 Task: Search one way flight ticket for 5 adults, 2 children, 1 infant in seat and 1 infant on lap in economy from Belleville: Midamerica St. Louis Airport/scott Air Force Base to Gillette: Gillette Campbell County Airport on 5-1-2023. Choice of flights is Spirit. Number of bags: 2 carry on bags. Price is upto 98000. Outbound departure time preference is 21:00.
Action: Mouse moved to (236, 243)
Screenshot: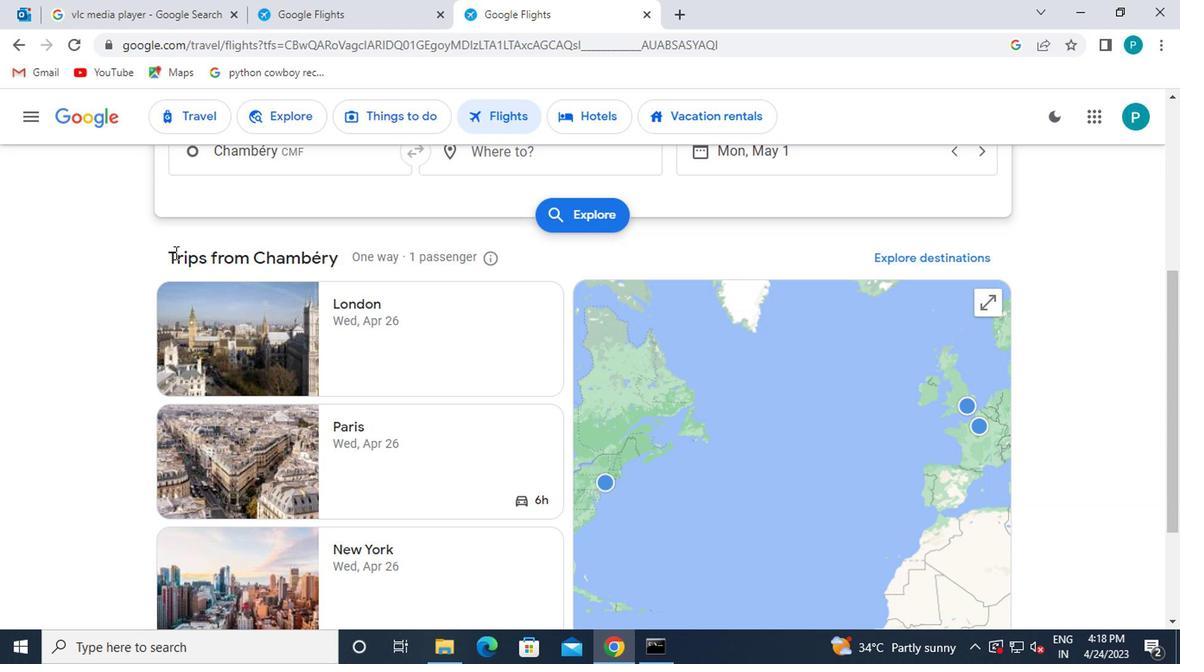 
Action: Mouse scrolled (236, 244) with delta (0, 0)
Screenshot: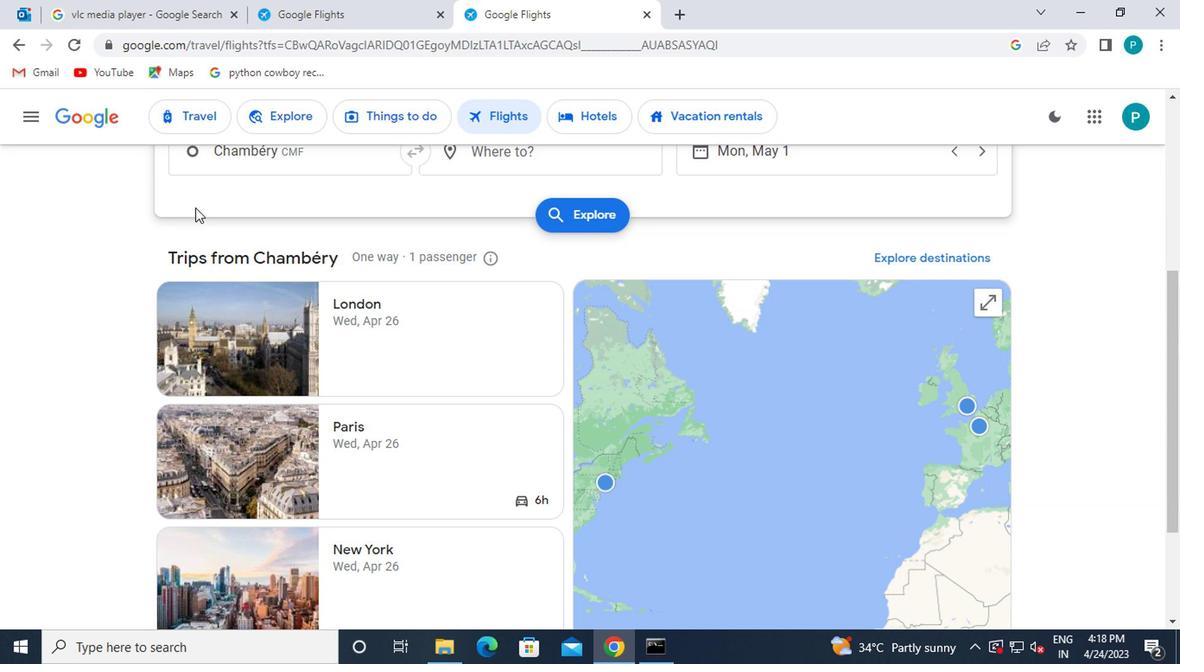 
Action: Mouse scrolled (236, 244) with delta (0, 0)
Screenshot: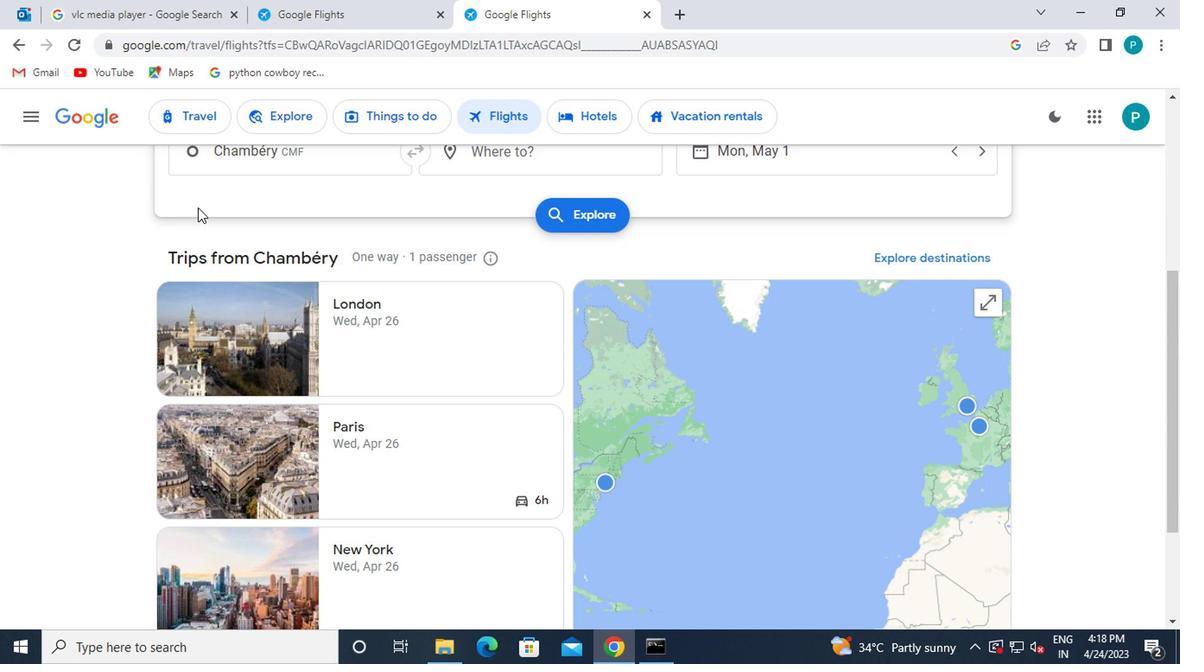 
Action: Mouse moved to (261, 292)
Screenshot: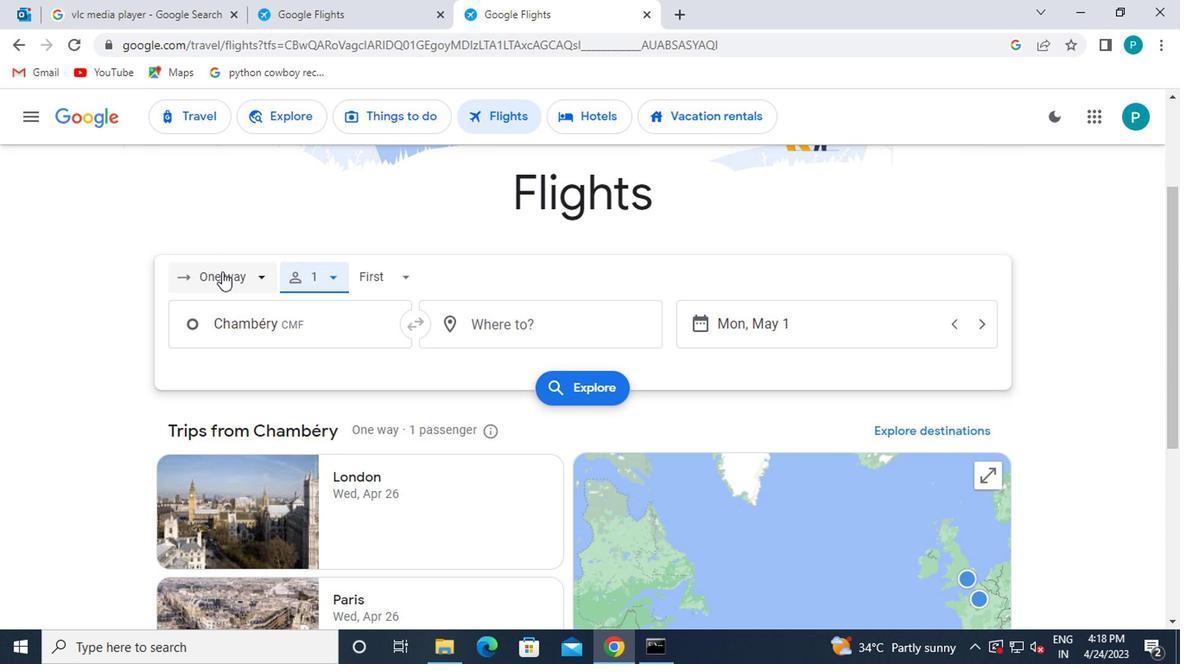 
Action: Mouse pressed left at (261, 292)
Screenshot: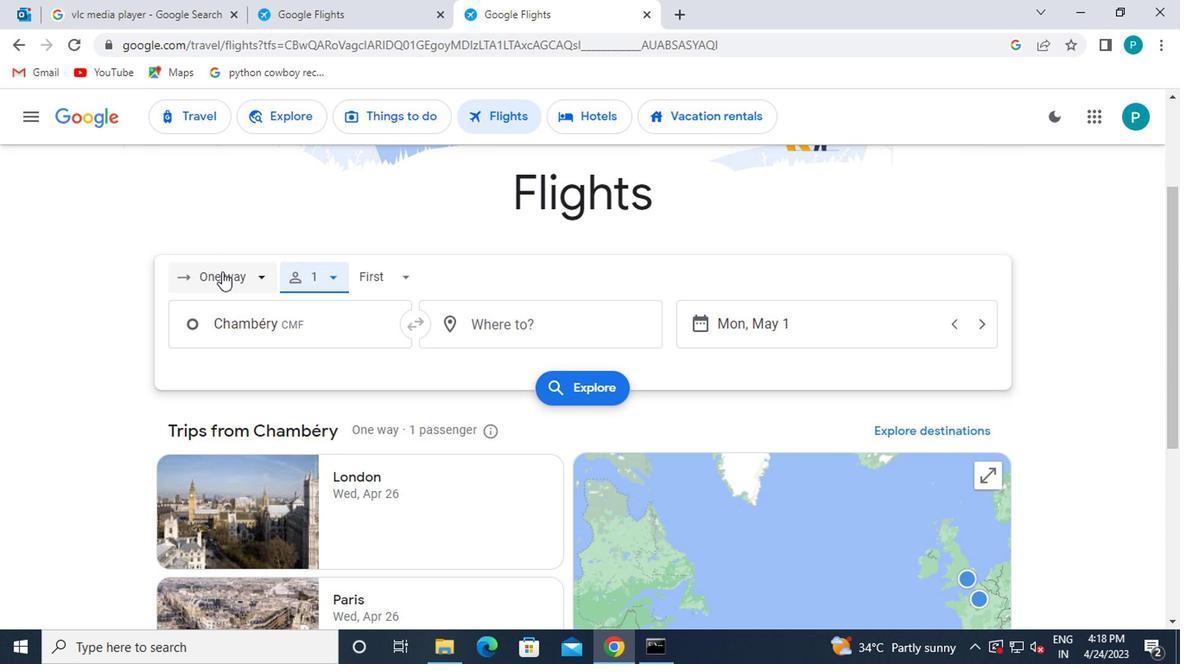 
Action: Mouse moved to (274, 348)
Screenshot: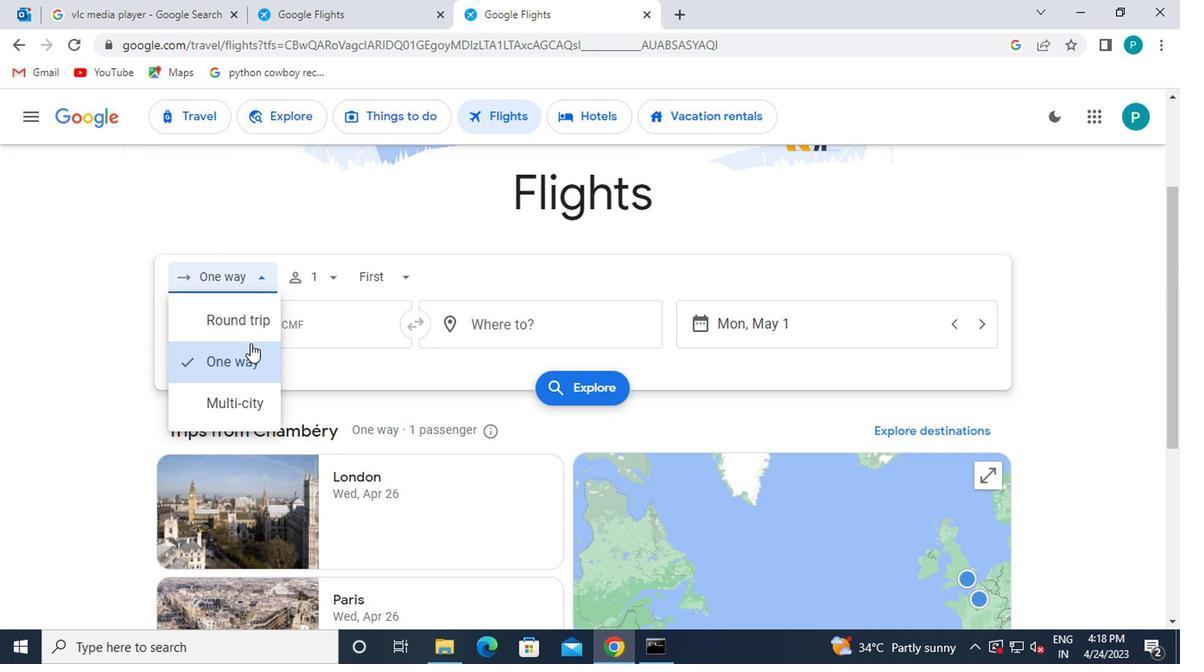 
Action: Mouse pressed left at (274, 348)
Screenshot: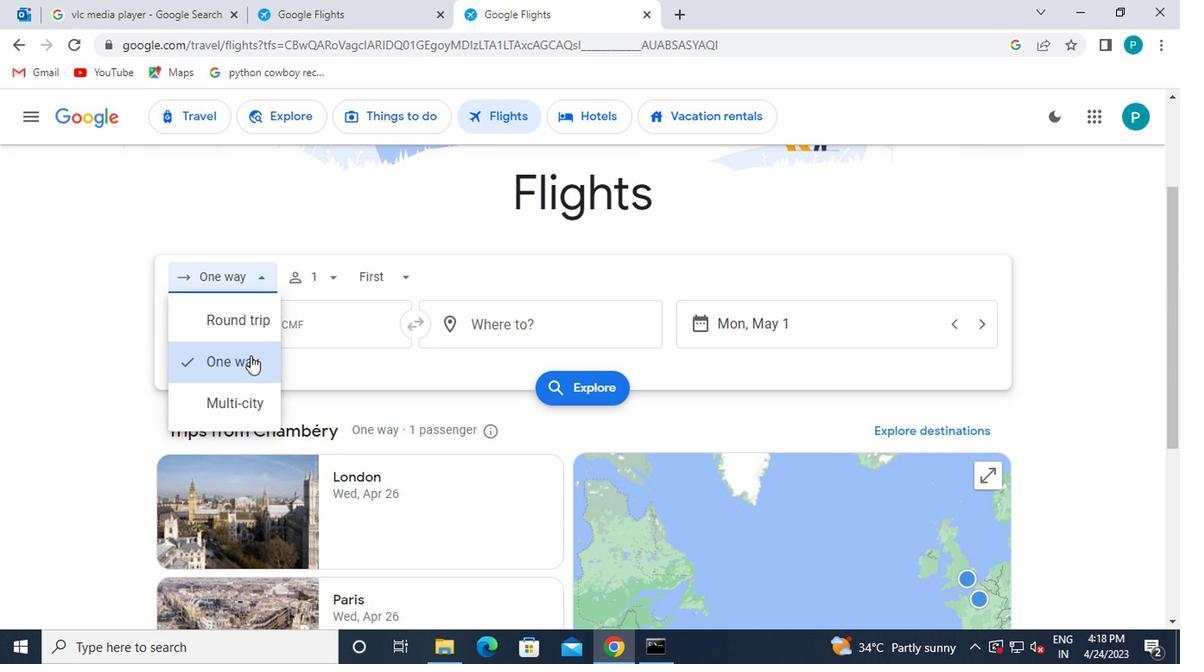 
Action: Mouse moved to (308, 299)
Screenshot: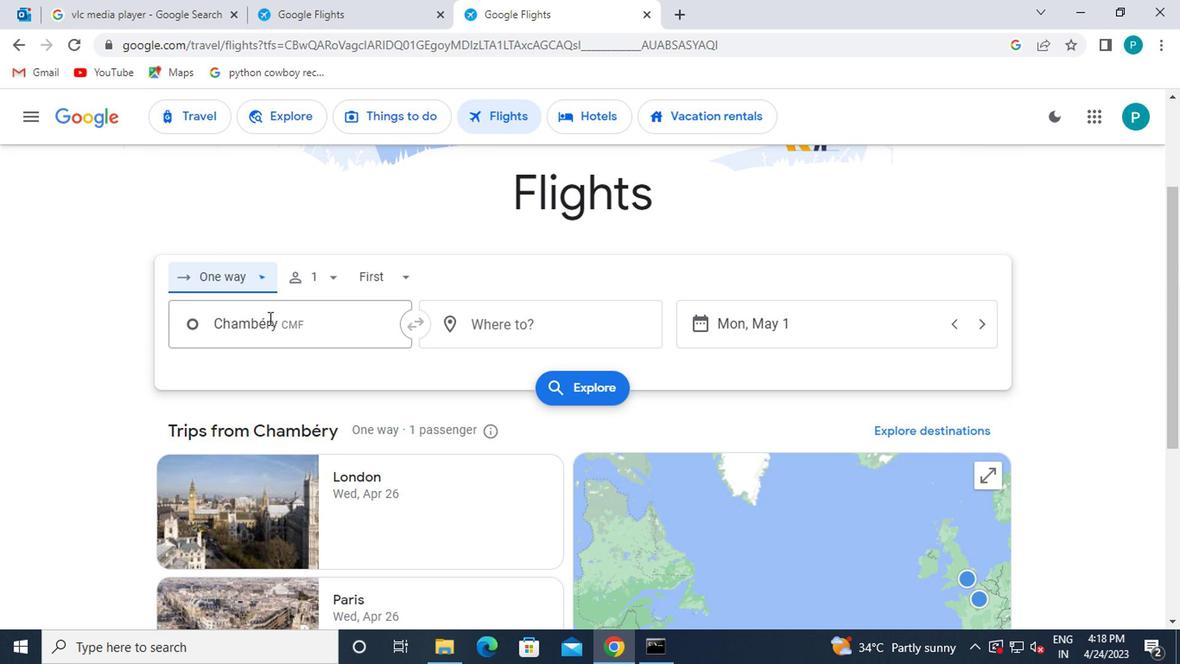 
Action: Mouse pressed left at (308, 299)
Screenshot: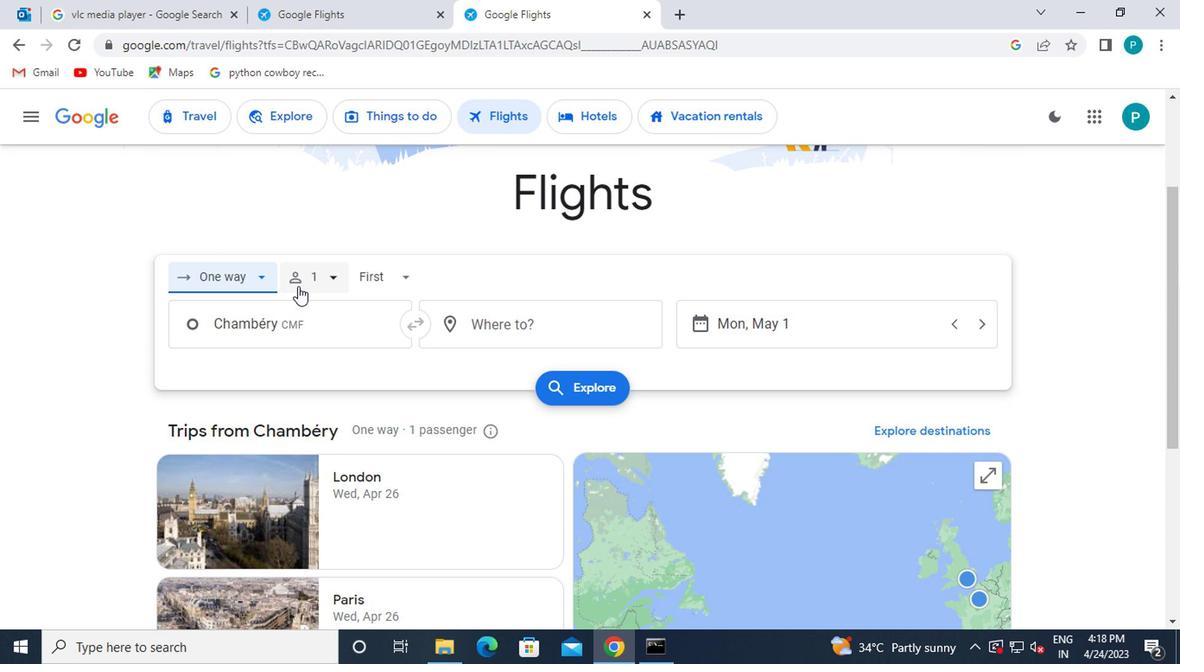 
Action: Mouse moved to (419, 323)
Screenshot: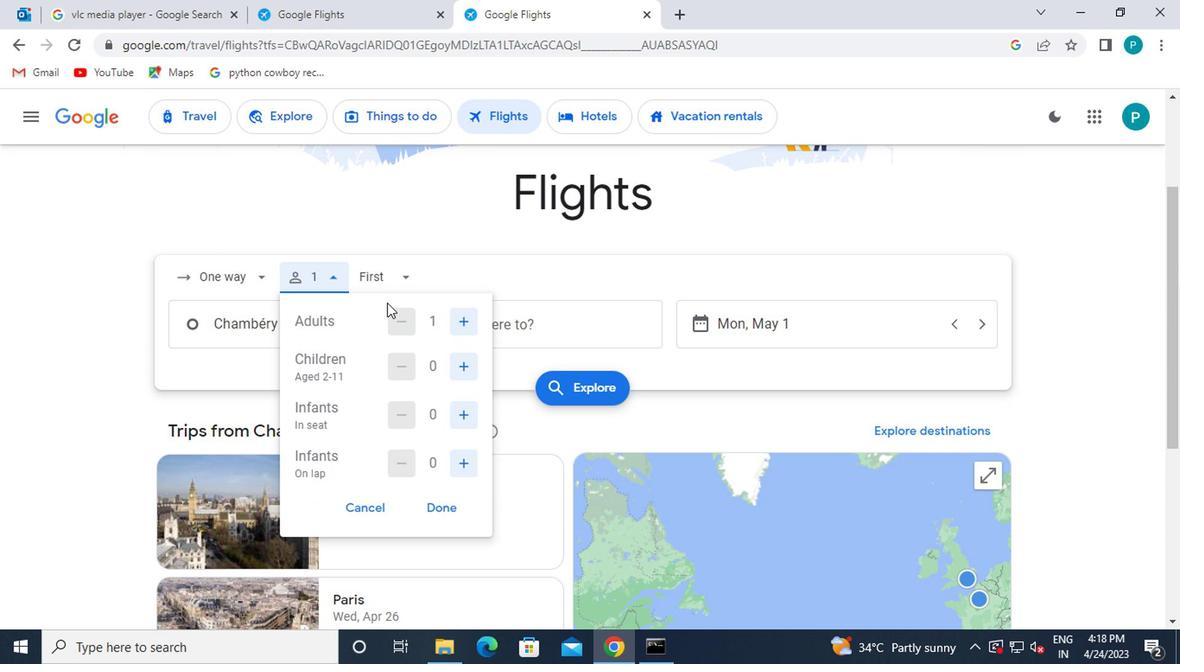 
Action: Mouse pressed left at (419, 323)
Screenshot: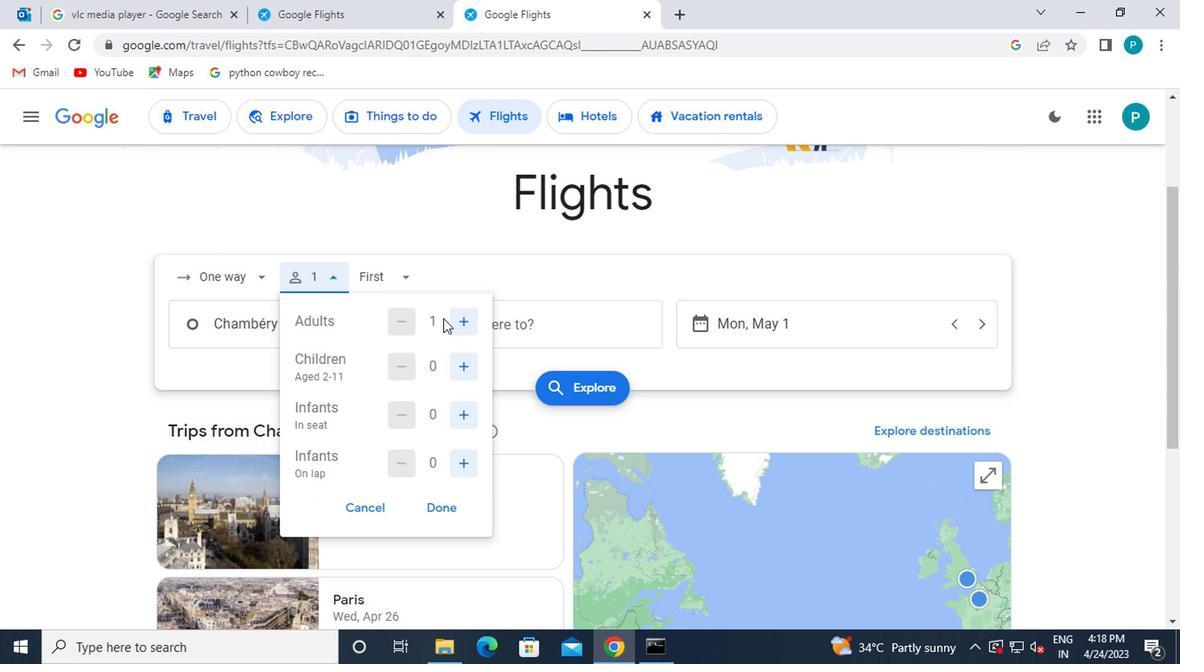 
Action: Mouse pressed left at (419, 323)
Screenshot: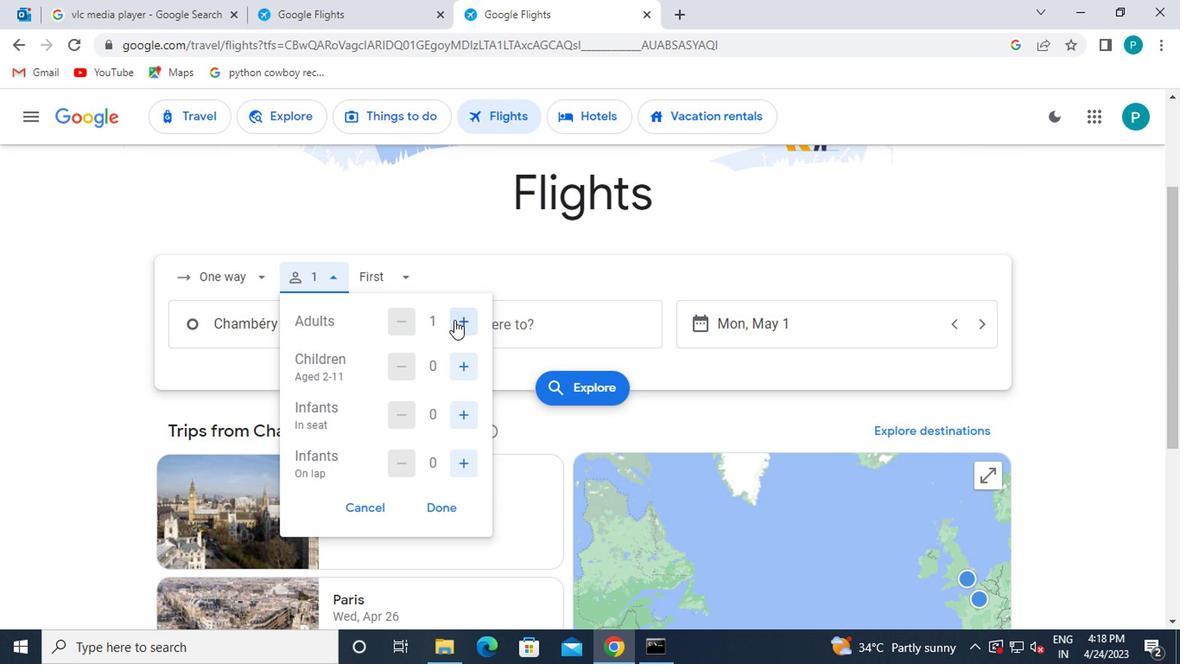 
Action: Mouse pressed left at (419, 323)
Screenshot: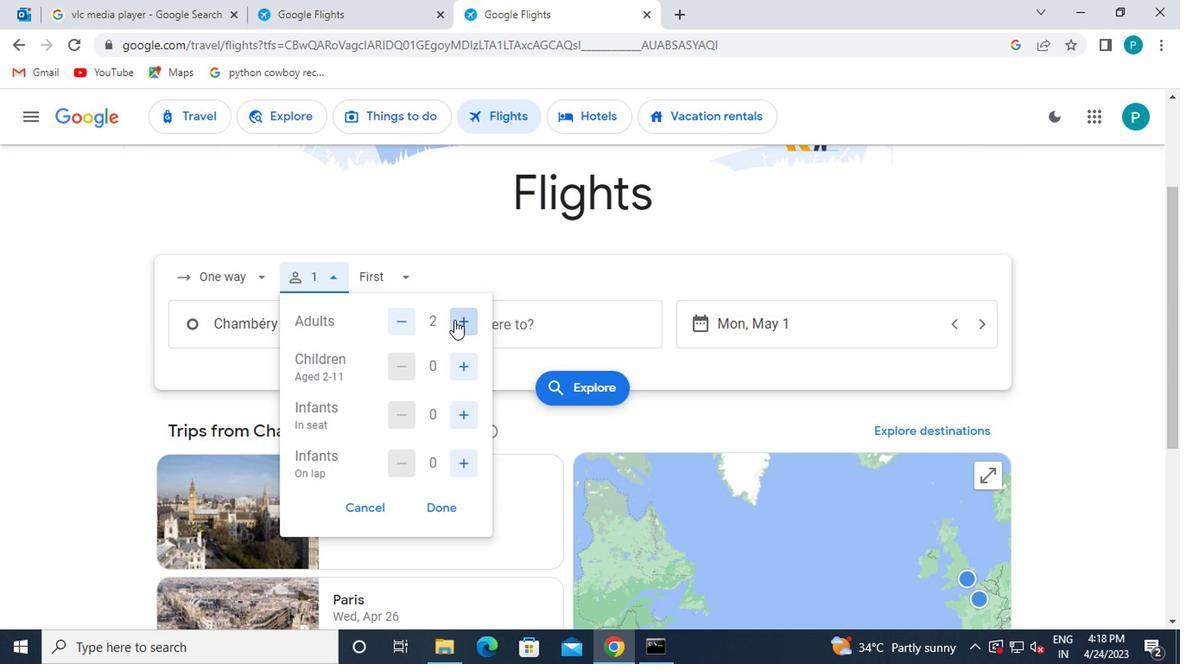 
Action: Mouse moved to (420, 324)
Screenshot: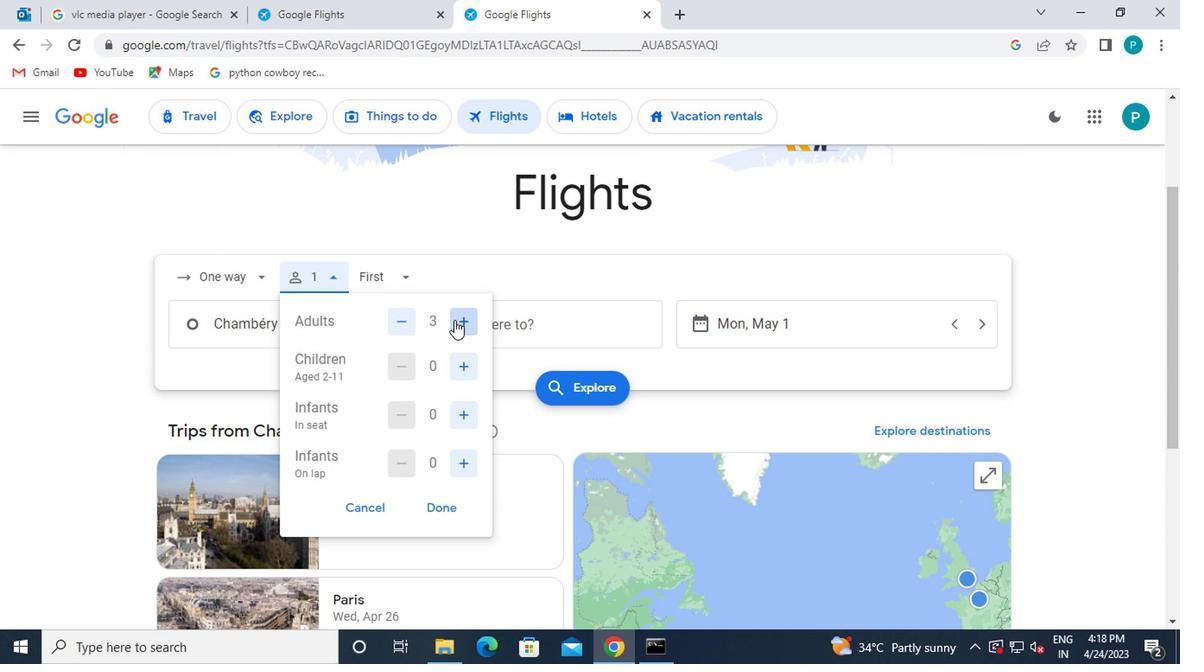 
Action: Mouse pressed left at (420, 324)
Screenshot: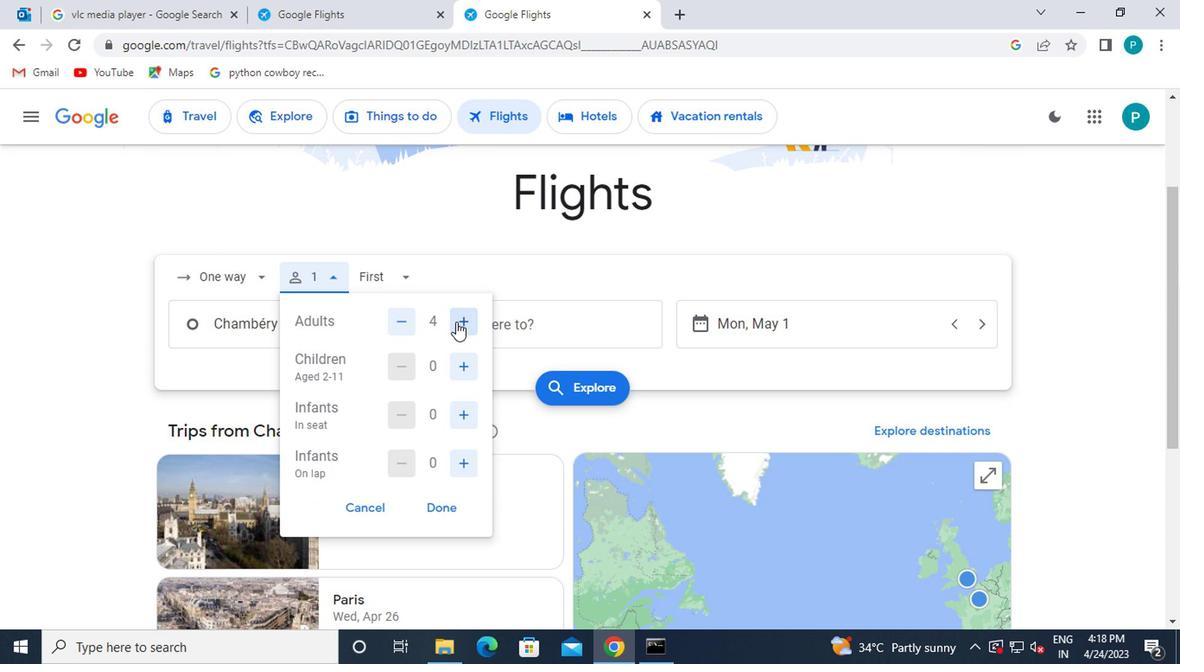 
Action: Mouse moved to (421, 352)
Screenshot: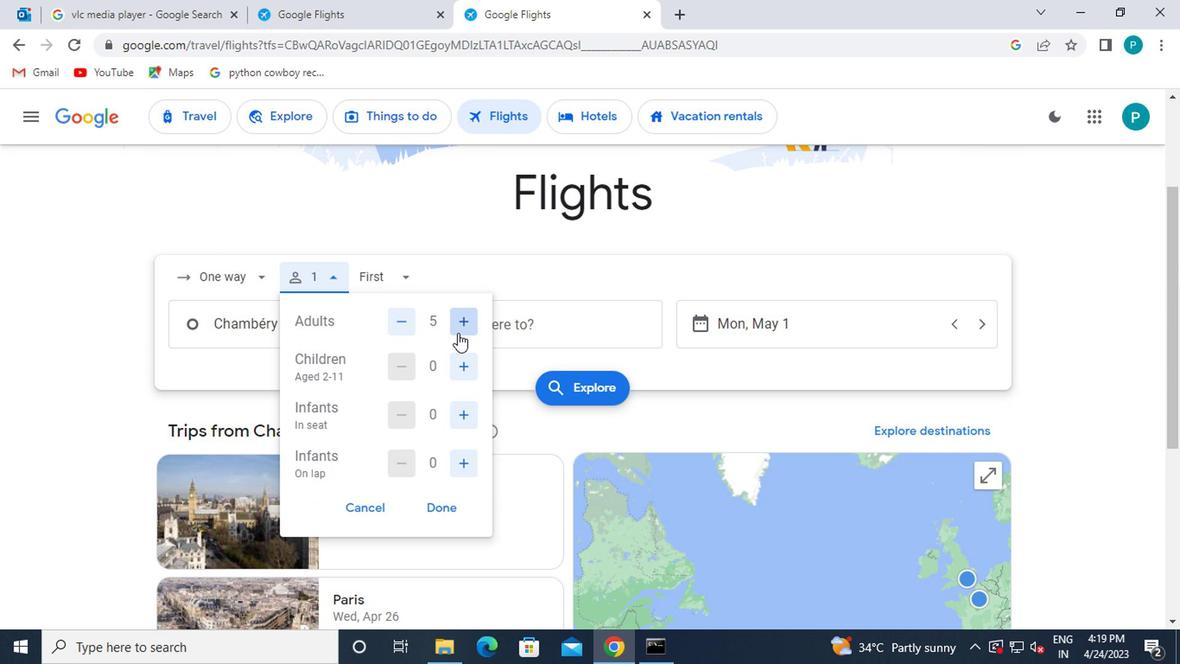 
Action: Mouse pressed left at (421, 352)
Screenshot: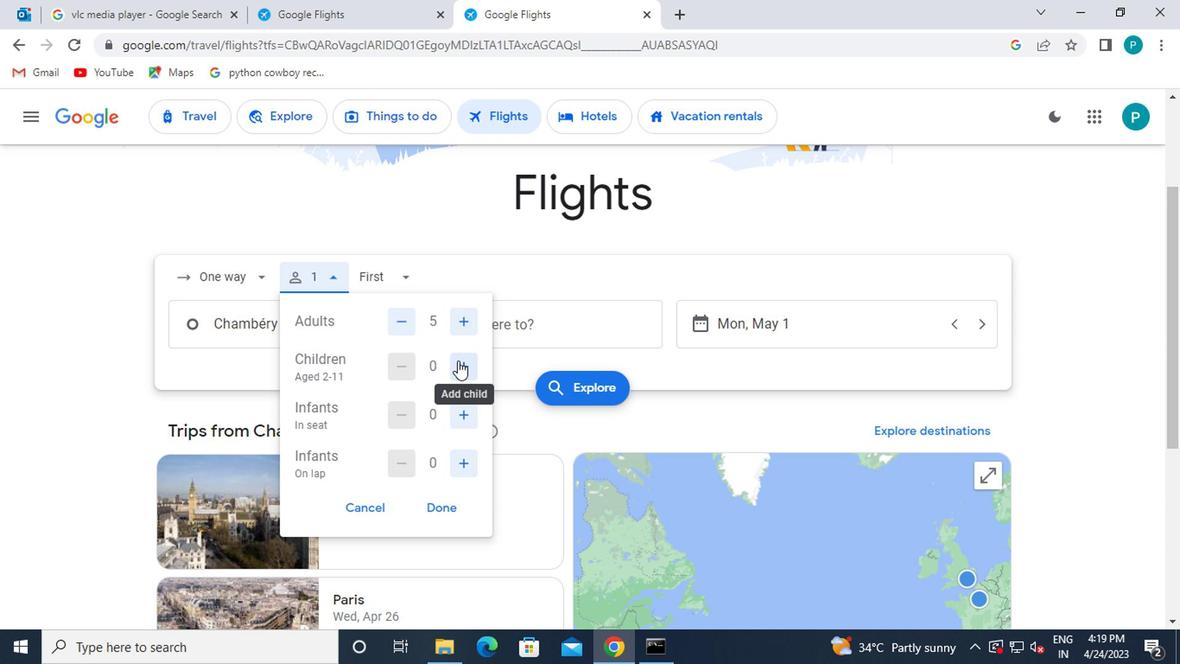 
Action: Mouse pressed left at (421, 352)
Screenshot: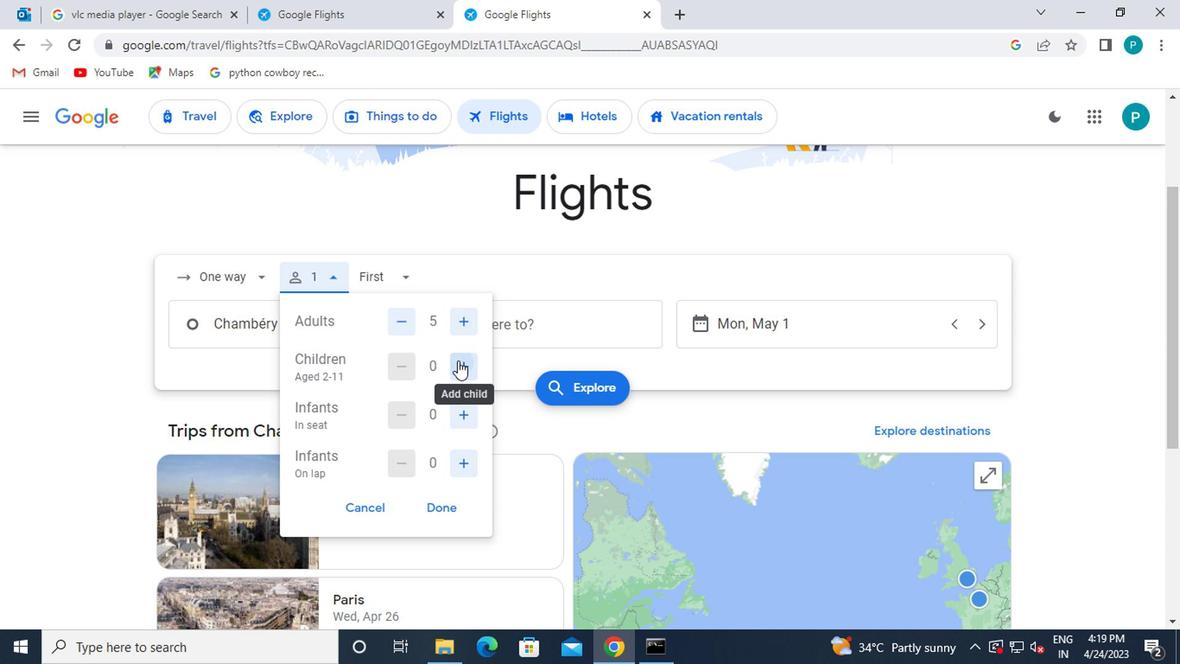 
Action: Mouse moved to (424, 388)
Screenshot: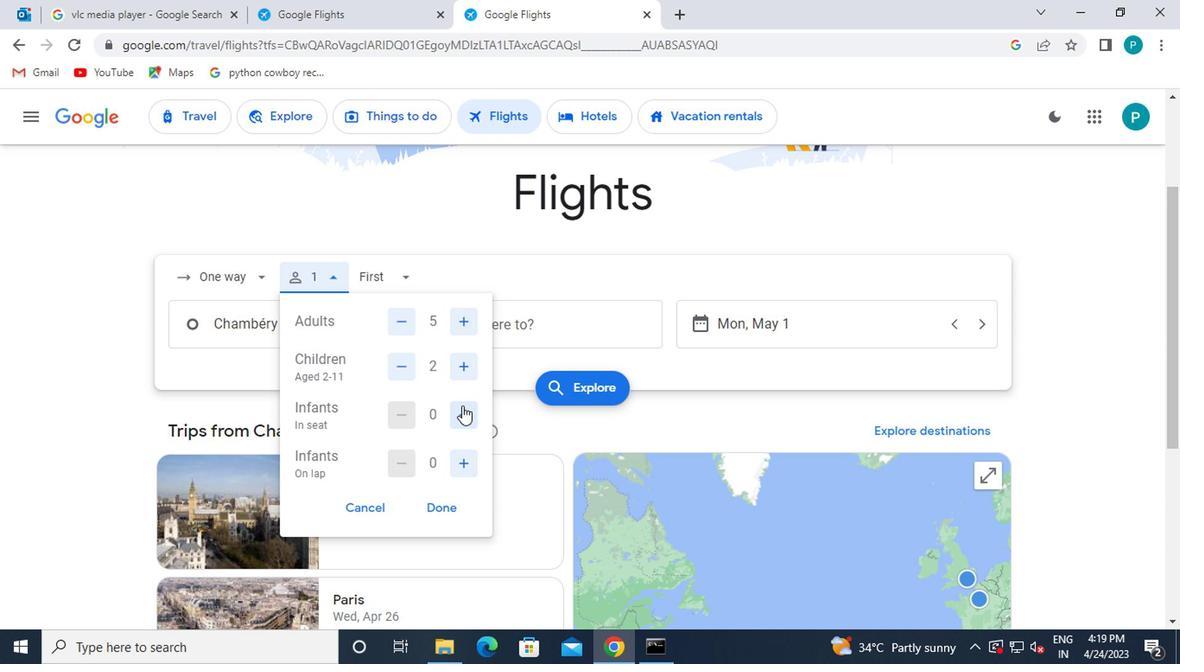 
Action: Mouse pressed left at (424, 388)
Screenshot: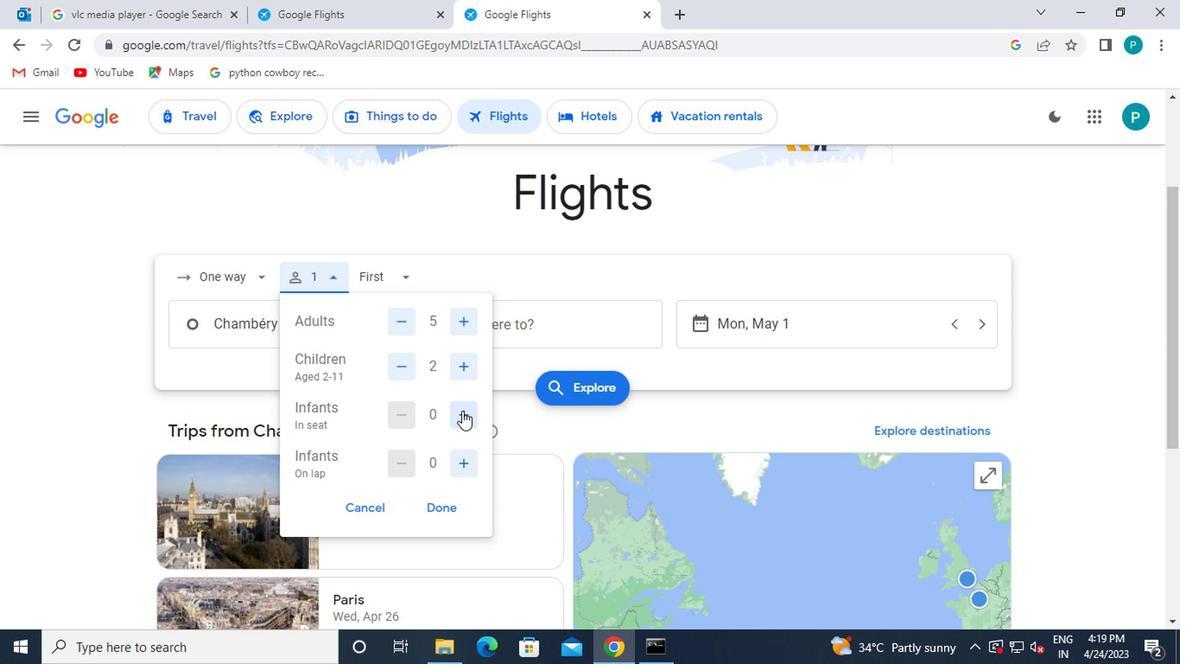 
Action: Mouse moved to (424, 422)
Screenshot: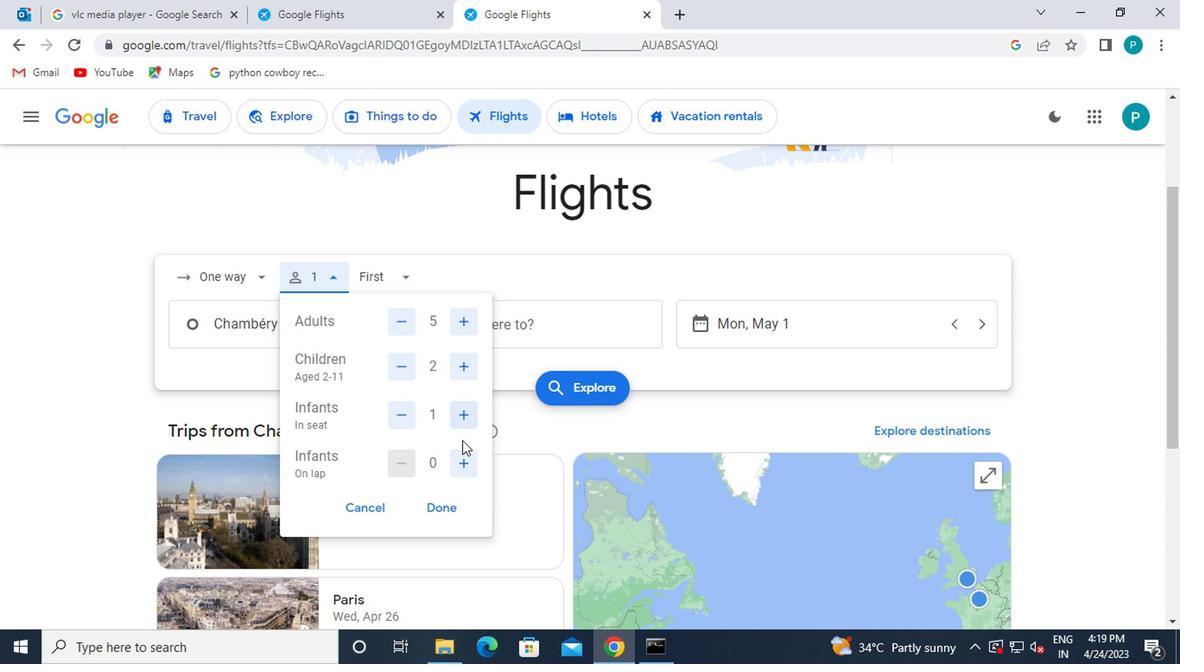 
Action: Mouse pressed left at (424, 422)
Screenshot: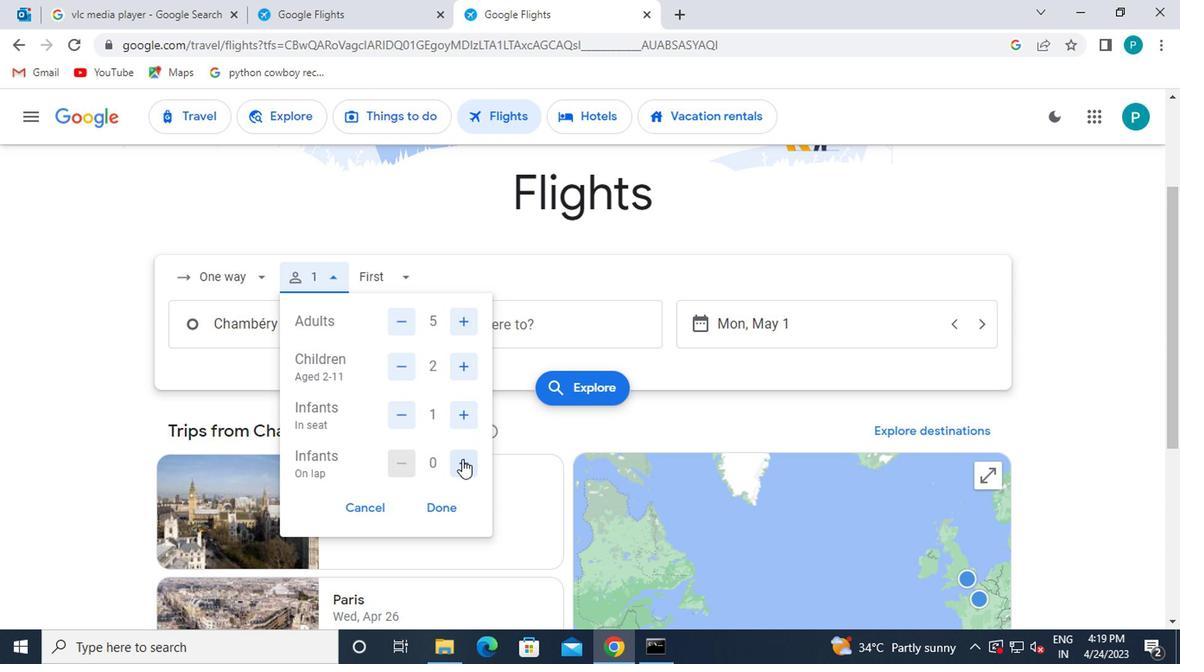 
Action: Mouse moved to (407, 458)
Screenshot: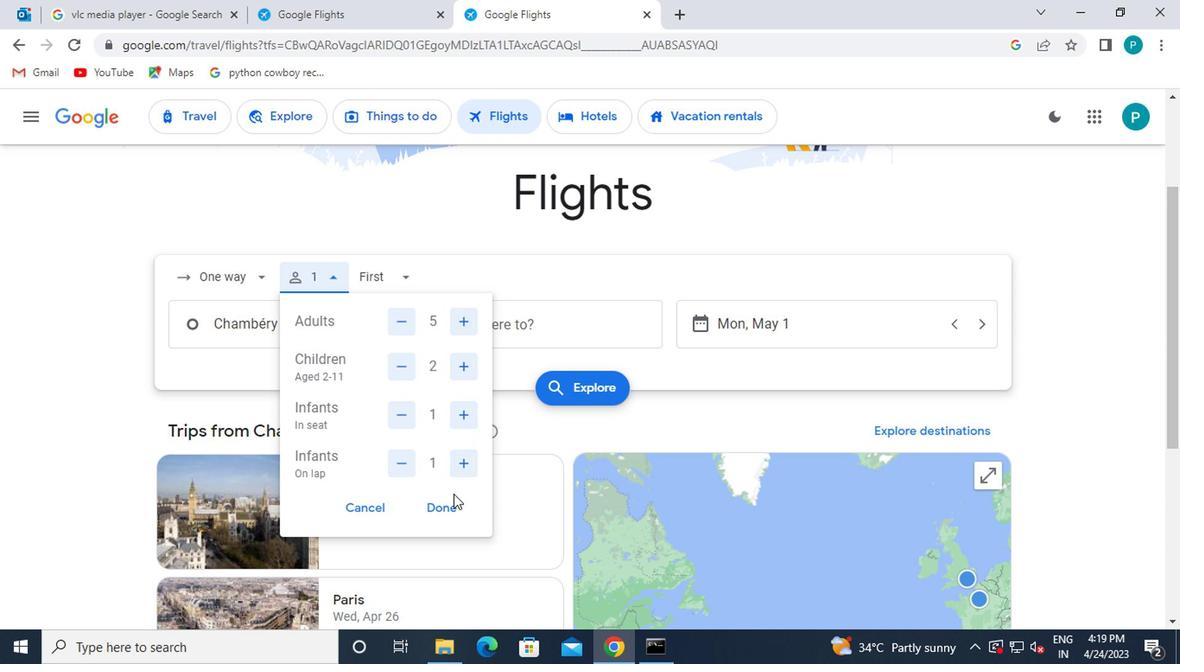 
Action: Mouse pressed left at (407, 458)
Screenshot: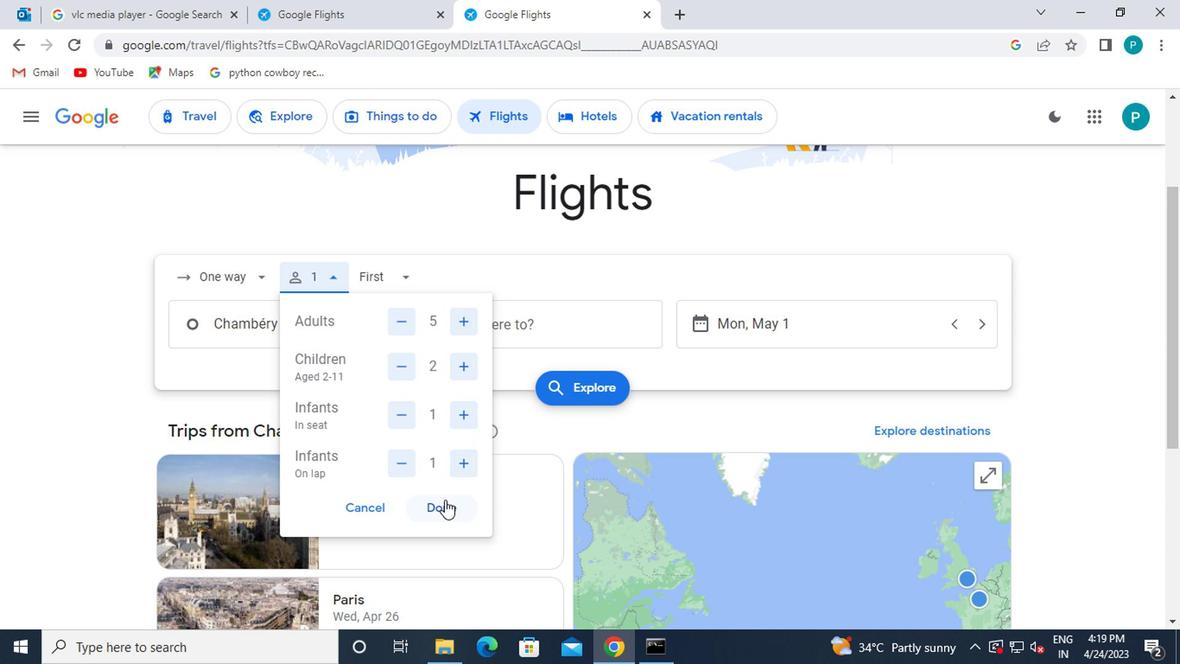 
Action: Mouse moved to (385, 290)
Screenshot: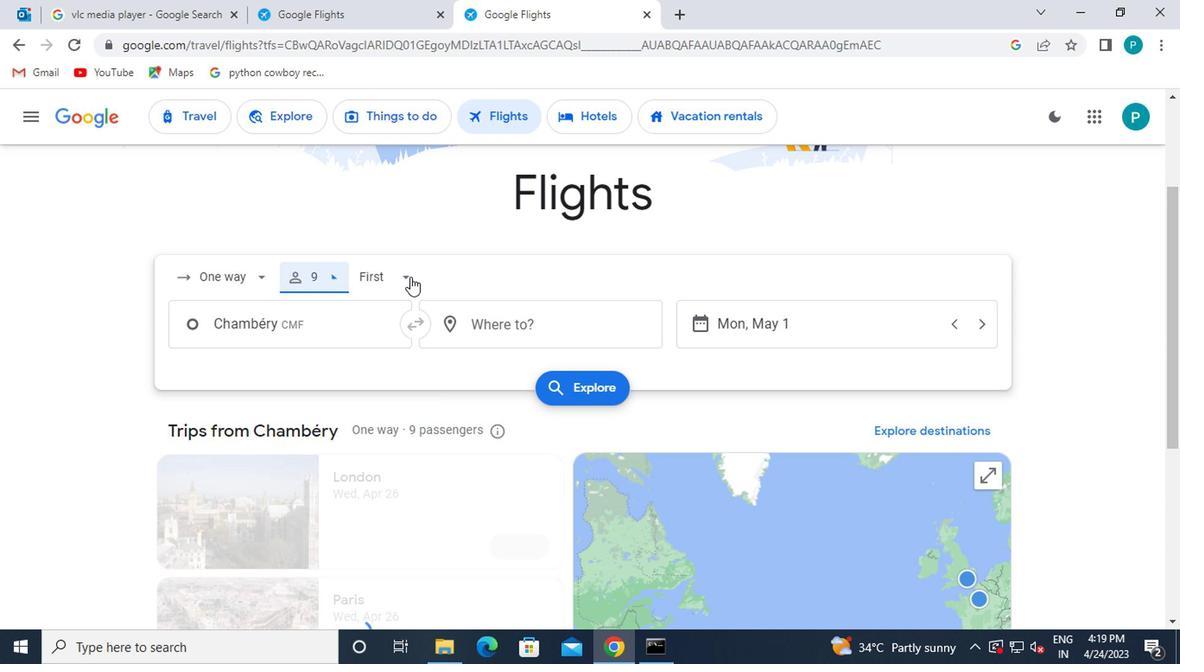 
Action: Mouse pressed left at (385, 290)
Screenshot: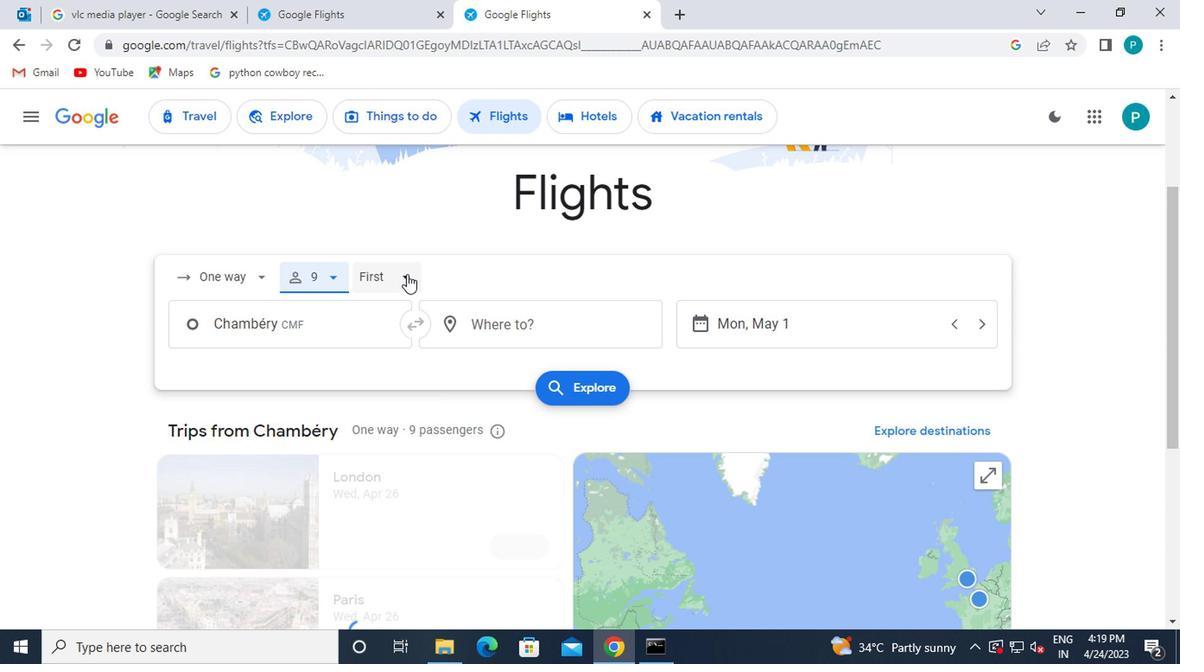 
Action: Mouse moved to (392, 331)
Screenshot: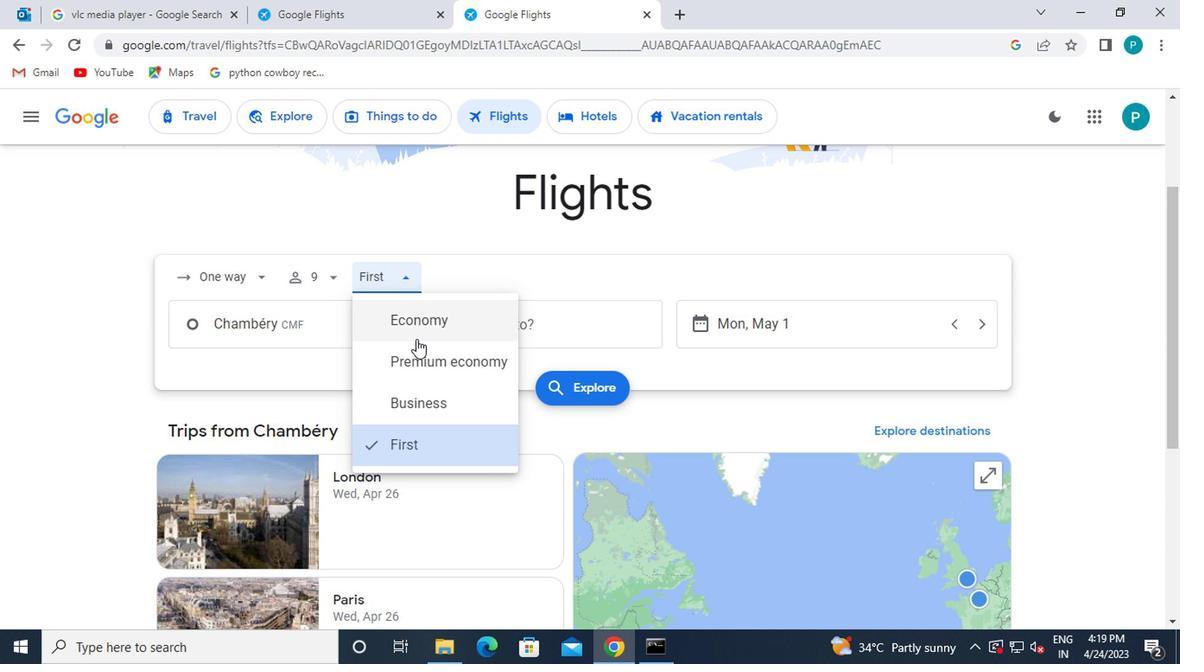 
Action: Mouse pressed left at (392, 331)
Screenshot: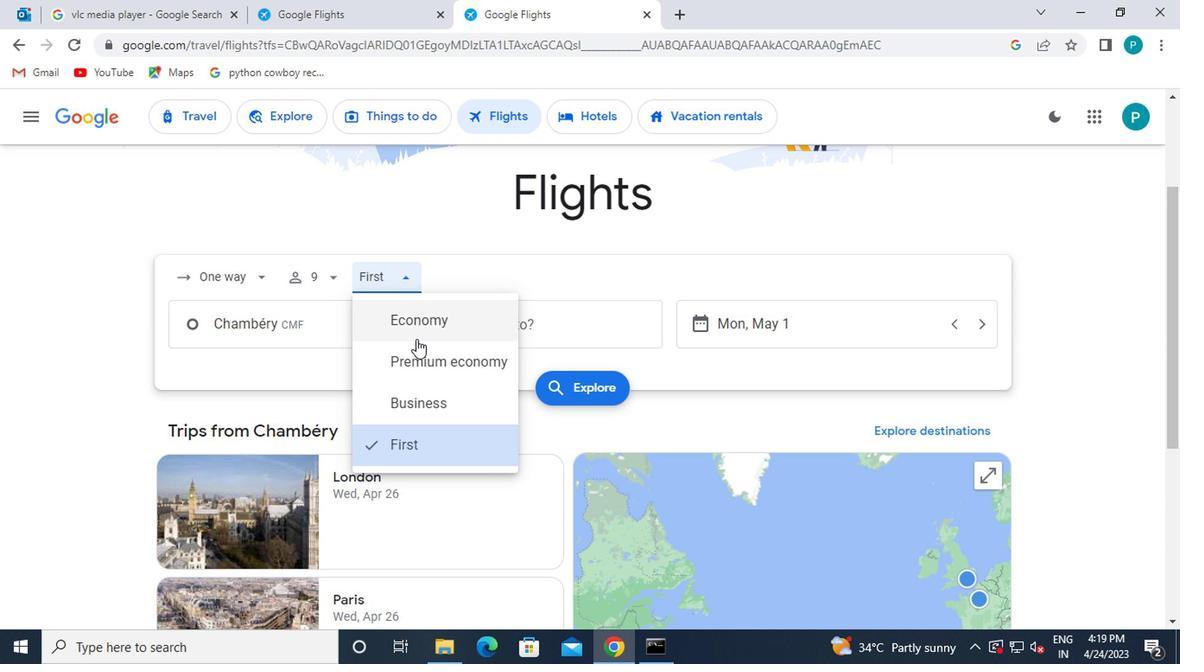
Action: Mouse moved to (325, 317)
Screenshot: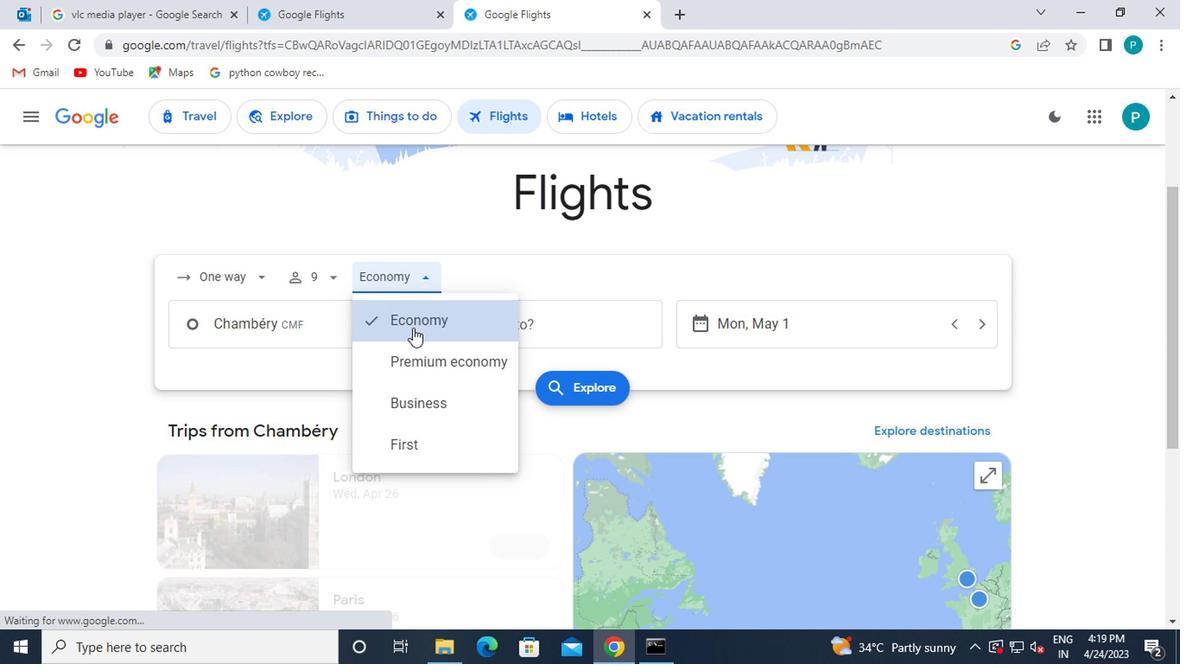 
Action: Mouse pressed left at (325, 317)
Screenshot: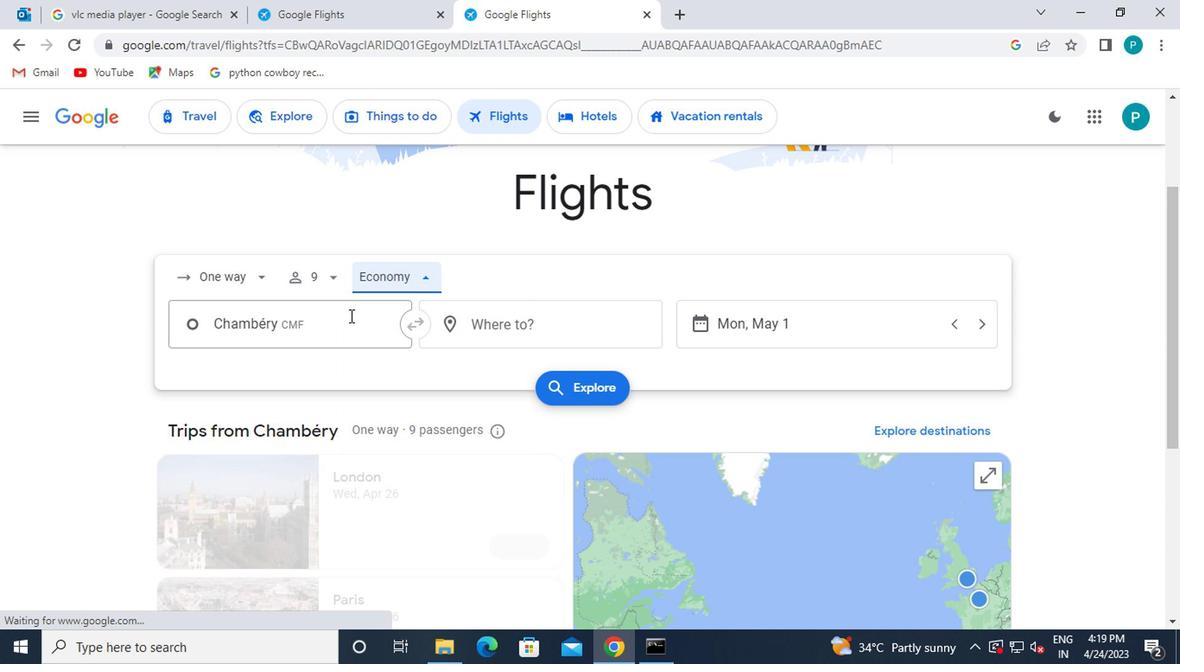
Action: Key pressed belleville
Screenshot: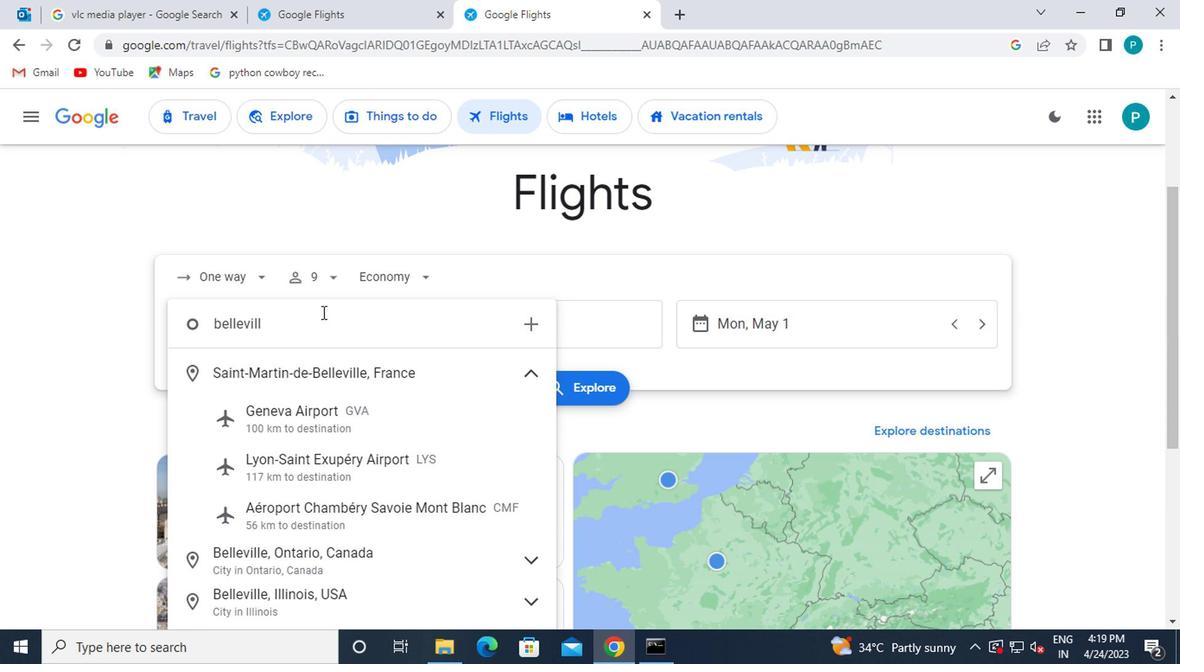 
Action: Mouse moved to (348, 389)
Screenshot: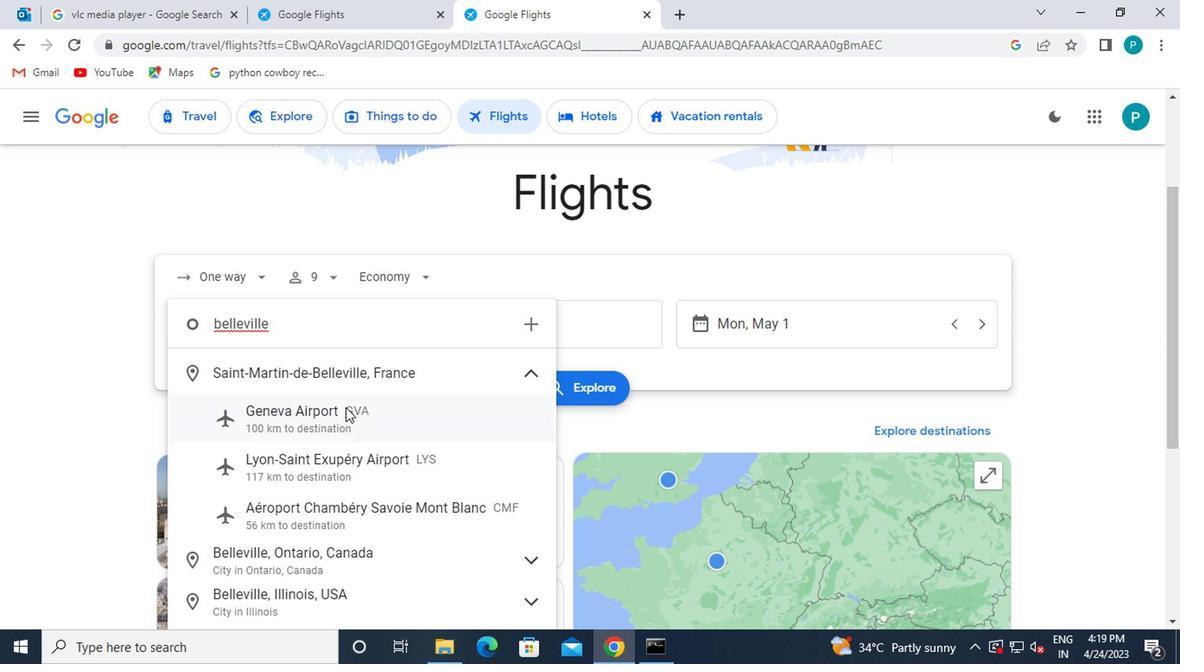 
Action: Mouse pressed left at (348, 389)
Screenshot: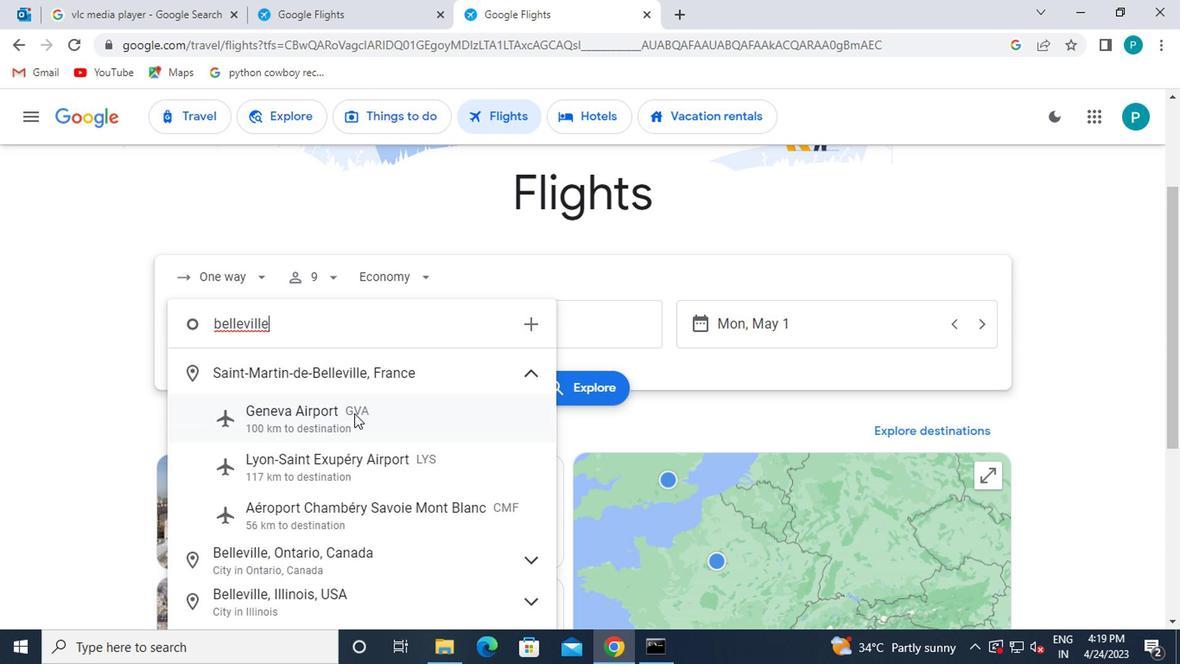 
Action: Mouse moved to (506, 324)
Screenshot: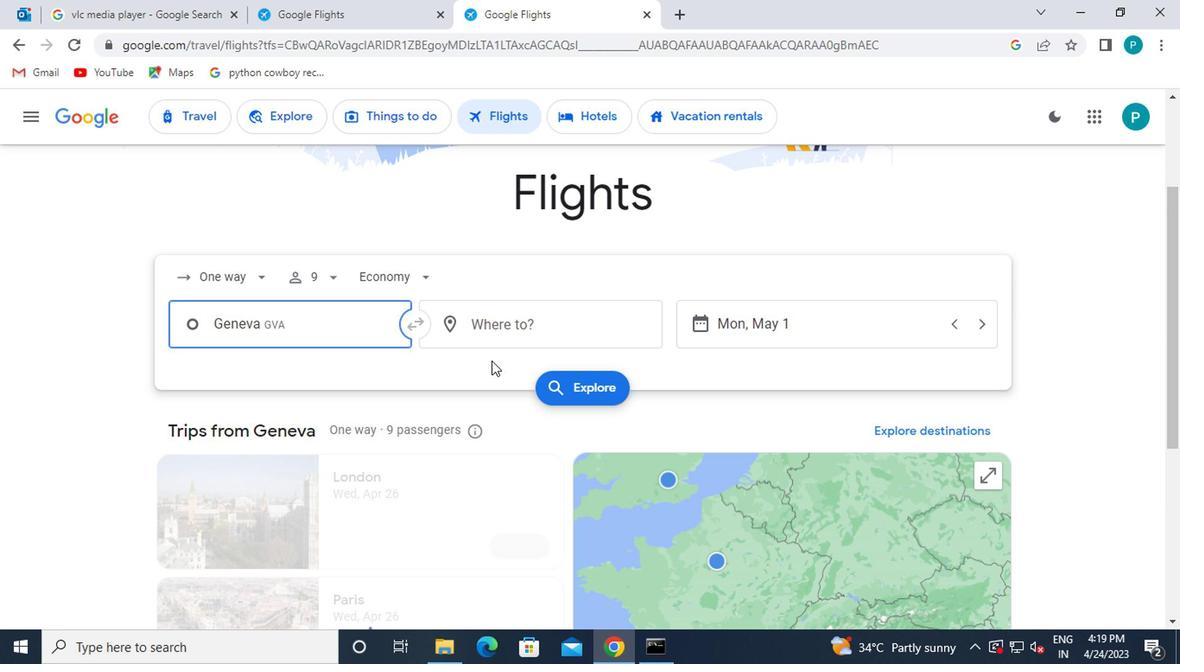 
Action: Mouse pressed left at (506, 324)
Screenshot: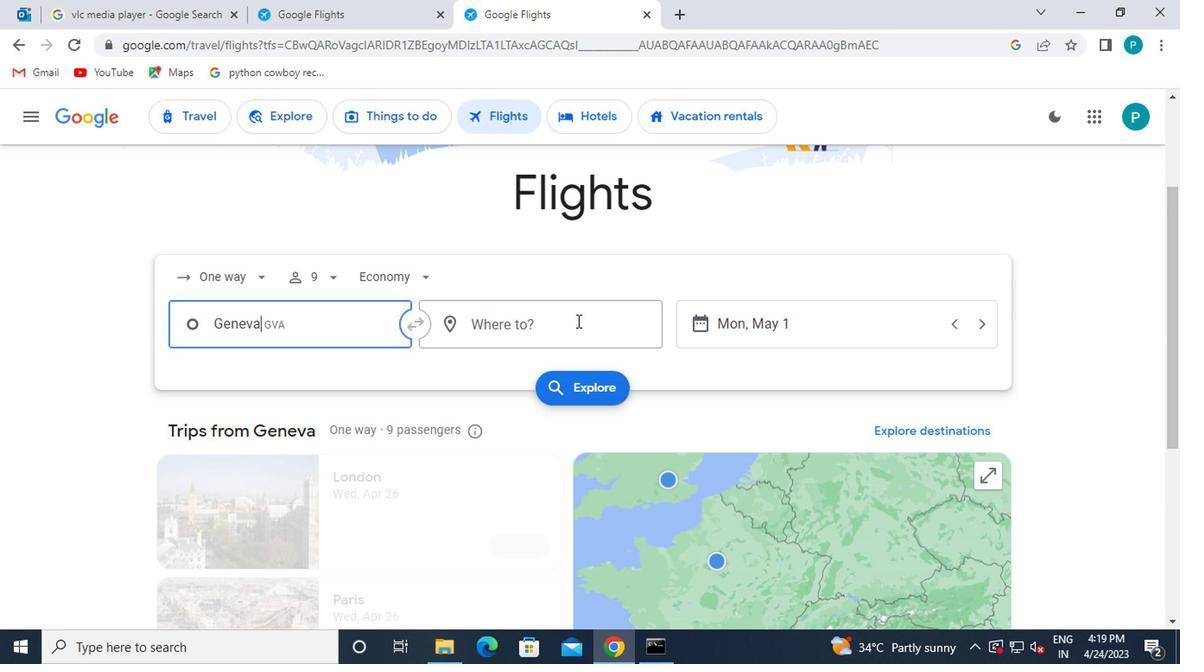 
Action: Key pressed gill
Screenshot: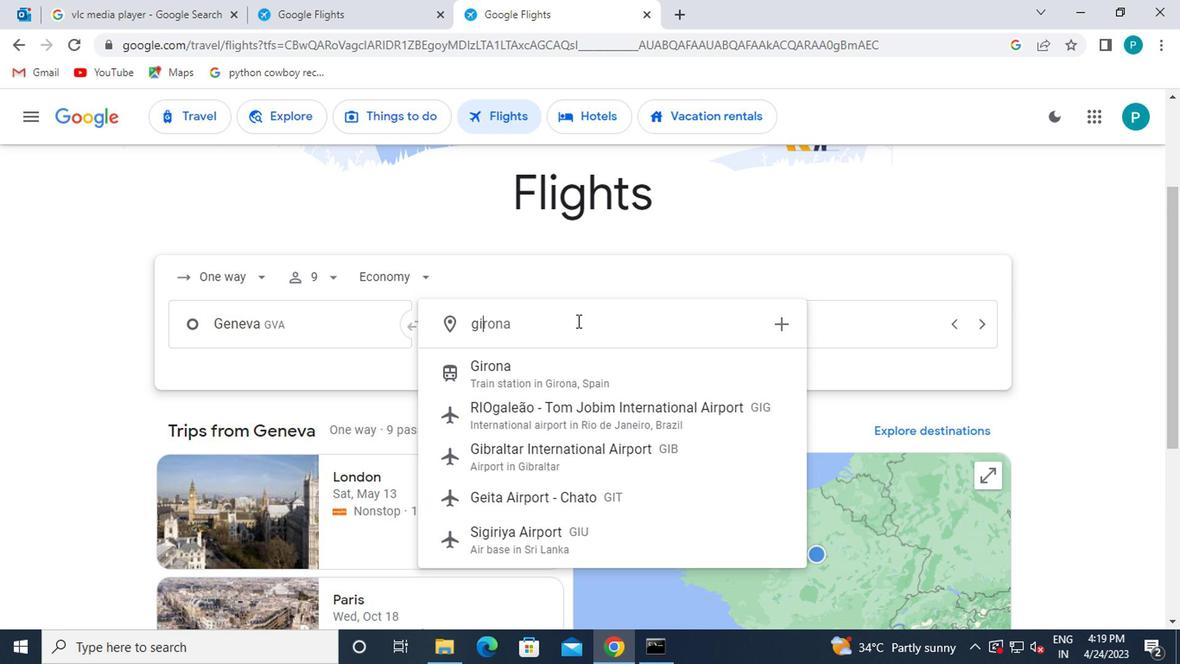 
Action: Mouse moved to (479, 335)
Screenshot: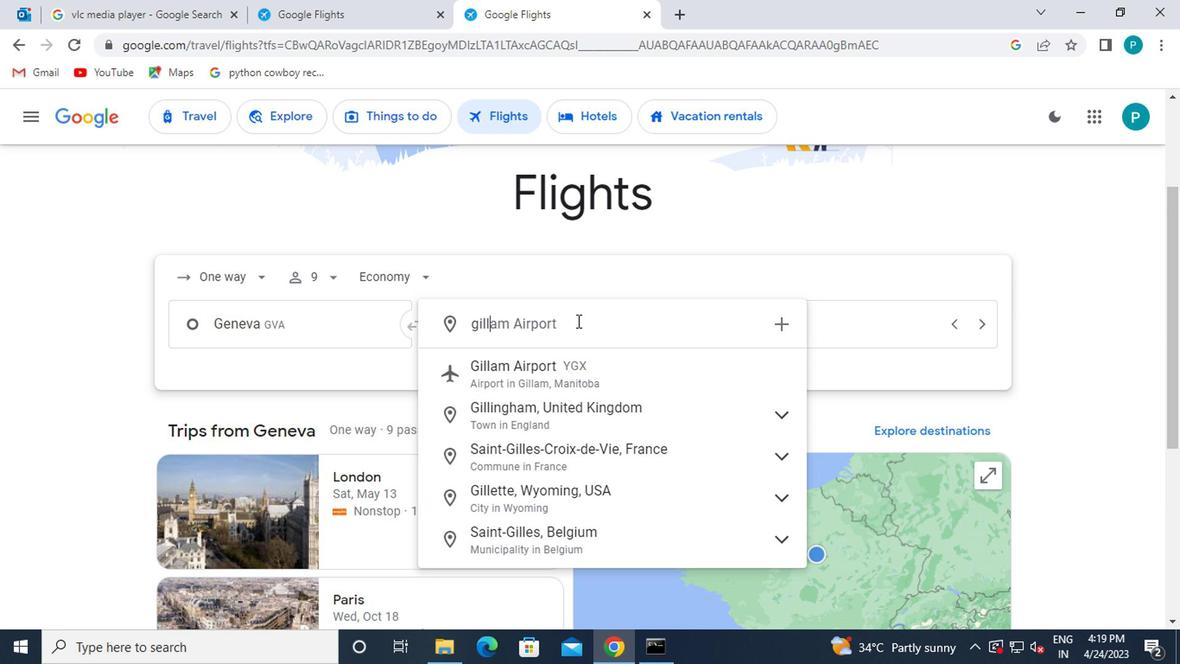 
Action: Key pressed ette
Screenshot: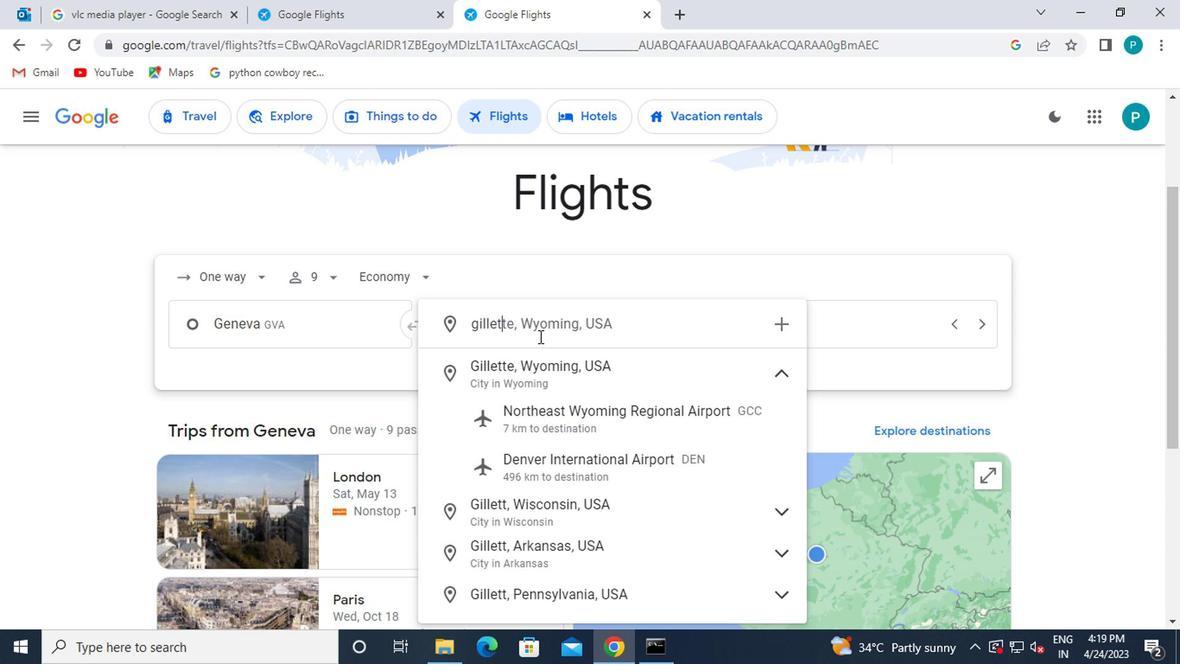 
Action: Mouse moved to (497, 394)
Screenshot: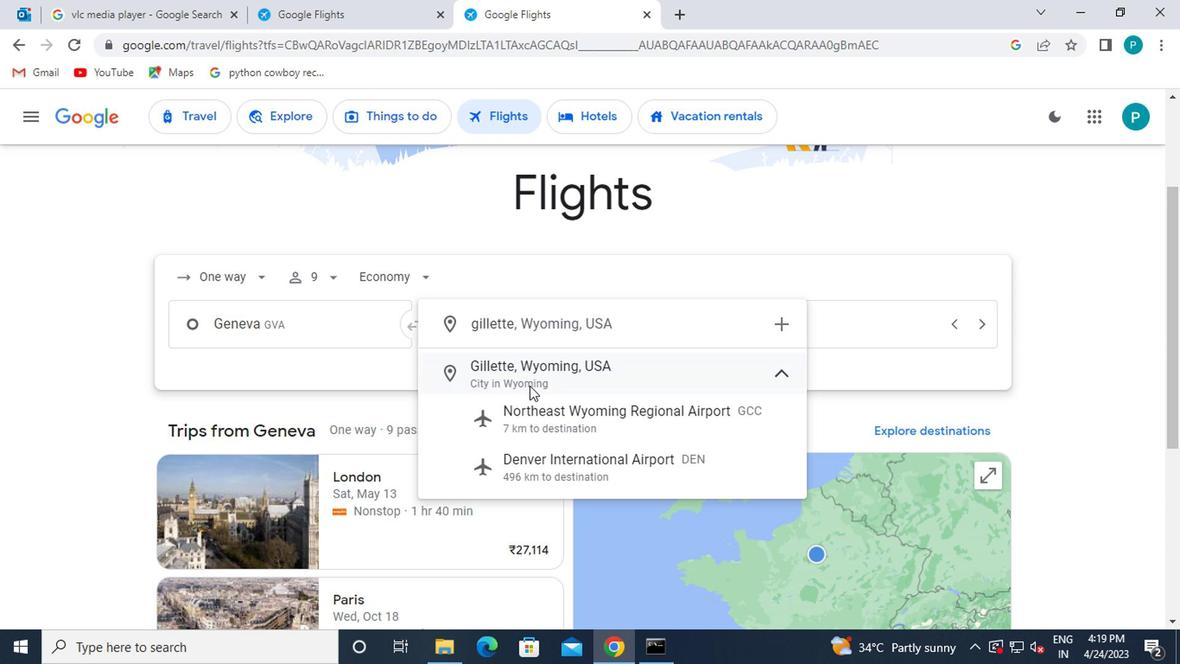 
Action: Mouse pressed left at (497, 394)
Screenshot: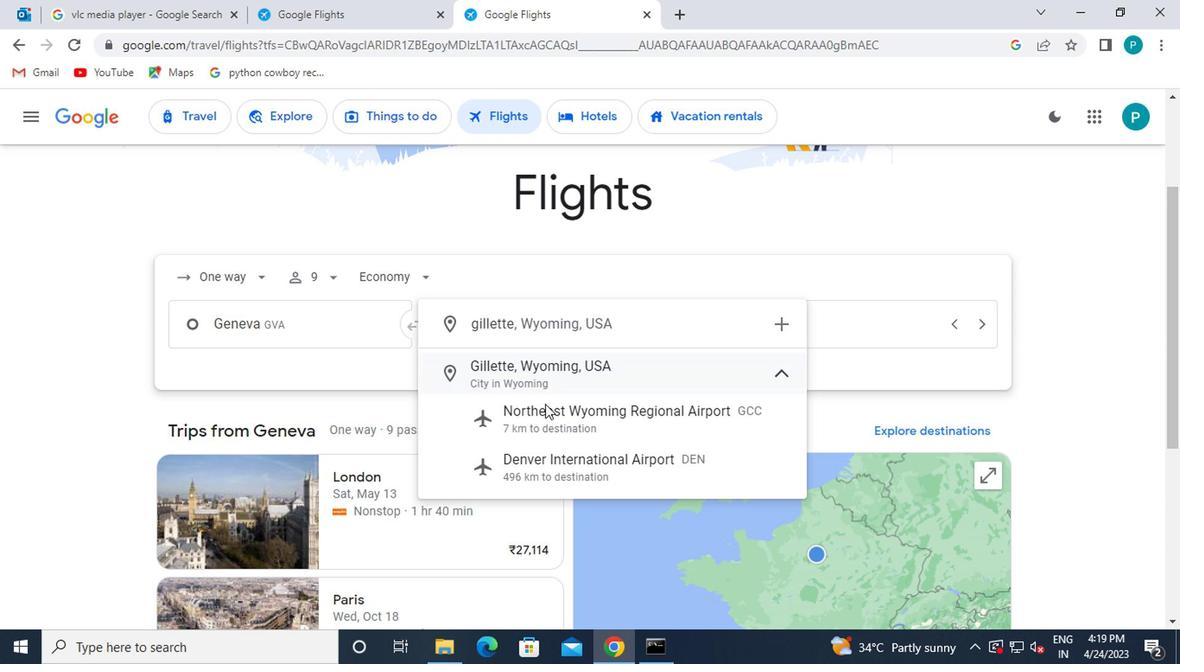
Action: Mouse moved to (658, 339)
Screenshot: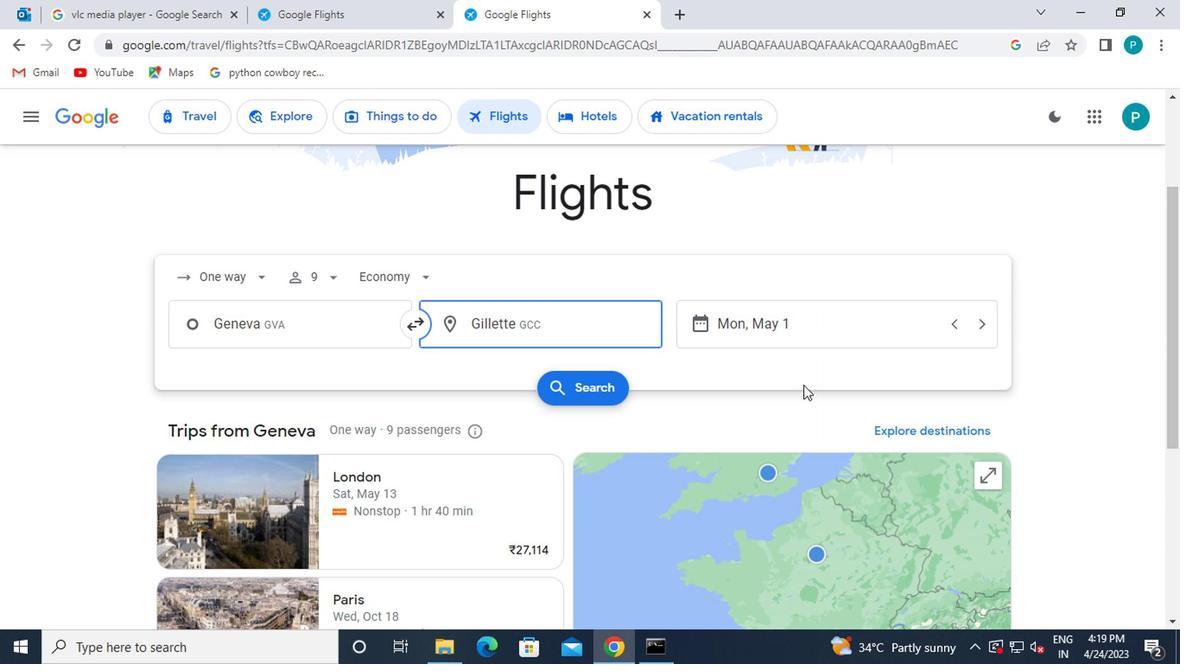 
Action: Mouse pressed left at (658, 339)
Screenshot: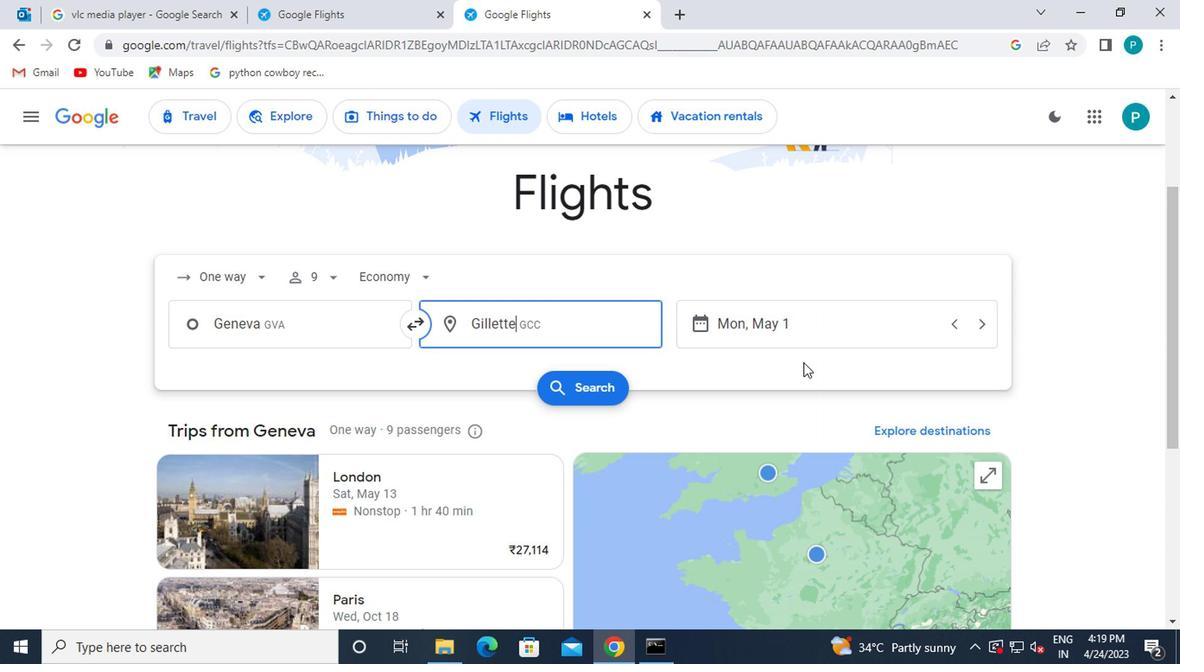 
Action: Mouse moved to (636, 317)
Screenshot: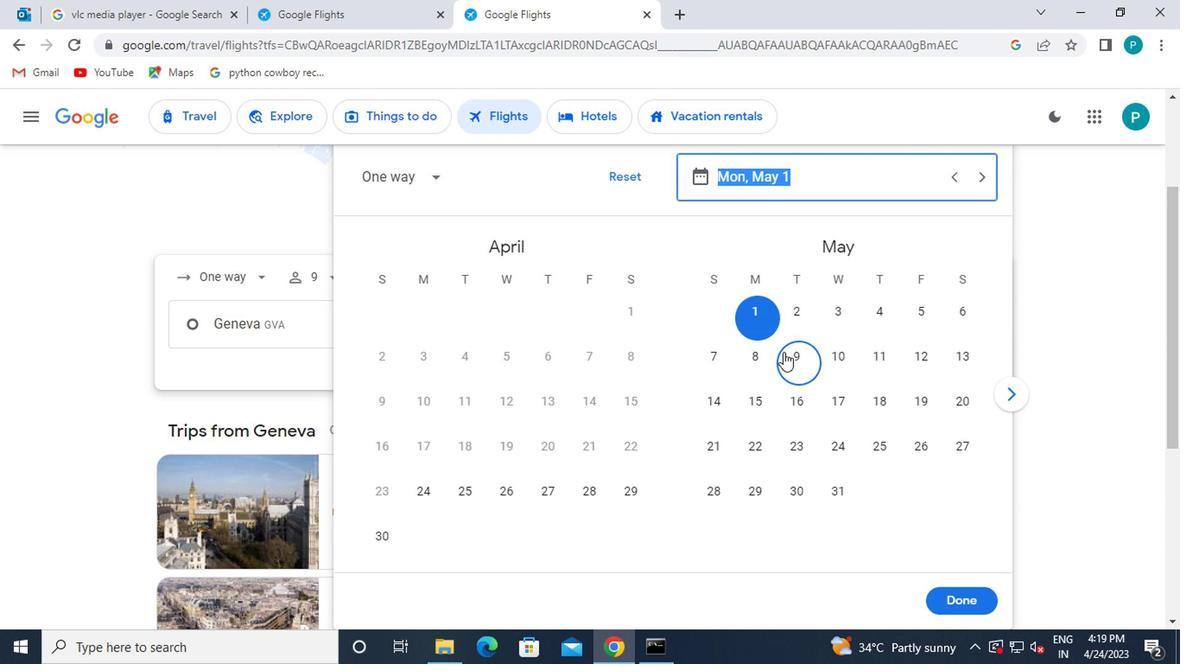 
Action: Mouse pressed left at (636, 317)
Screenshot: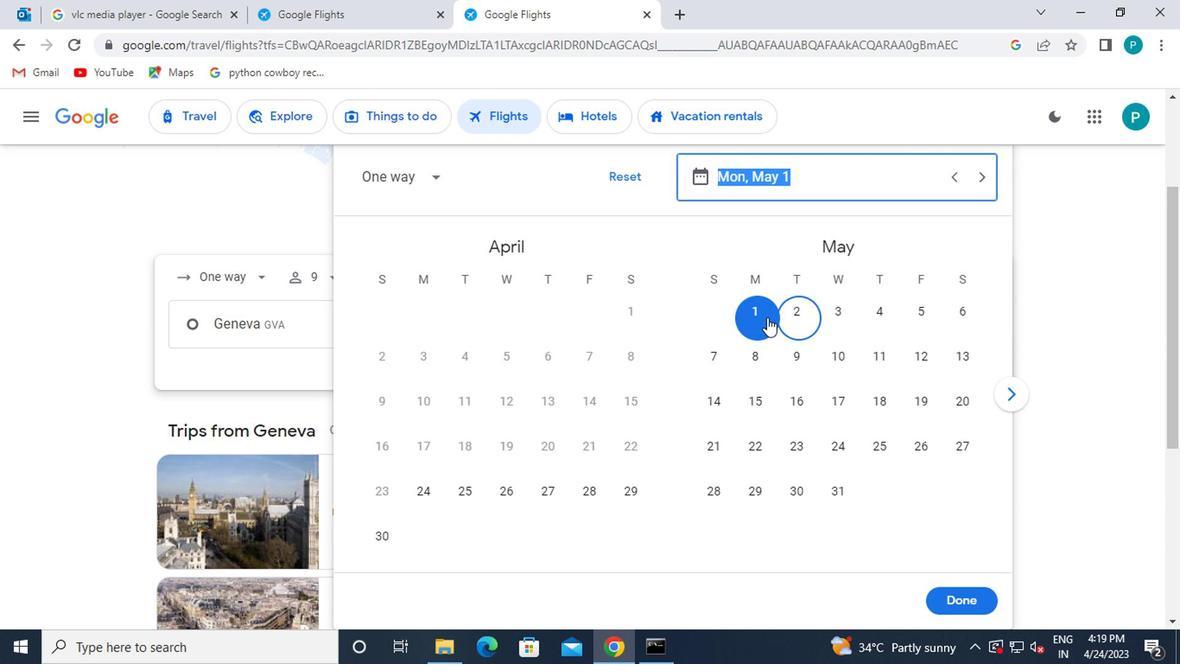 
Action: Mouse moved to (795, 512)
Screenshot: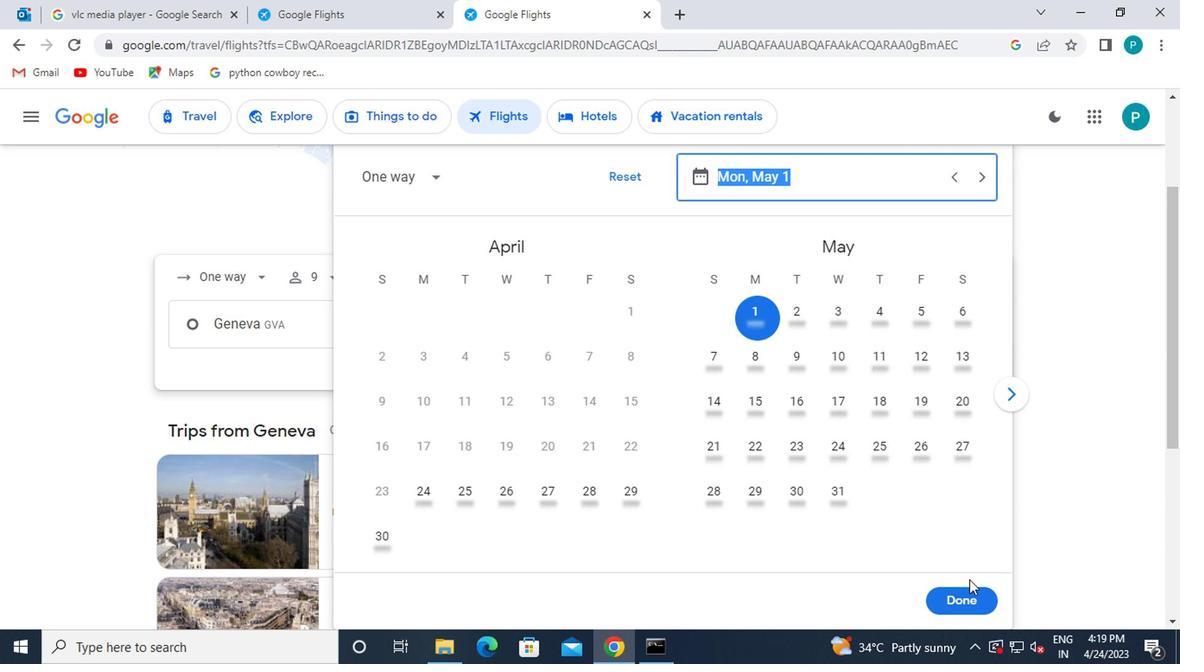 
Action: Mouse pressed left at (795, 512)
Screenshot: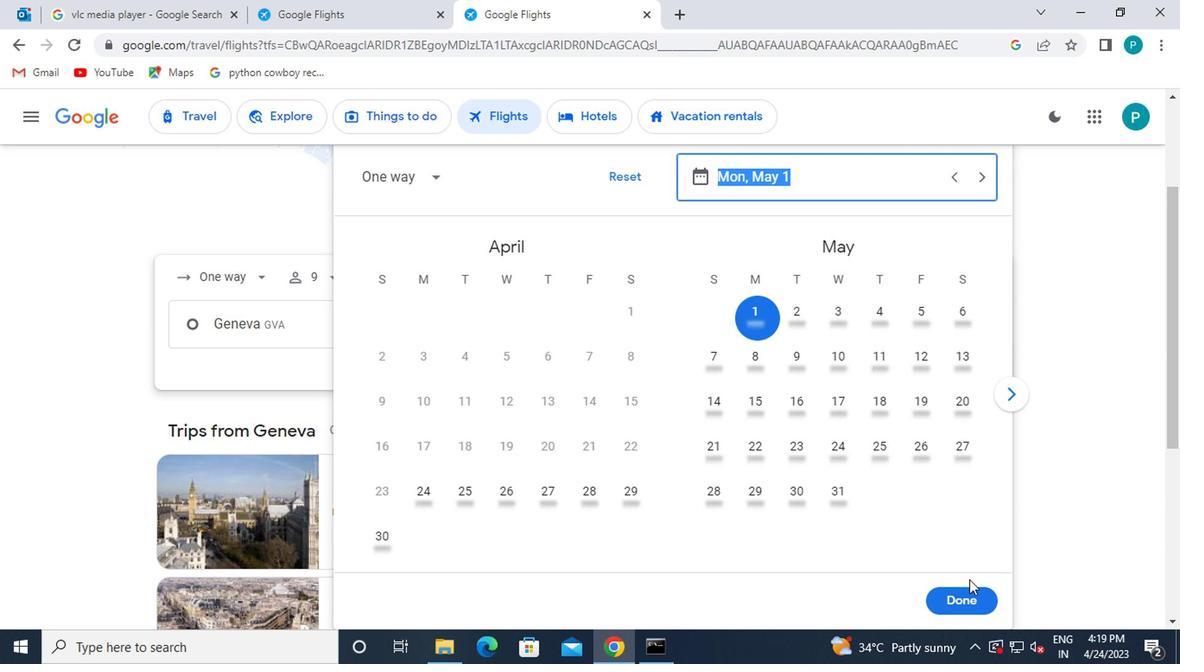 
Action: Mouse moved to (521, 367)
Screenshot: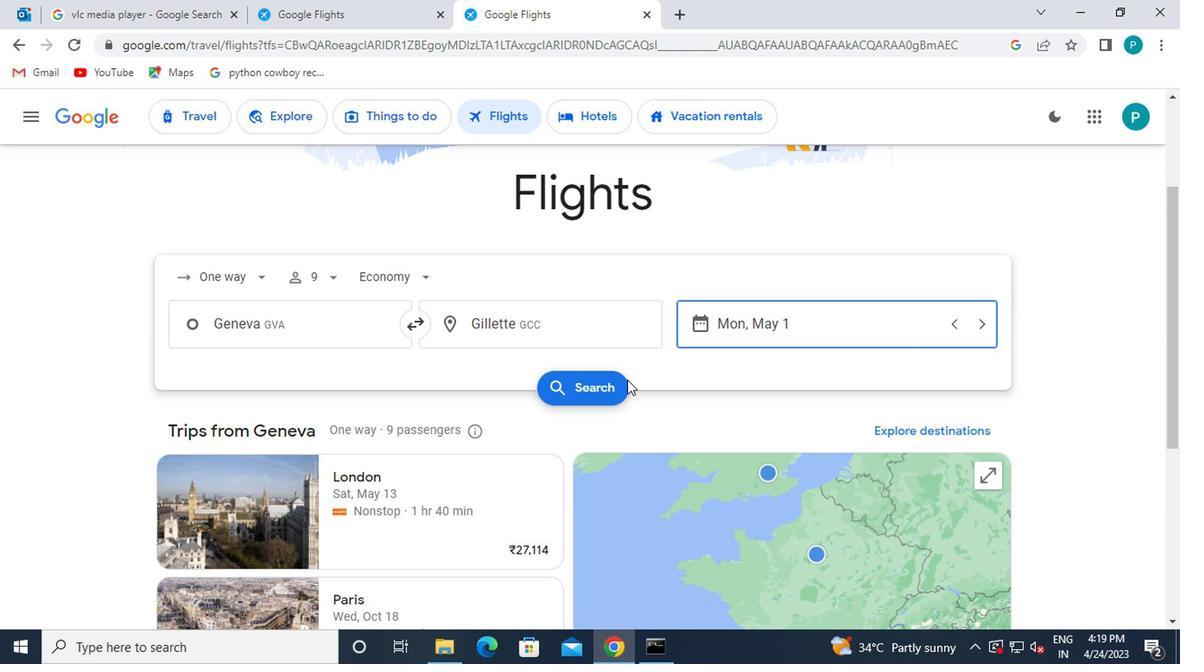 
Action: Mouse pressed left at (521, 367)
Screenshot: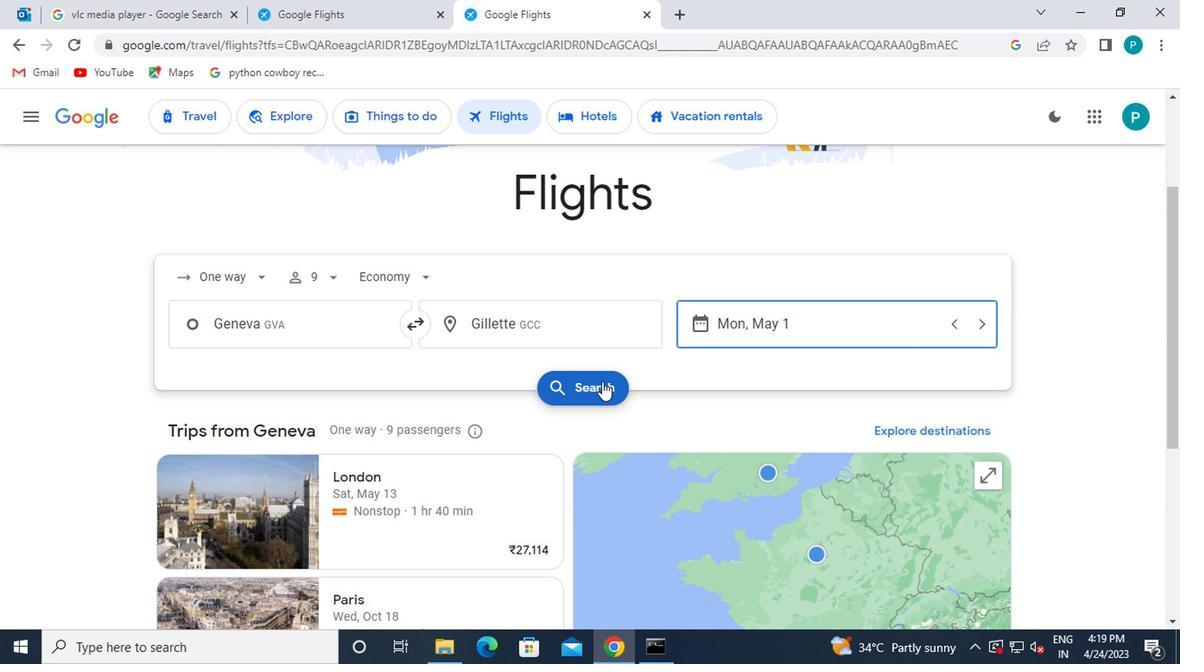 
Action: Mouse moved to (212, 293)
Screenshot: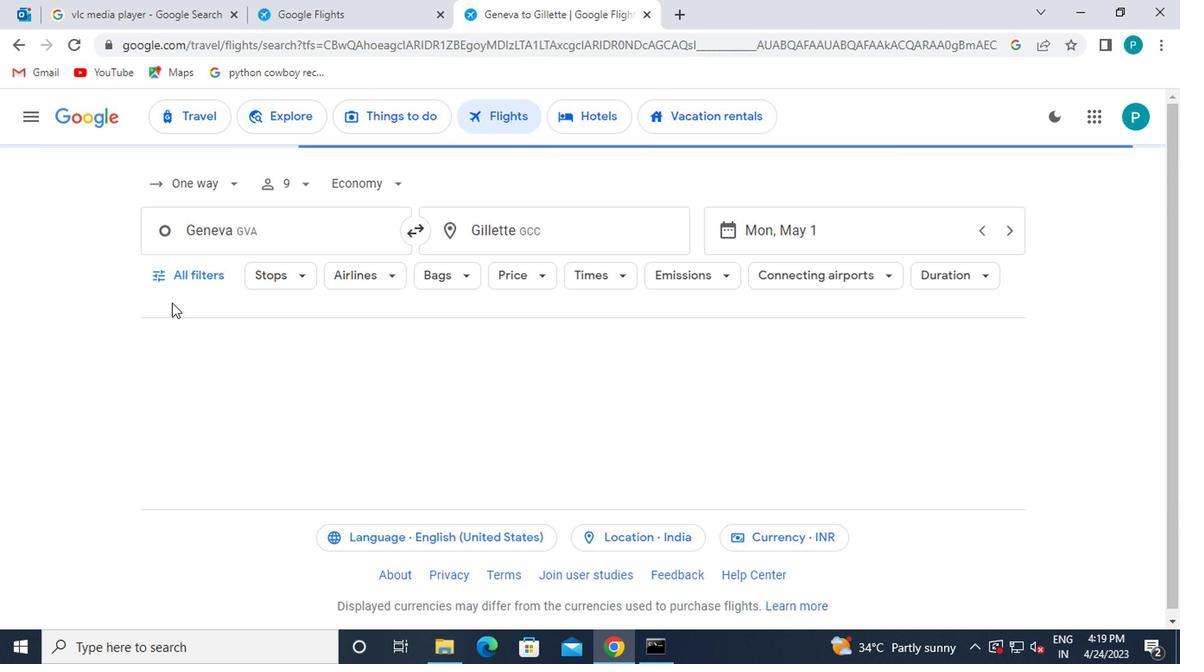 
Action: Mouse pressed left at (212, 293)
Screenshot: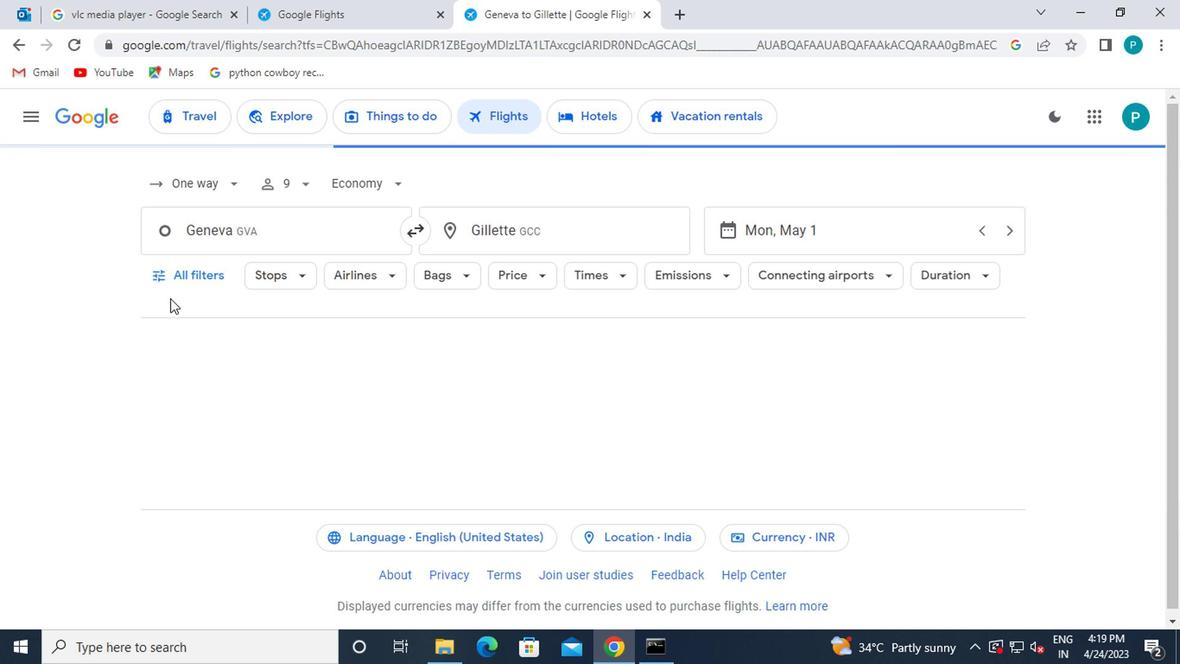 
Action: Mouse moved to (238, 372)
Screenshot: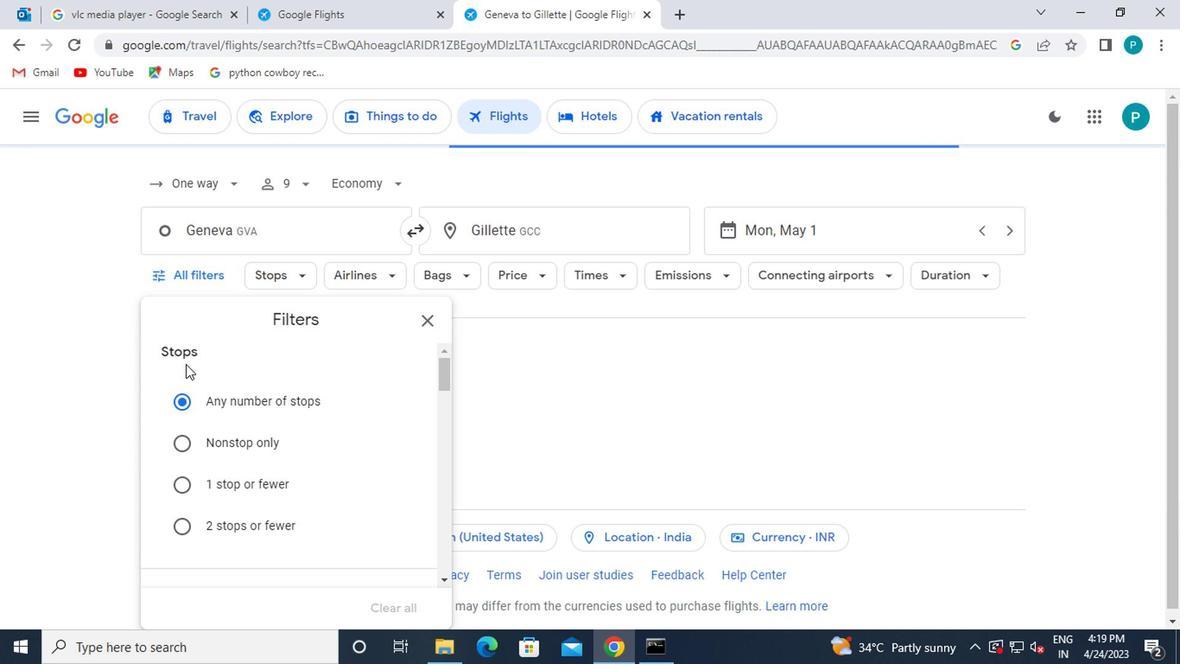 
Action: Mouse scrolled (238, 371) with delta (0, 0)
Screenshot: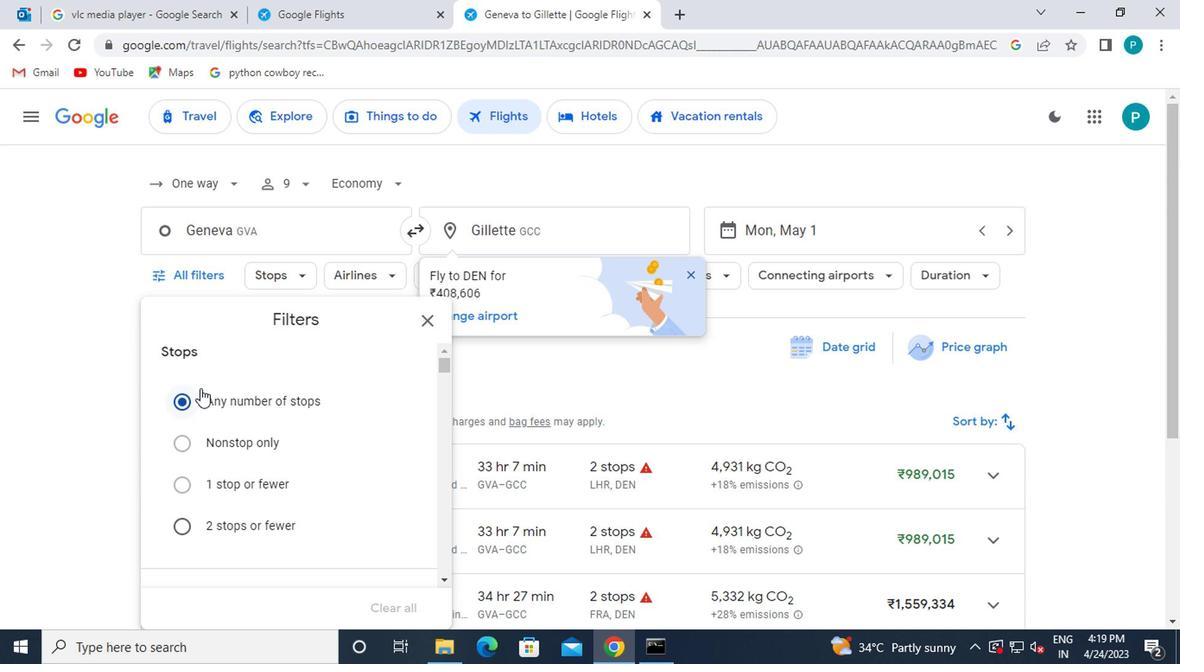 
Action: Mouse scrolled (238, 371) with delta (0, 0)
Screenshot: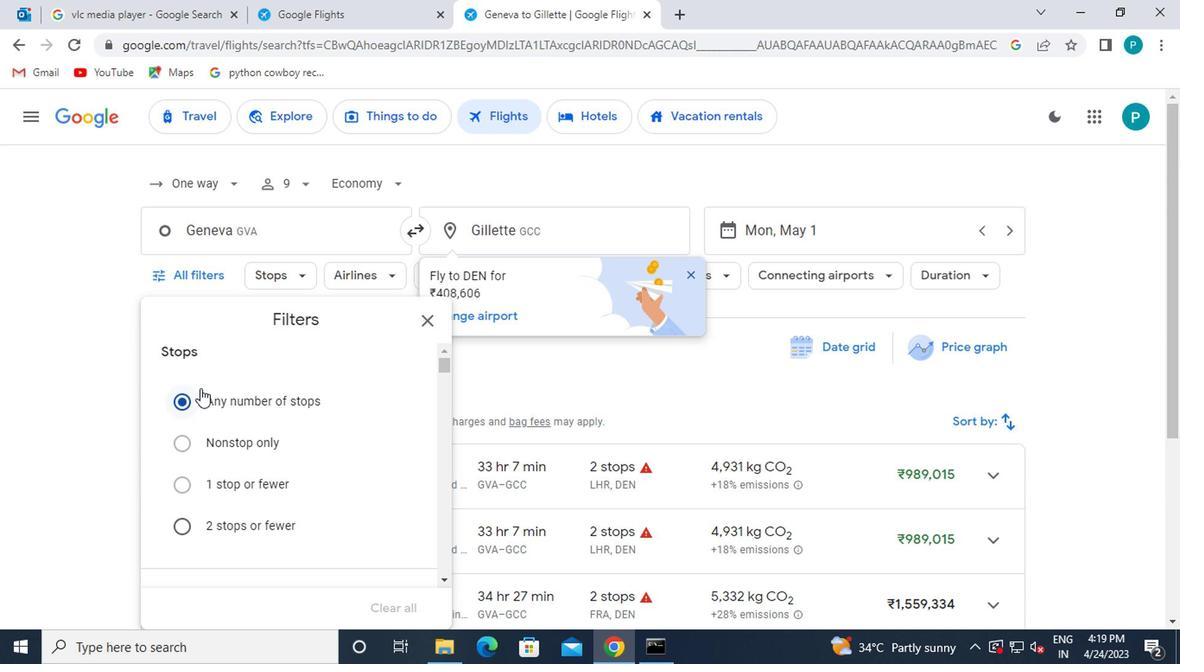 
Action: Mouse scrolled (238, 371) with delta (0, 0)
Screenshot: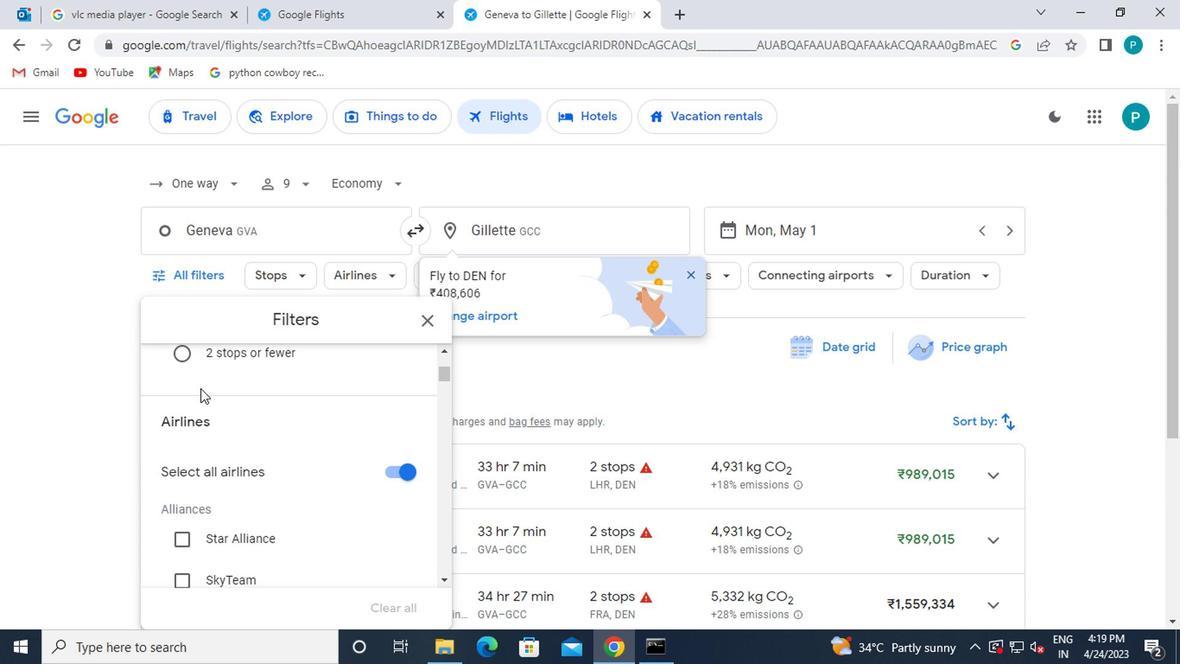 
Action: Mouse scrolled (238, 371) with delta (0, 0)
Screenshot: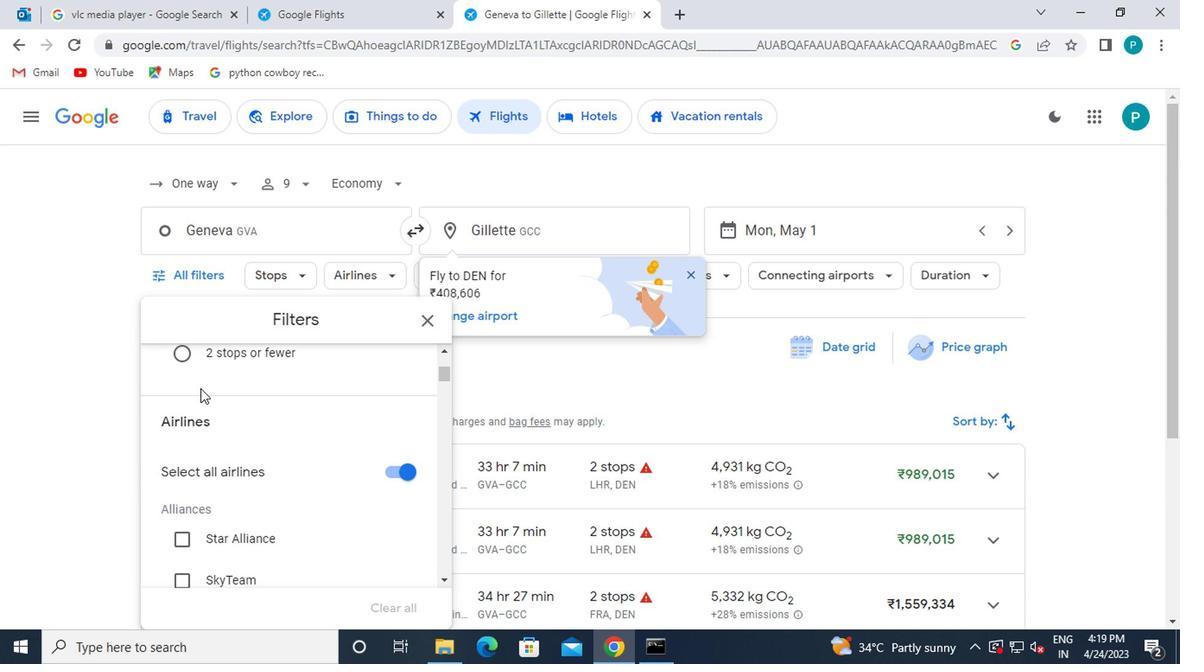 
Action: Mouse moved to (248, 394)
Screenshot: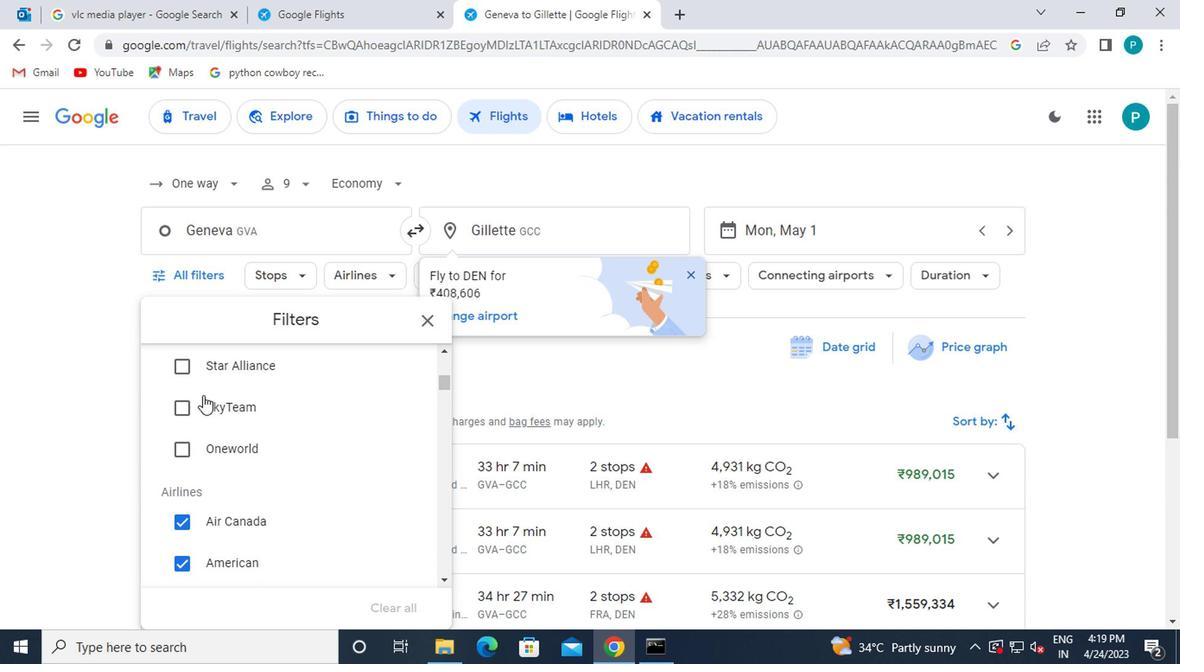 
Action: Mouse scrolled (248, 393) with delta (0, 0)
Screenshot: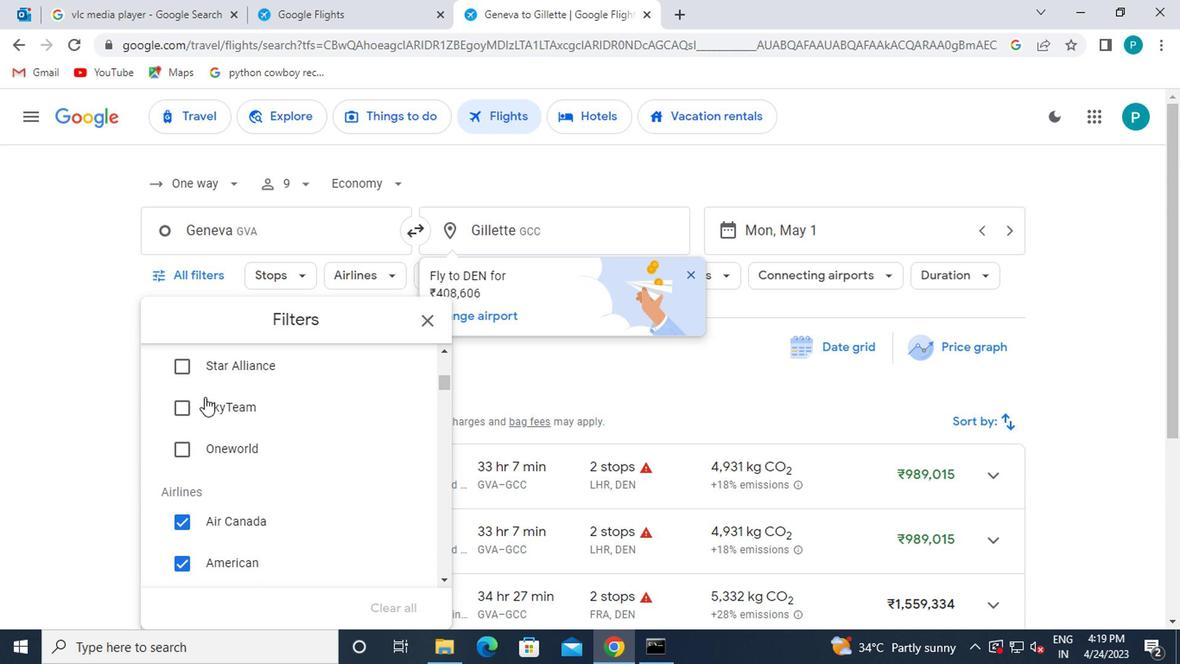 
Action: Mouse moved to (250, 398)
Screenshot: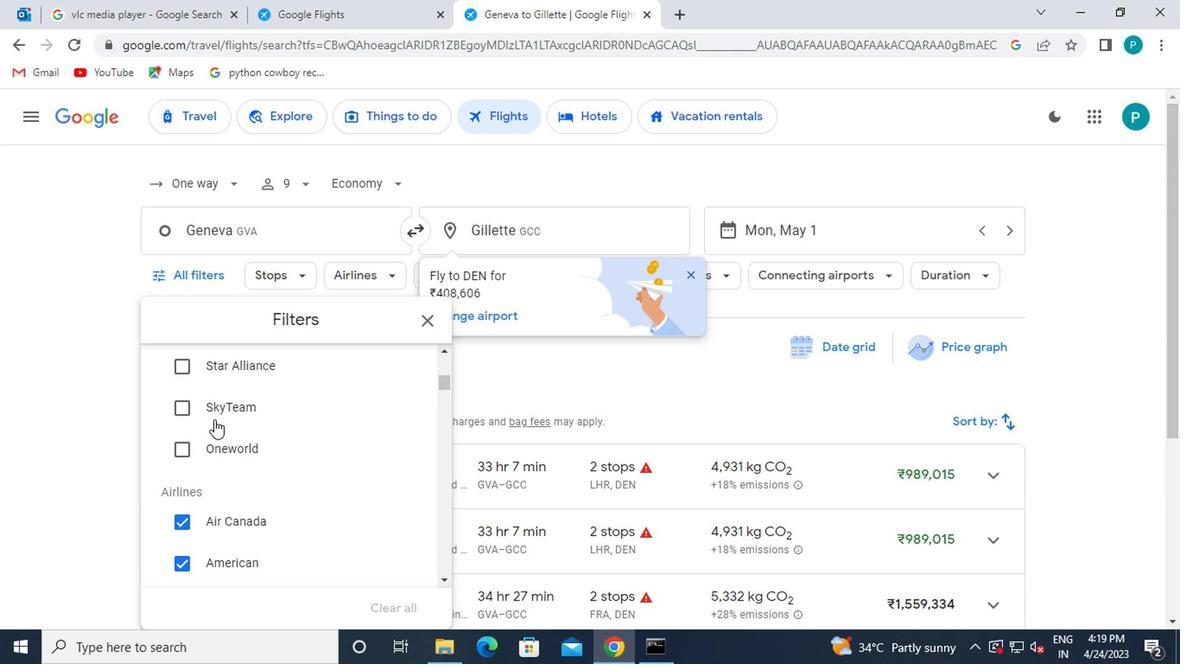 
Action: Mouse scrolled (250, 397) with delta (0, 0)
Screenshot: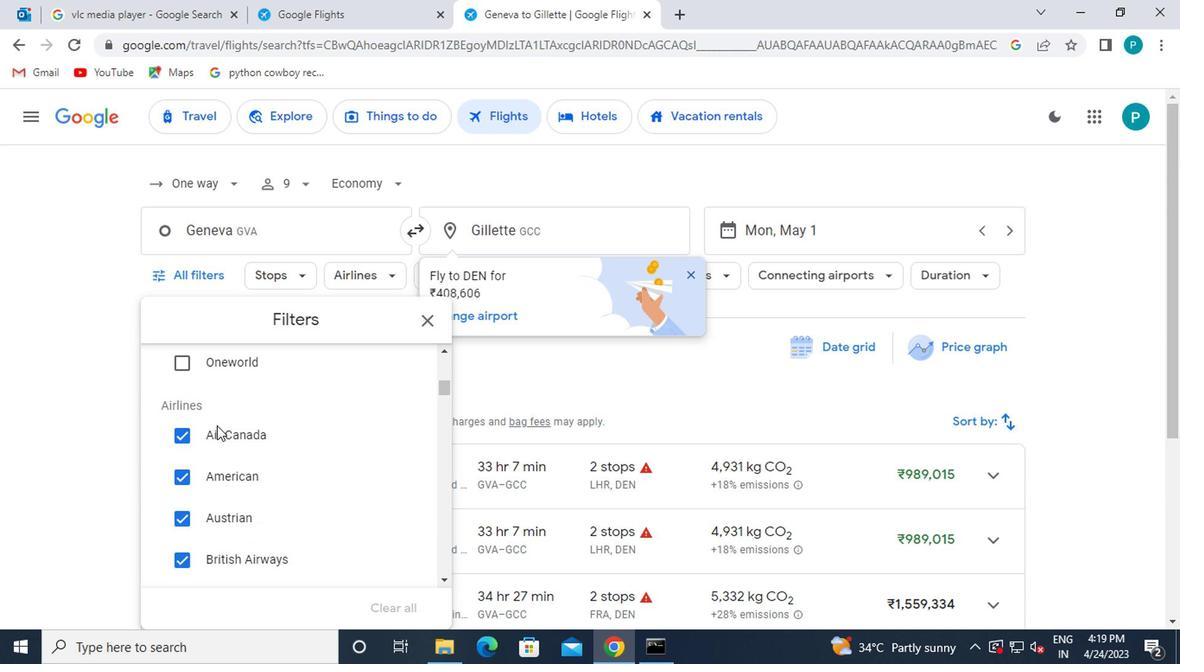 
Action: Mouse moved to (252, 401)
Screenshot: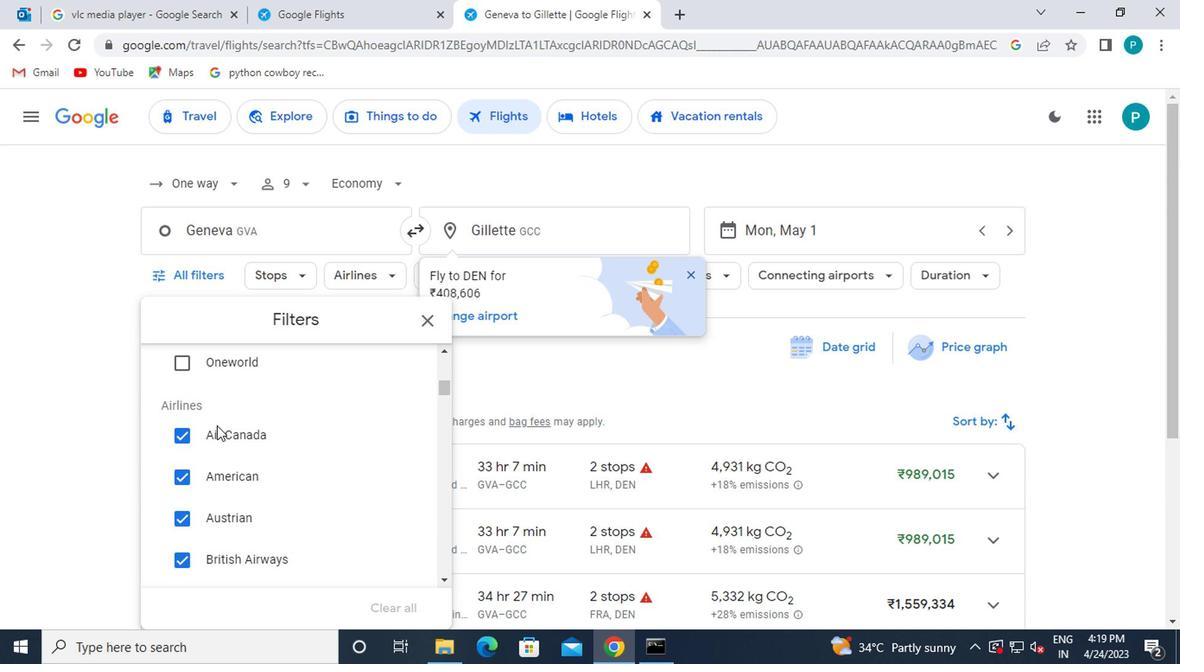 
Action: Mouse scrolled (252, 400) with delta (0, 0)
Screenshot: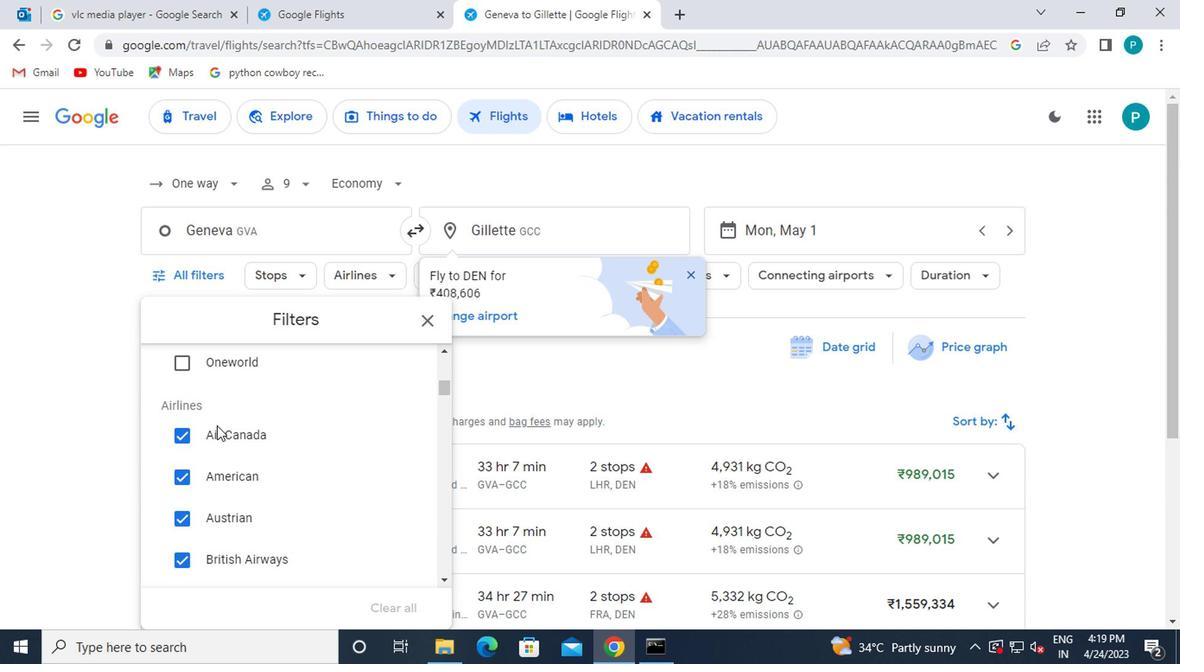 
Action: Mouse scrolled (252, 400) with delta (0, 0)
Screenshot: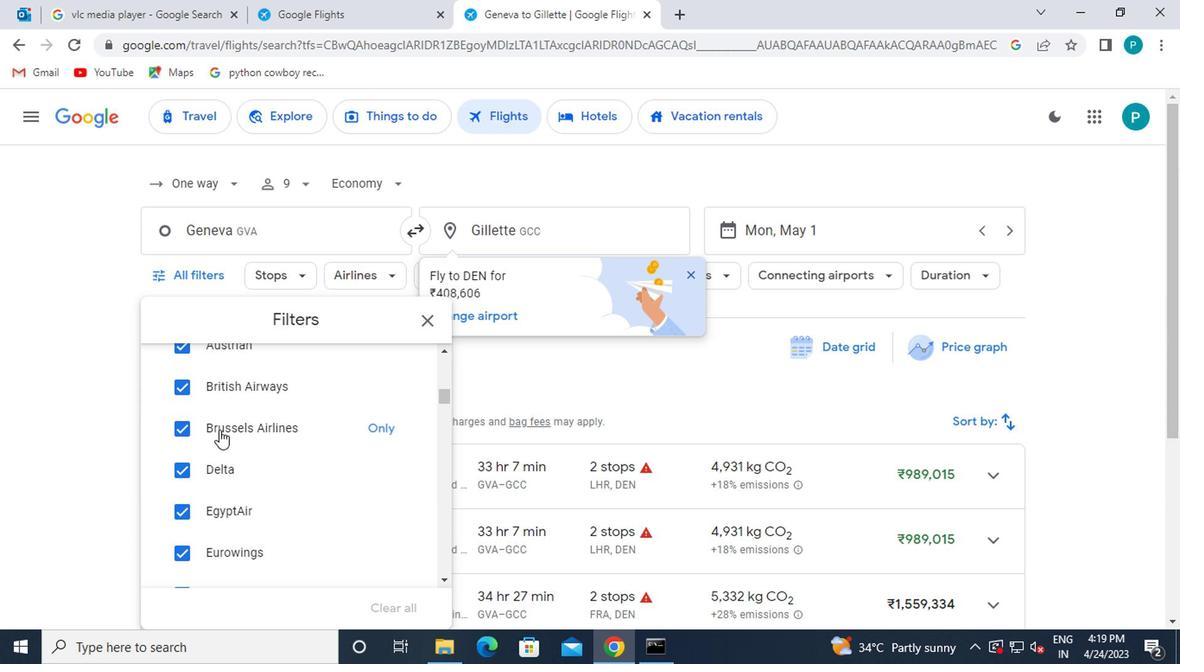 
Action: Mouse scrolled (252, 400) with delta (0, 0)
Screenshot: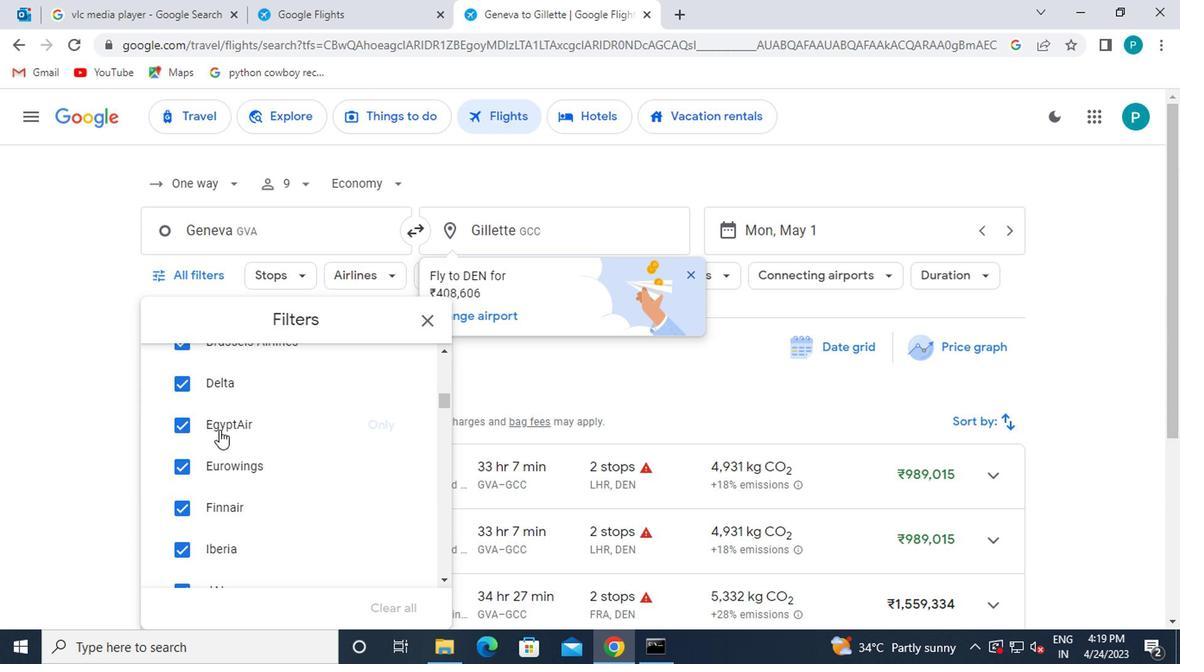
Action: Mouse scrolled (252, 400) with delta (0, 0)
Screenshot: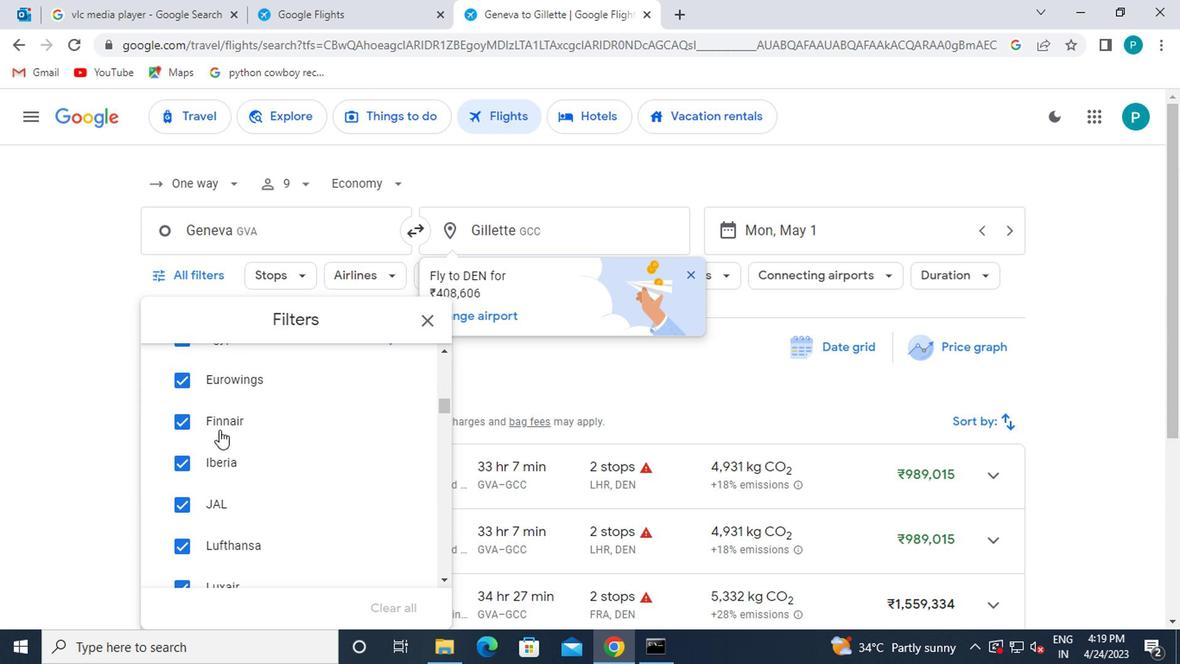
Action: Mouse scrolled (252, 400) with delta (0, 0)
Screenshot: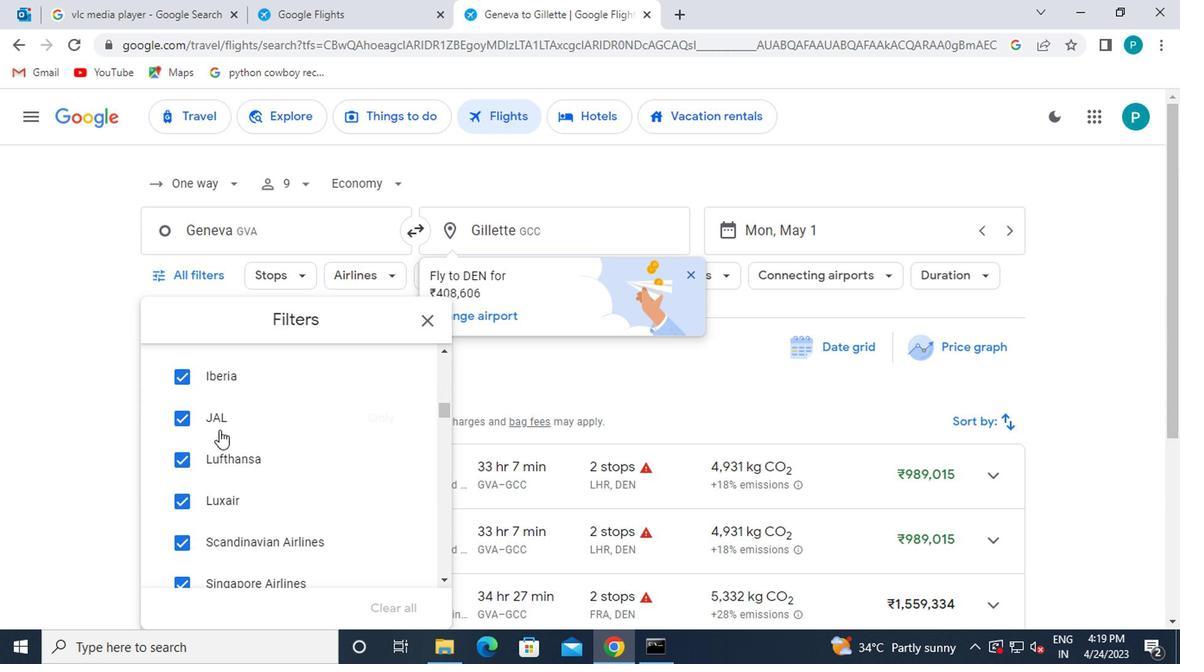 
Action: Mouse moved to (253, 402)
Screenshot: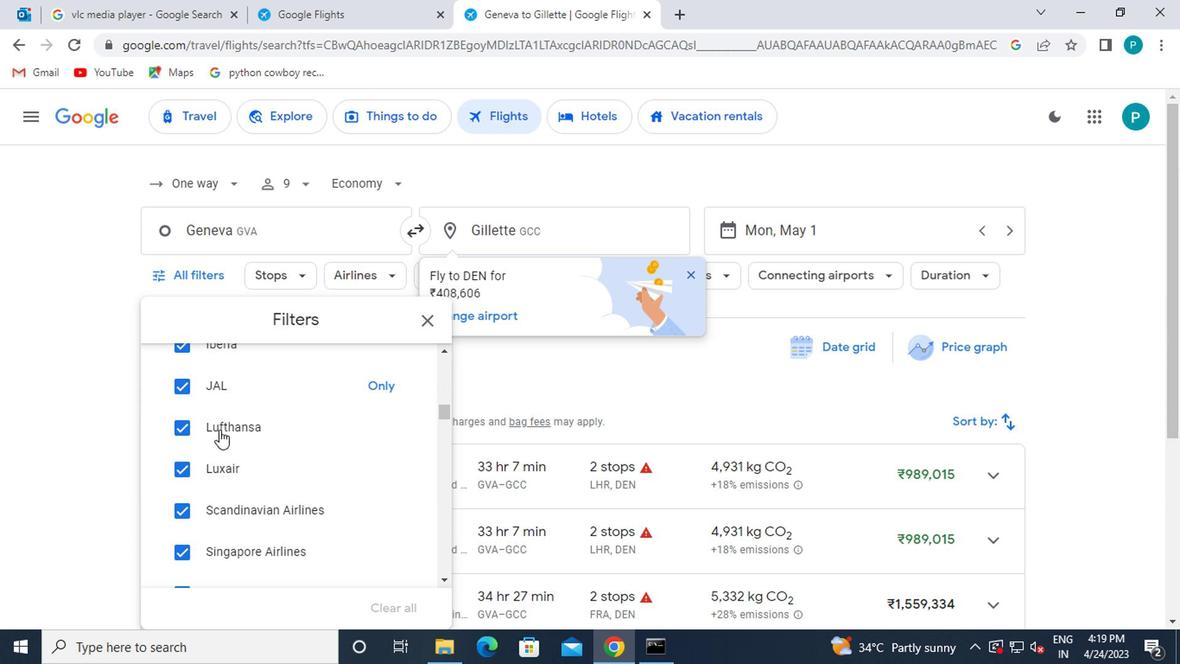 
Action: Mouse scrolled (253, 401) with delta (0, 0)
Screenshot: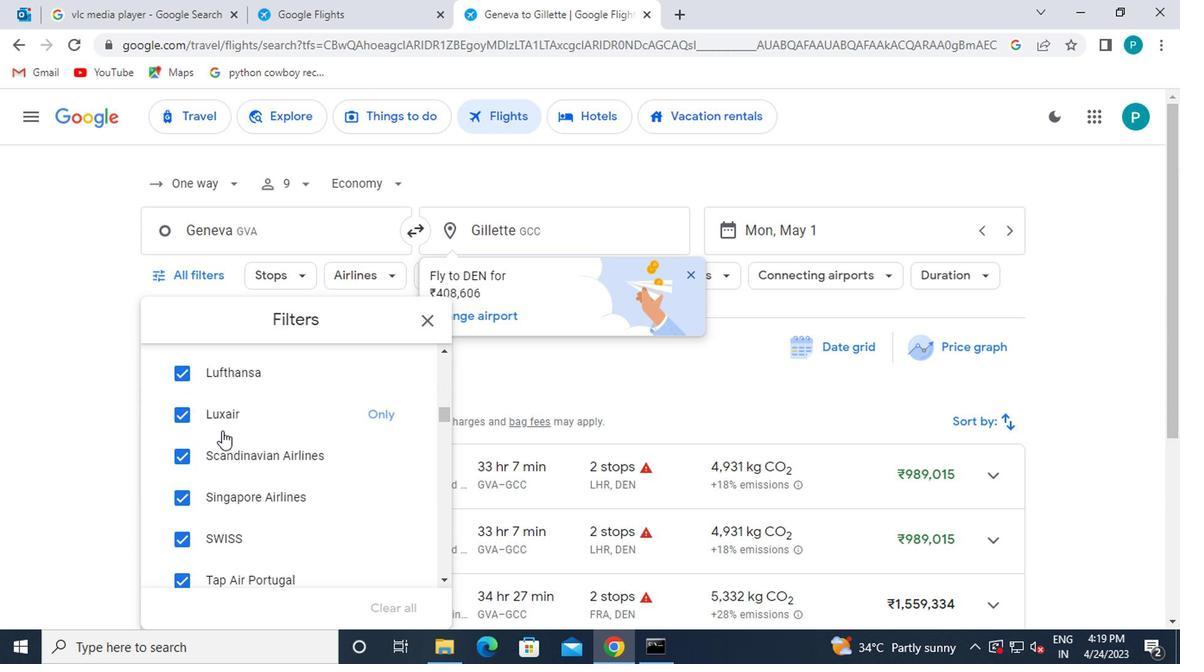 
Action: Mouse scrolled (253, 401) with delta (0, 0)
Screenshot: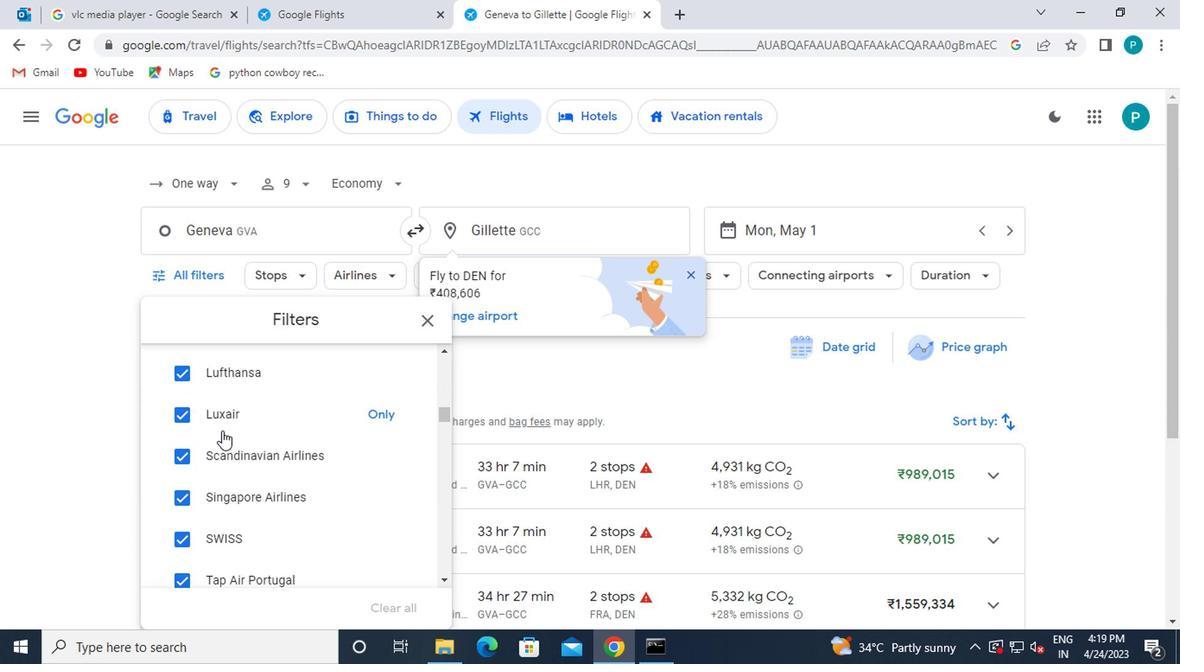 
Action: Mouse scrolled (253, 401) with delta (0, 0)
Screenshot: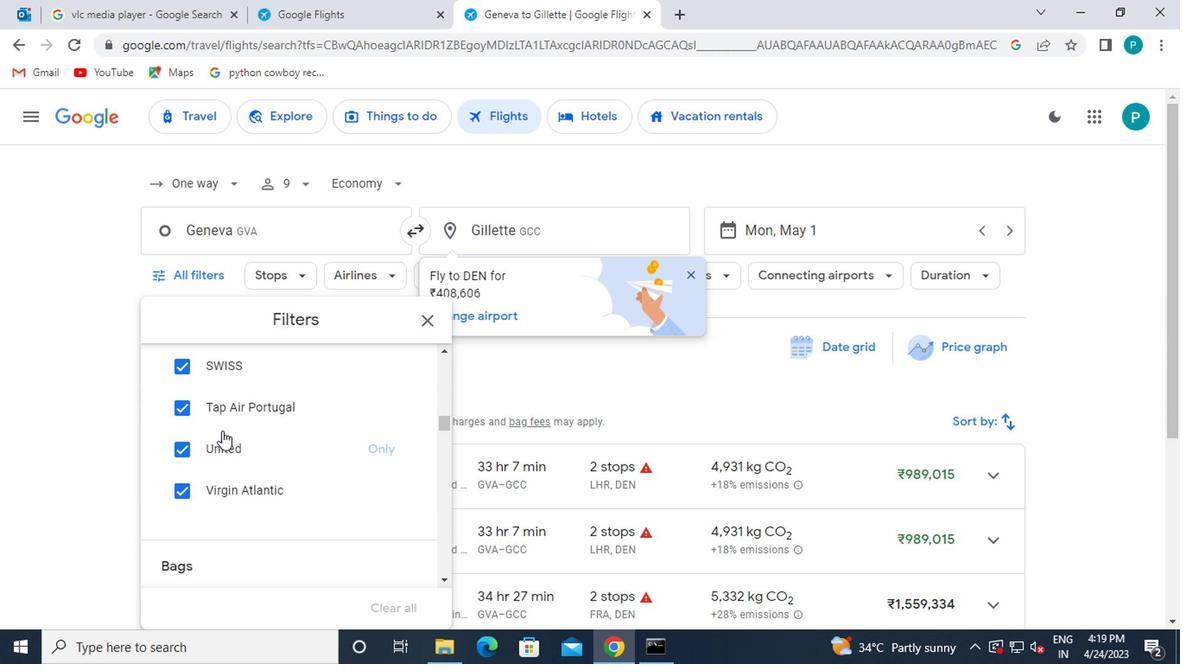 
Action: Mouse moved to (266, 411)
Screenshot: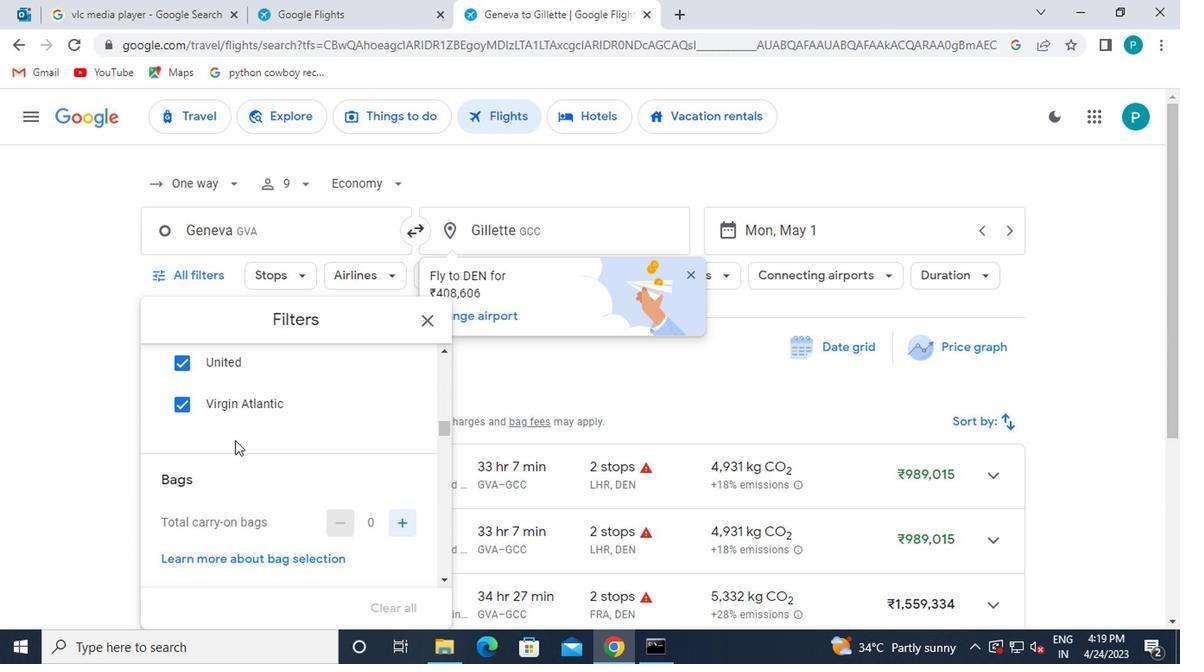 
Action: Mouse scrolled (266, 410) with delta (0, 0)
Screenshot: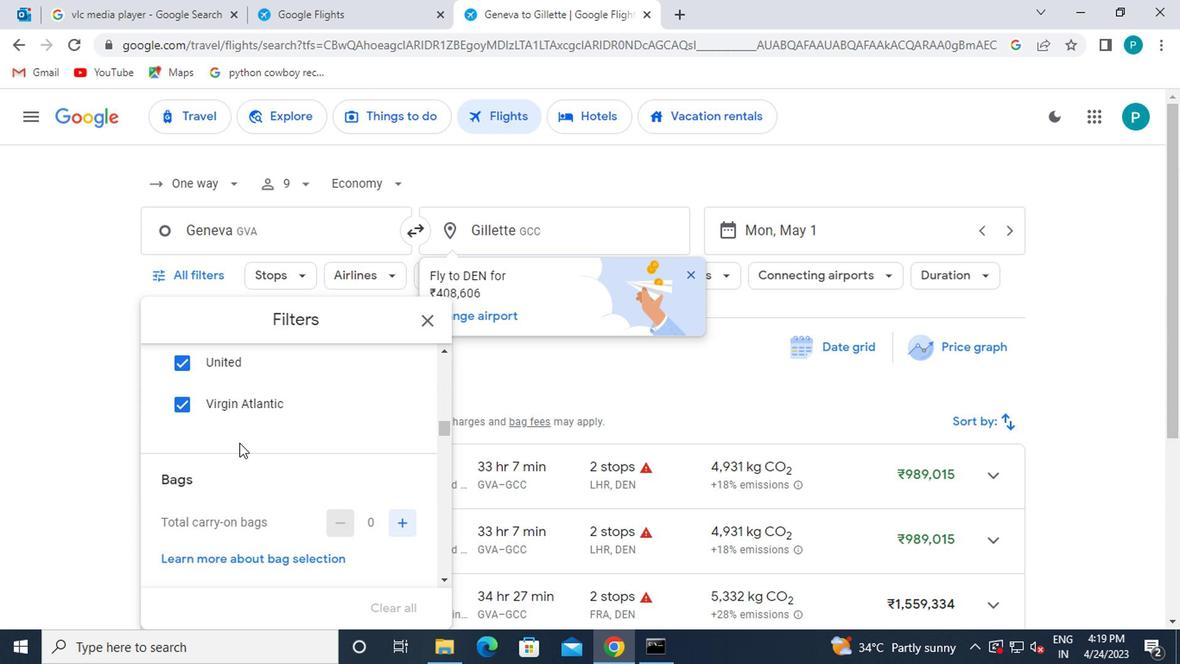
Action: Mouse moved to (389, 408)
Screenshot: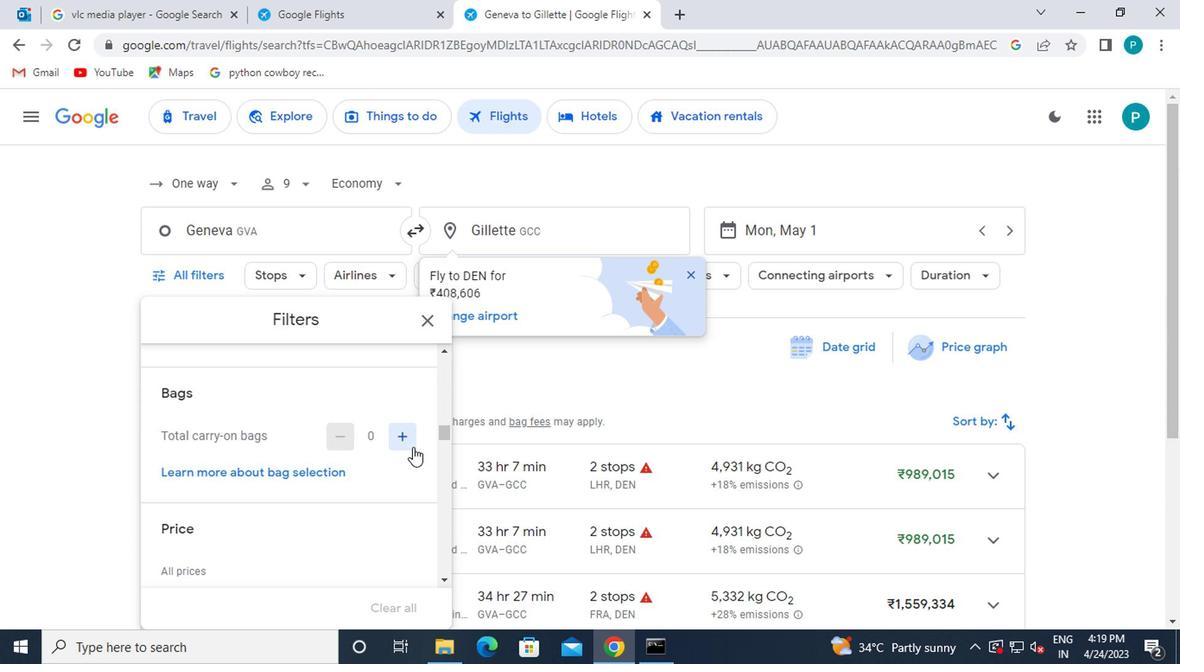 
Action: Mouse pressed left at (389, 408)
Screenshot: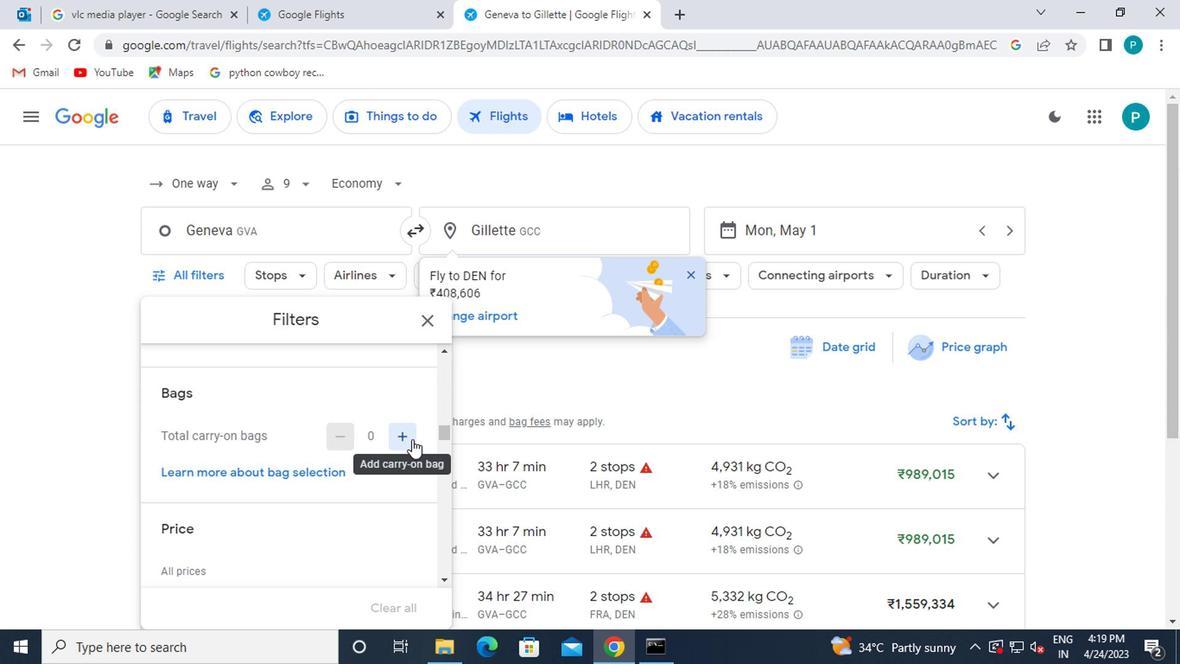 
Action: Mouse pressed left at (389, 408)
Screenshot: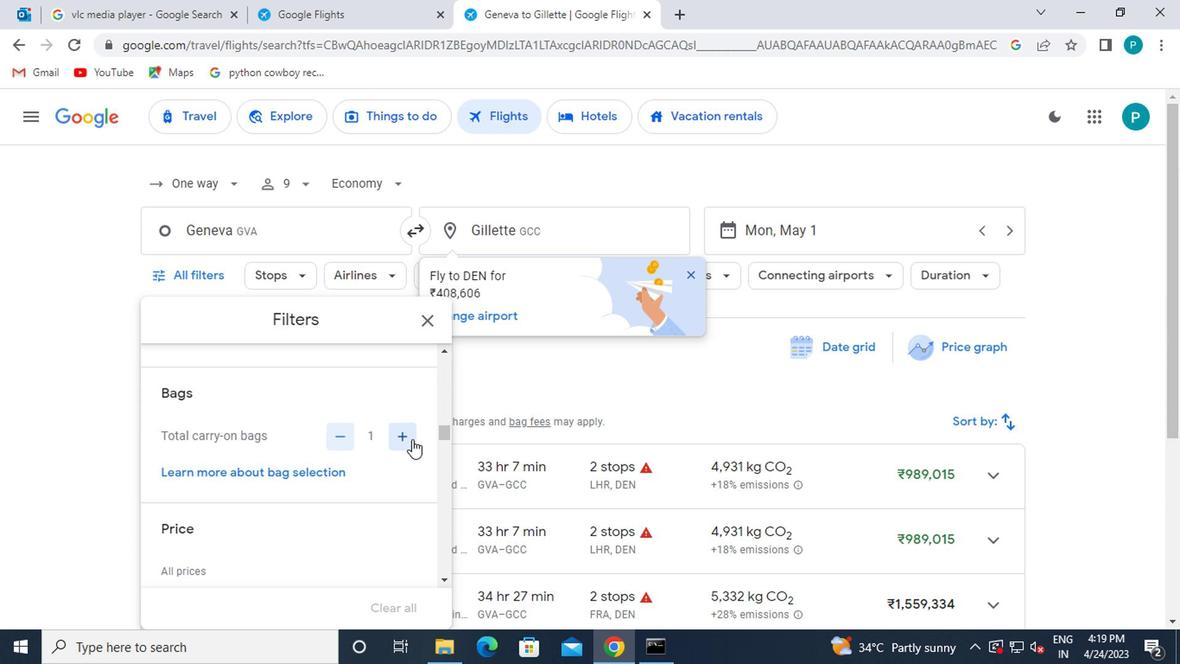
Action: Mouse moved to (347, 429)
Screenshot: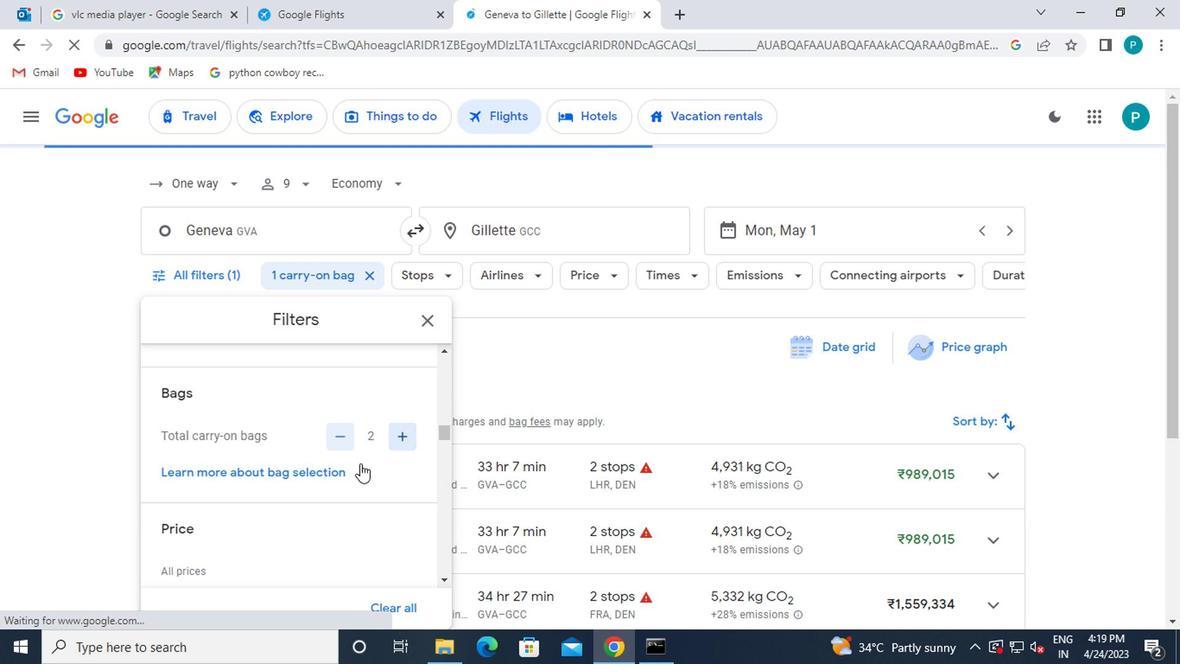 
Action: Mouse scrolled (347, 428) with delta (0, 0)
Screenshot: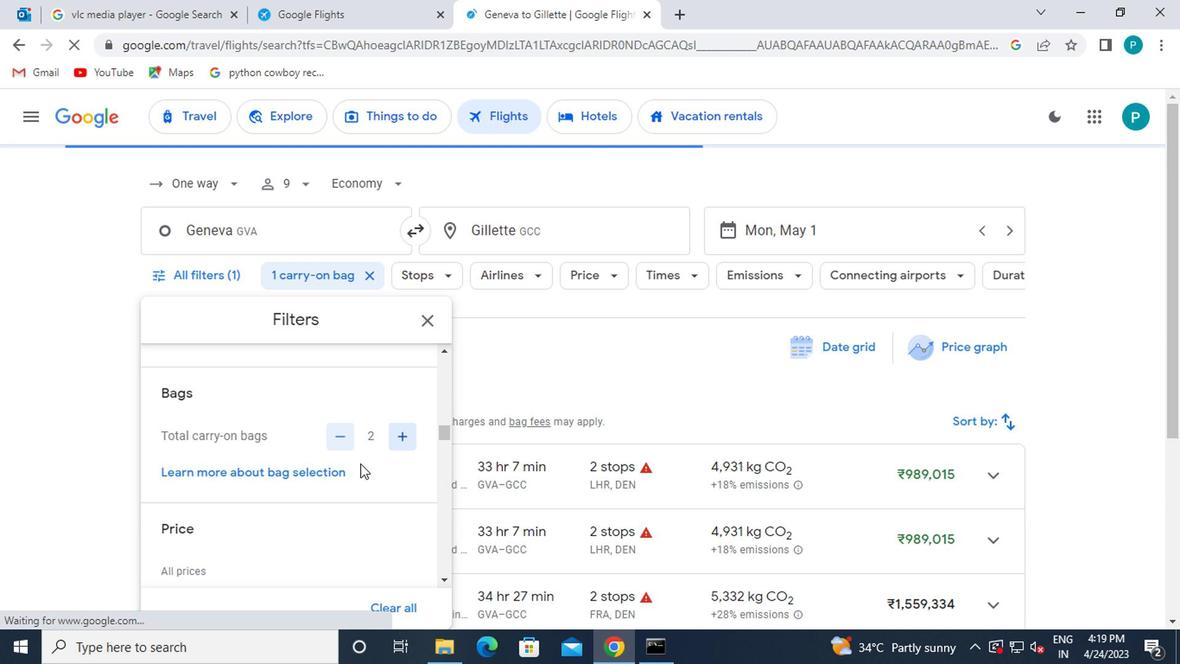 
Action: Mouse scrolled (347, 428) with delta (0, 0)
Screenshot: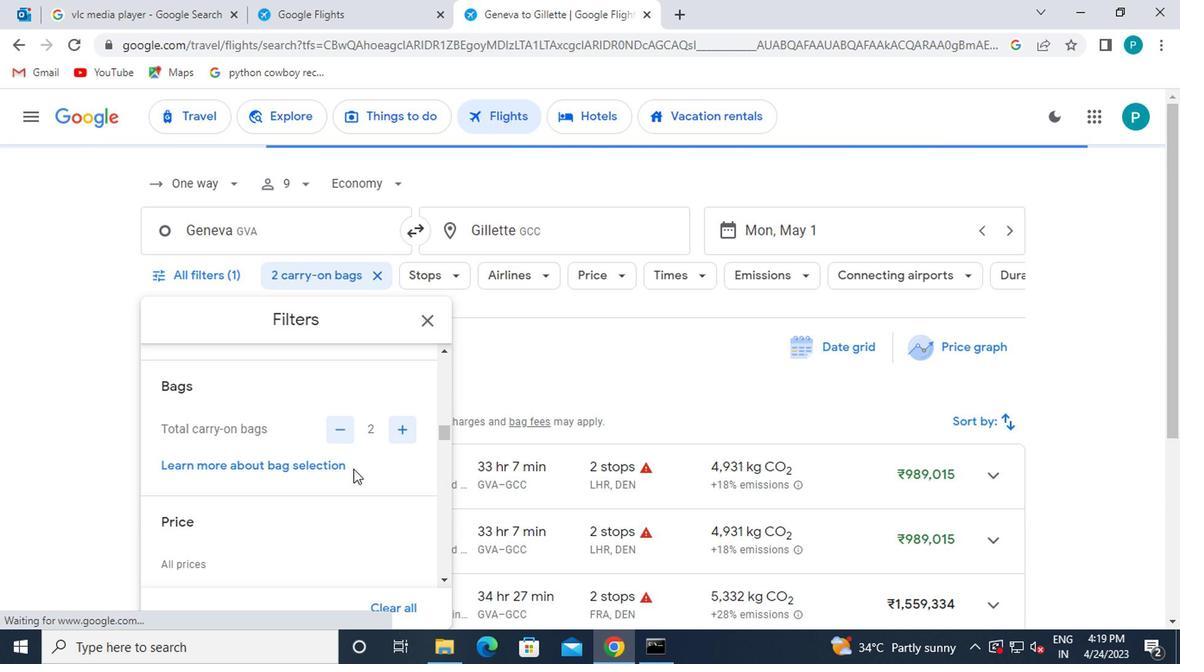
Action: Mouse scrolled (347, 428) with delta (0, 0)
Screenshot: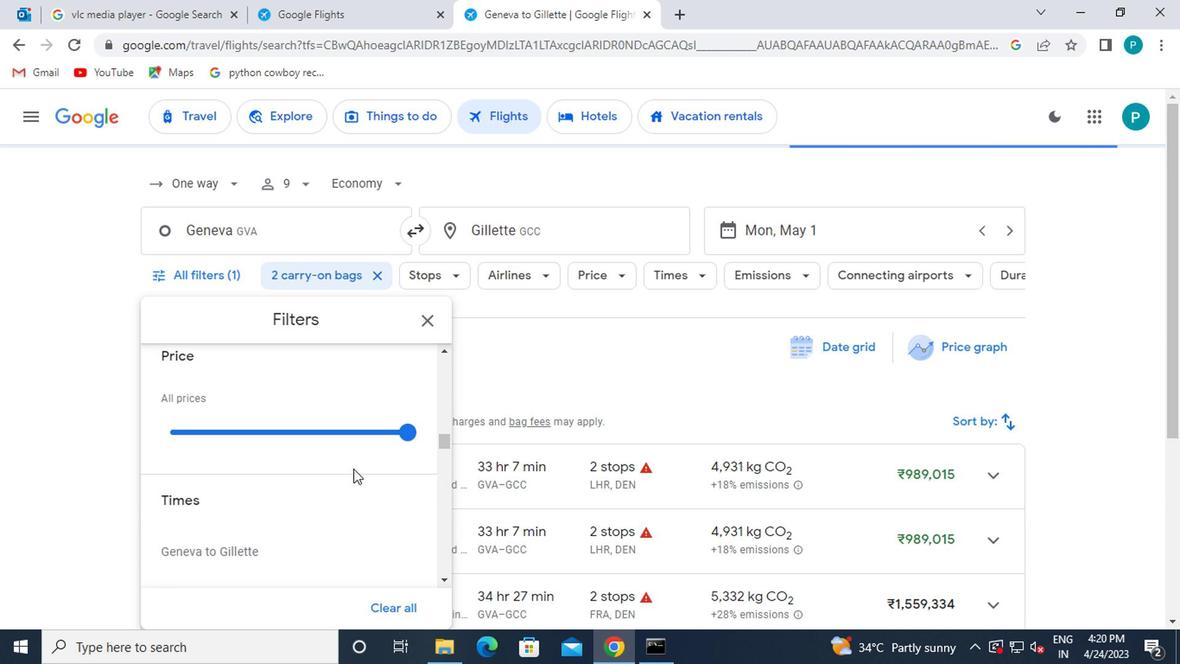 
Action: Mouse moved to (371, 363)
Screenshot: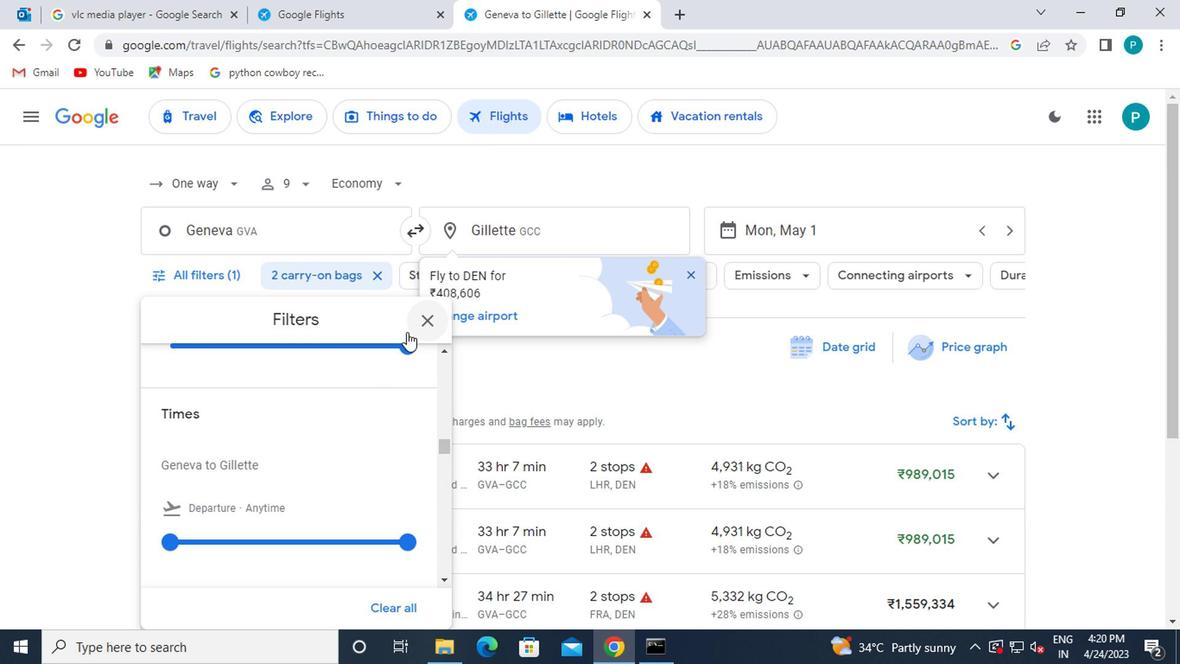 
Action: Mouse scrolled (371, 364) with delta (0, 0)
Screenshot: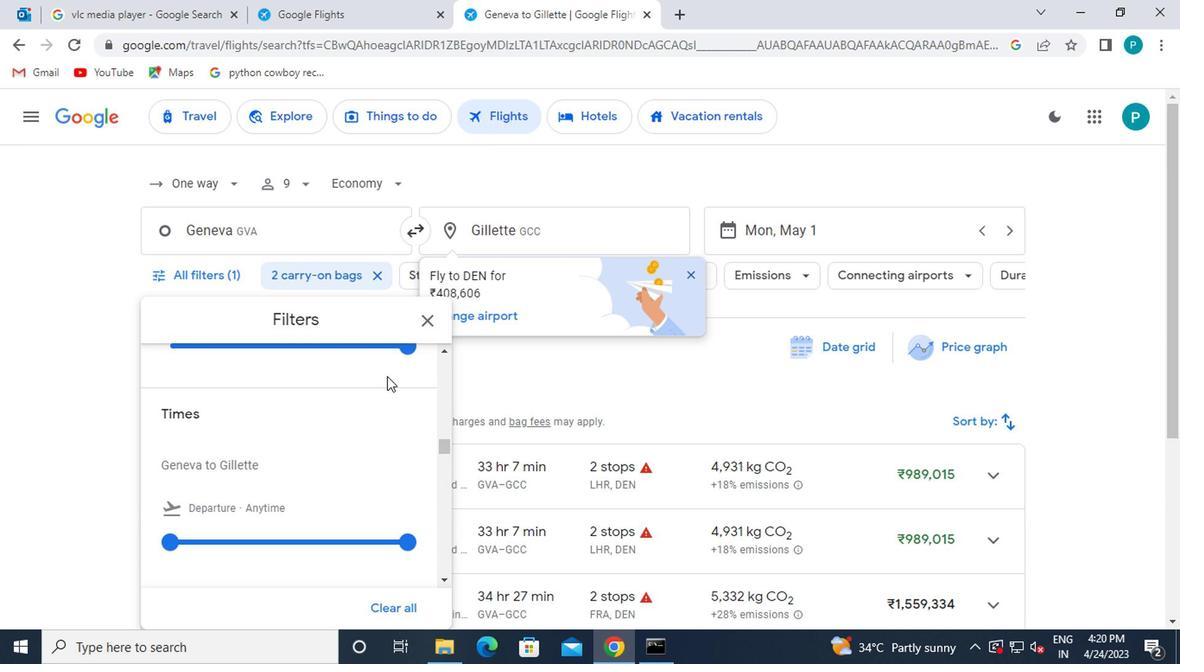 
Action: Mouse moved to (380, 402)
Screenshot: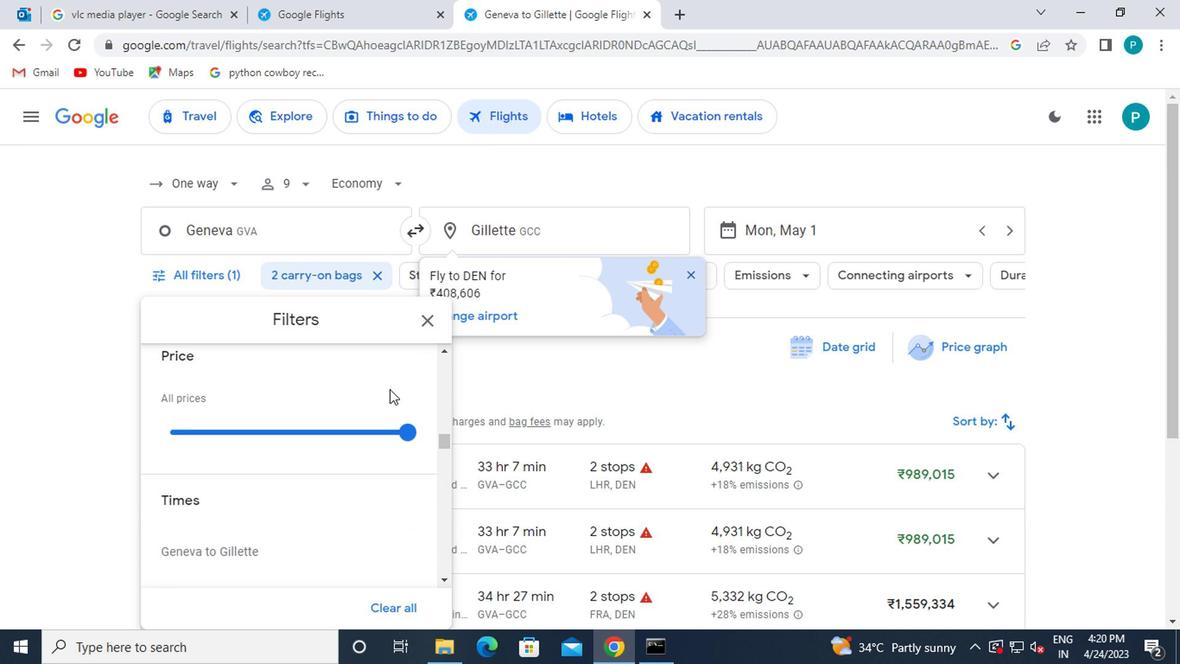
Action: Mouse pressed left at (380, 402)
Screenshot: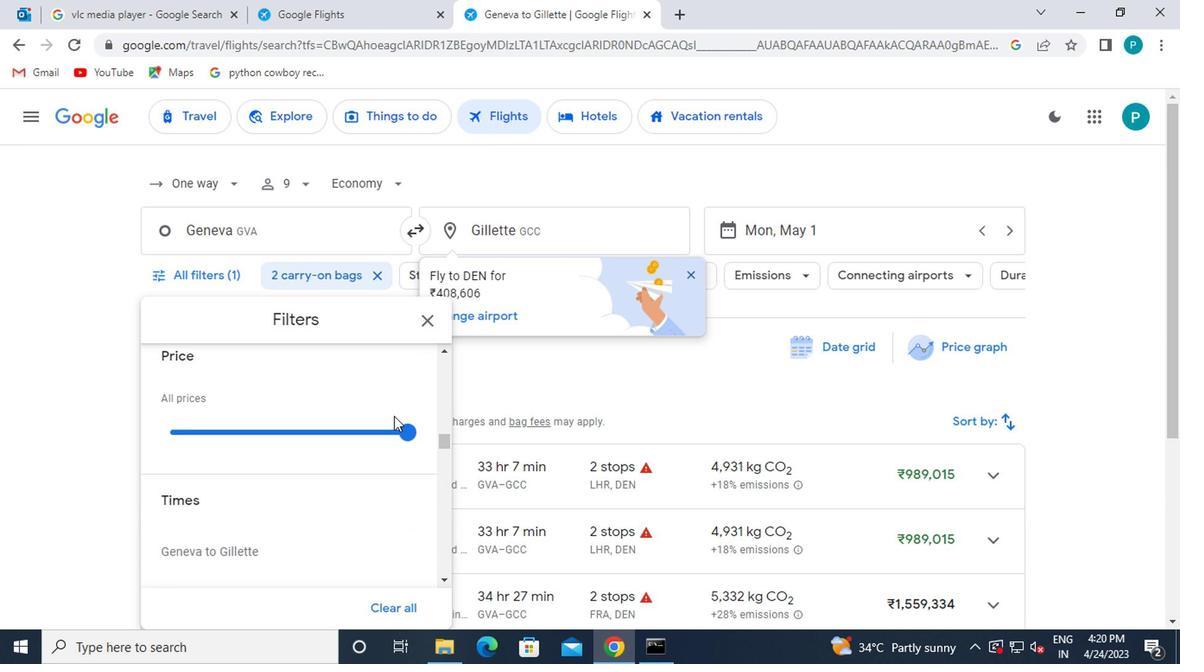 
Action: Mouse moved to (317, 435)
Screenshot: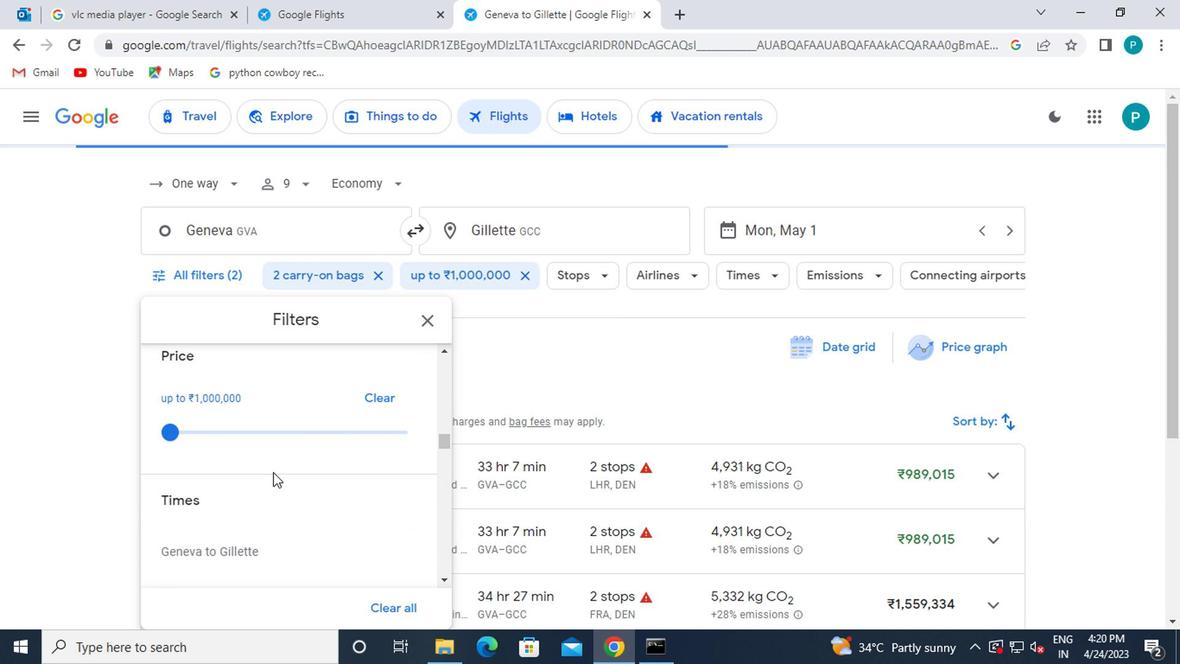 
Action: Mouse scrolled (317, 434) with delta (0, 0)
Screenshot: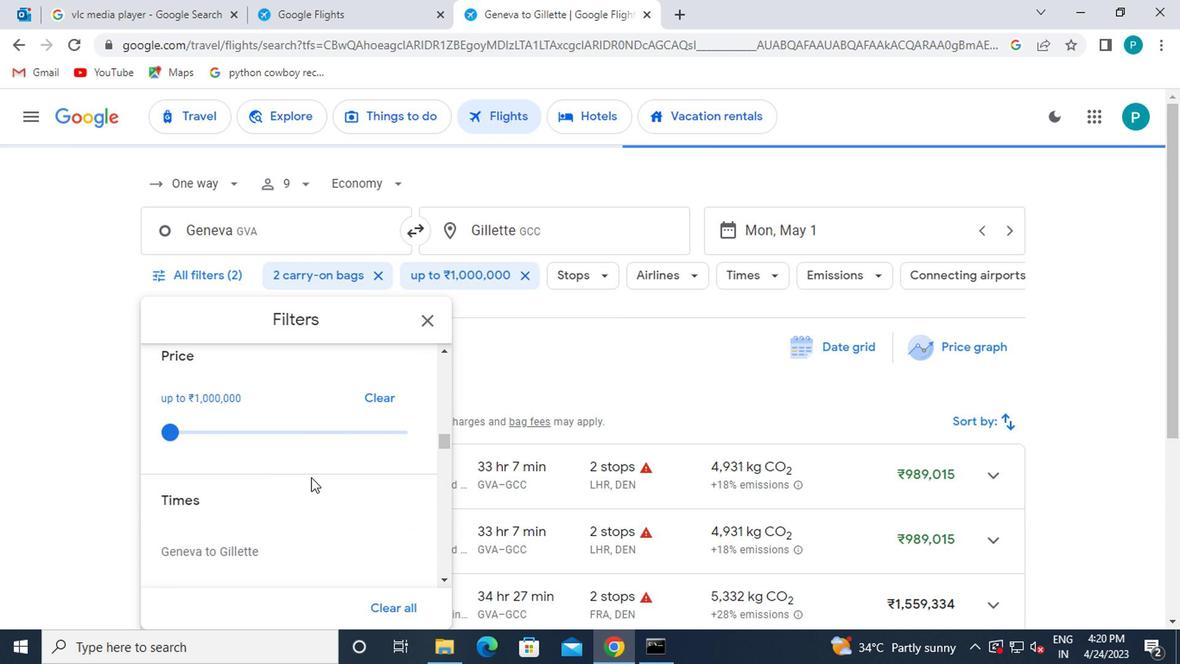 
Action: Mouse moved to (220, 473)
Screenshot: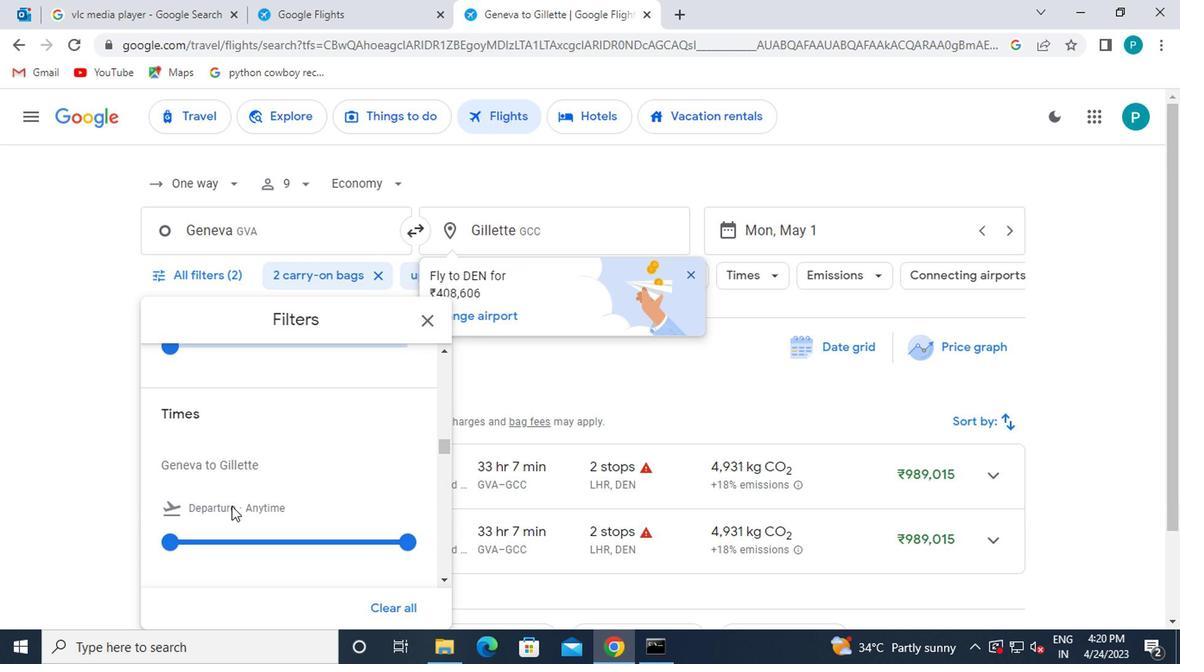 
Action: Mouse pressed left at (220, 473)
Screenshot: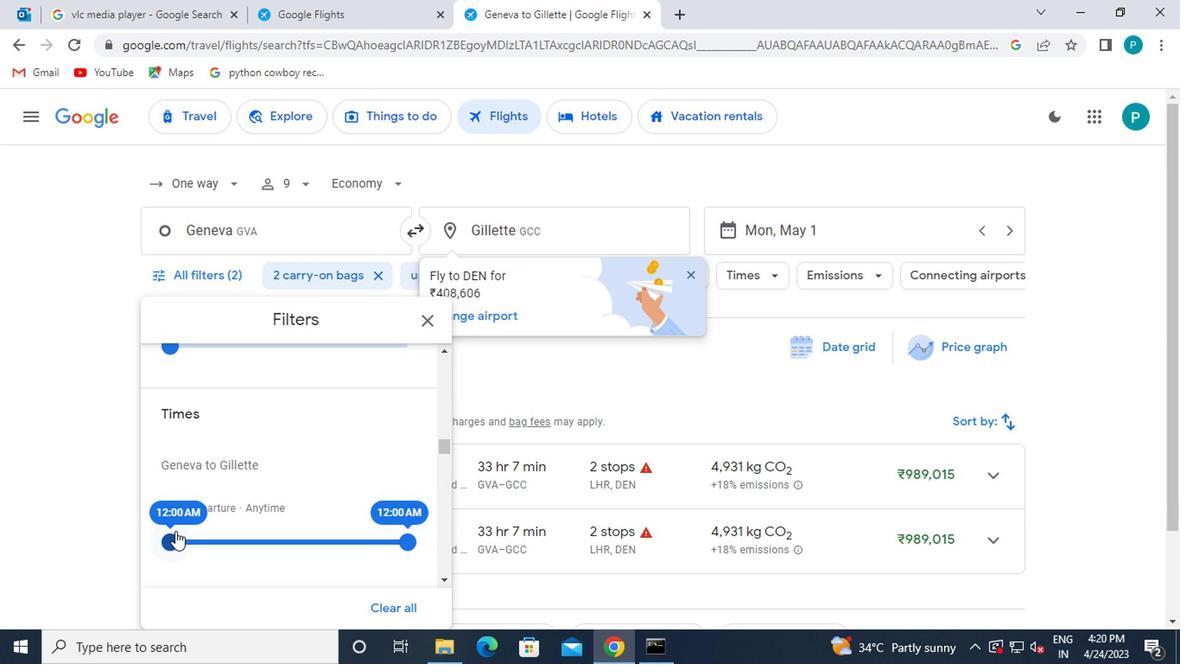 
Action: Mouse moved to (397, 316)
Screenshot: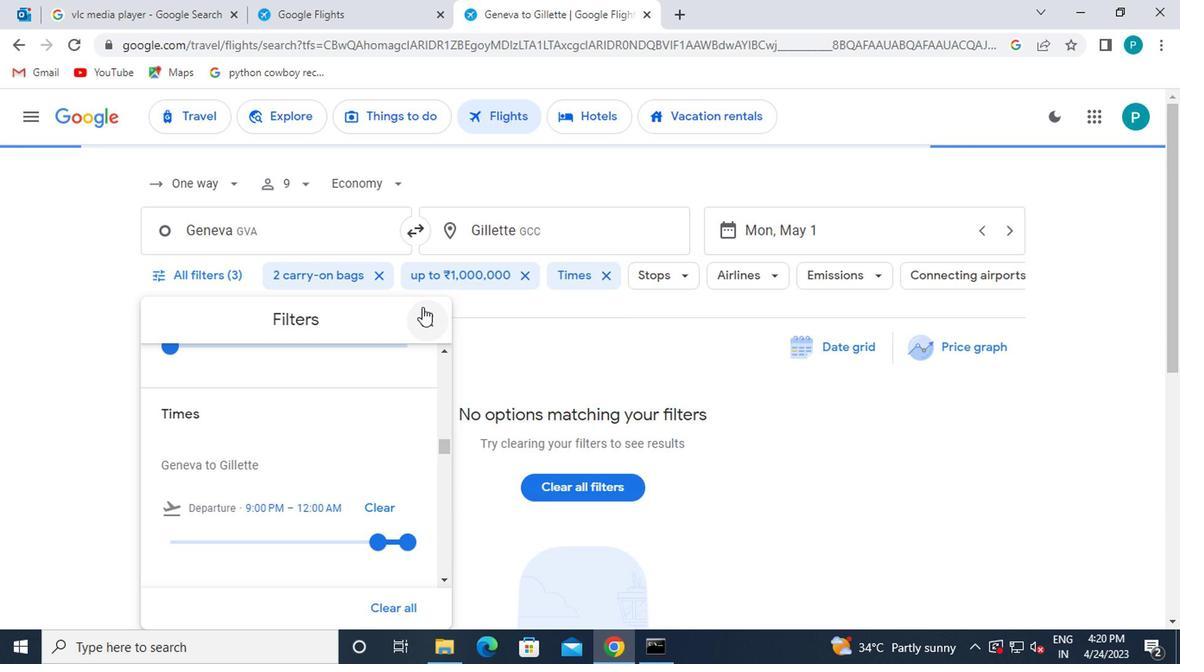 
Action: Mouse pressed left at (397, 316)
Screenshot: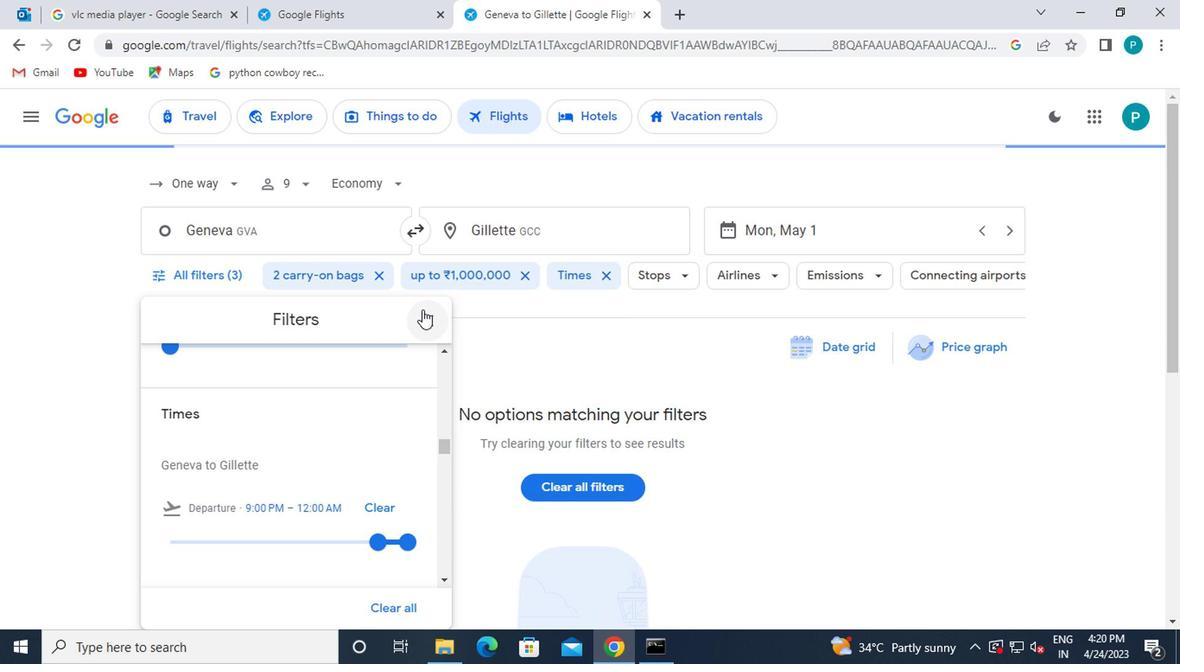 
